Task: Revoke access to specific permissions for apps you no longer use or trust.
Action: Mouse pressed left at (489, 249)
Screenshot: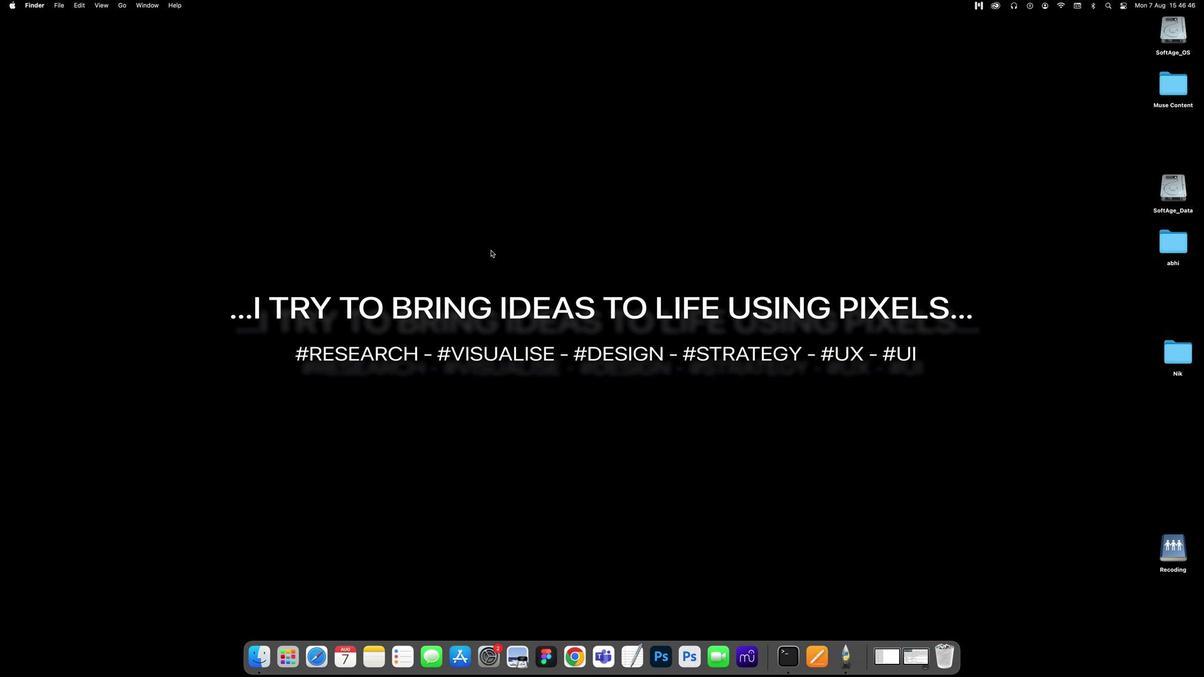 
Action: Mouse moved to (8, 1)
Screenshot: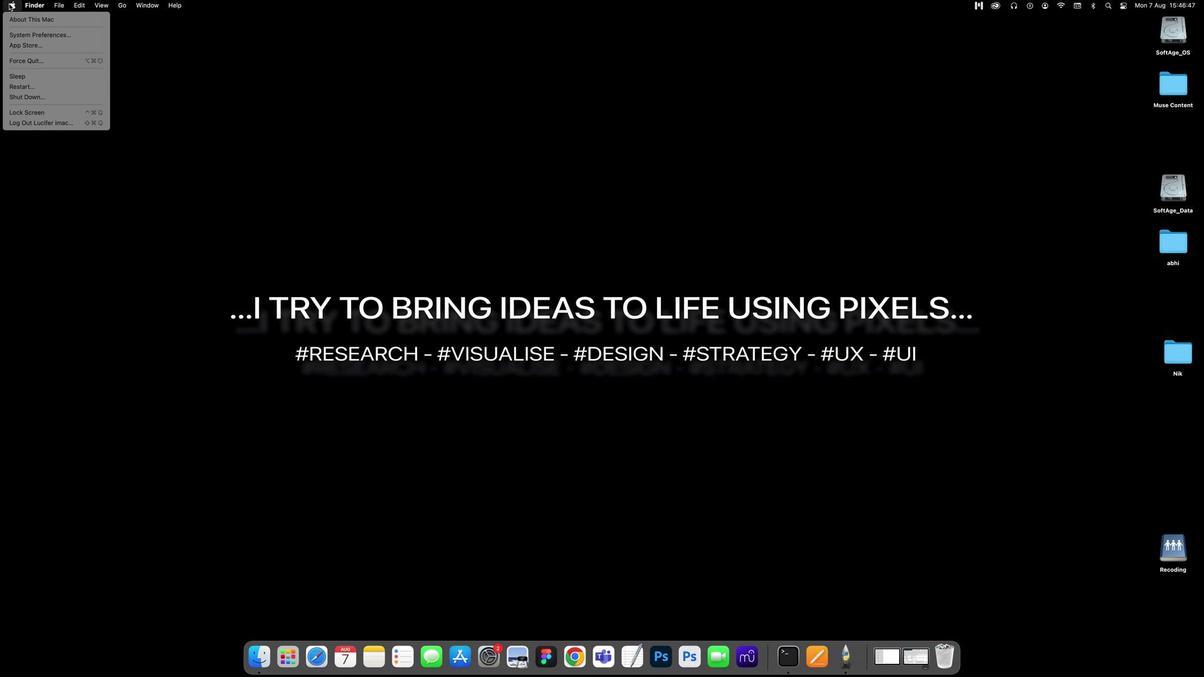 
Action: Mouse pressed left at (8, 1)
Screenshot: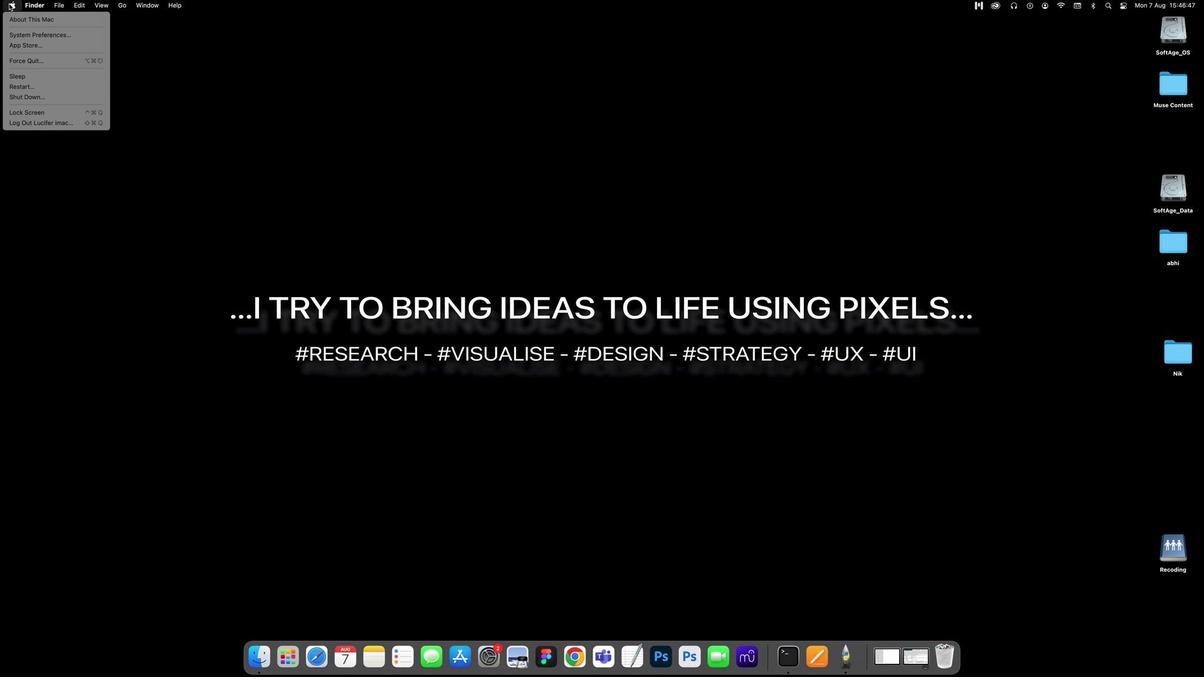 
Action: Mouse moved to (15, 33)
Screenshot: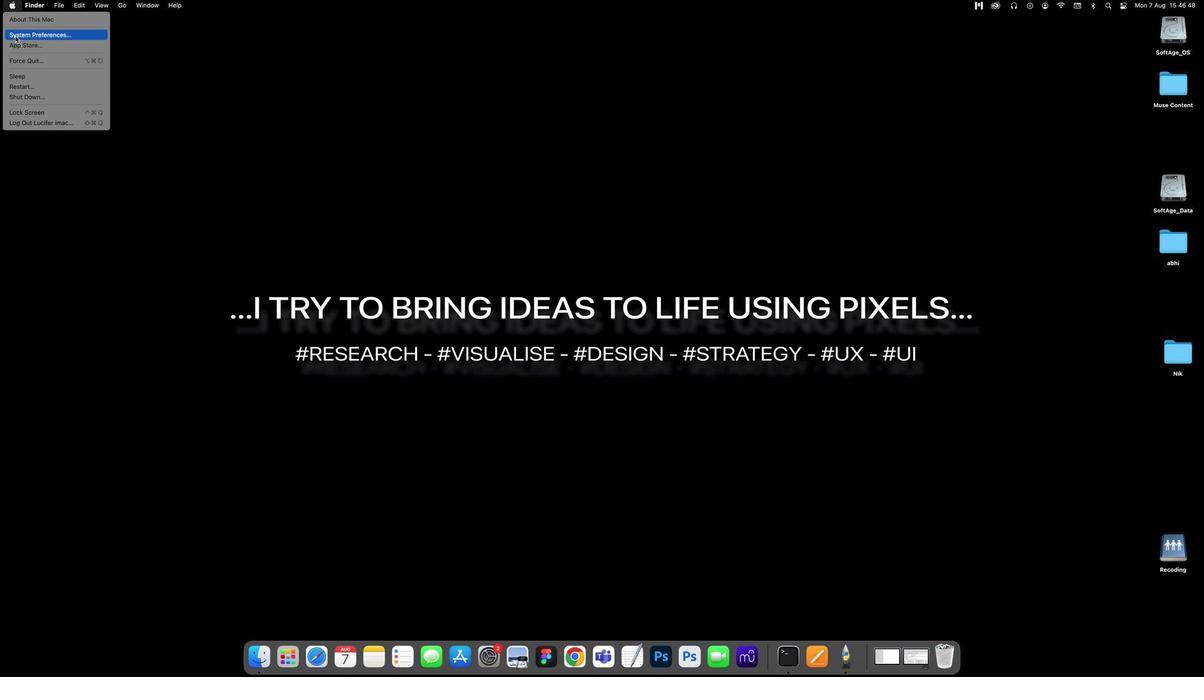 
Action: Mouse pressed left at (15, 33)
Screenshot: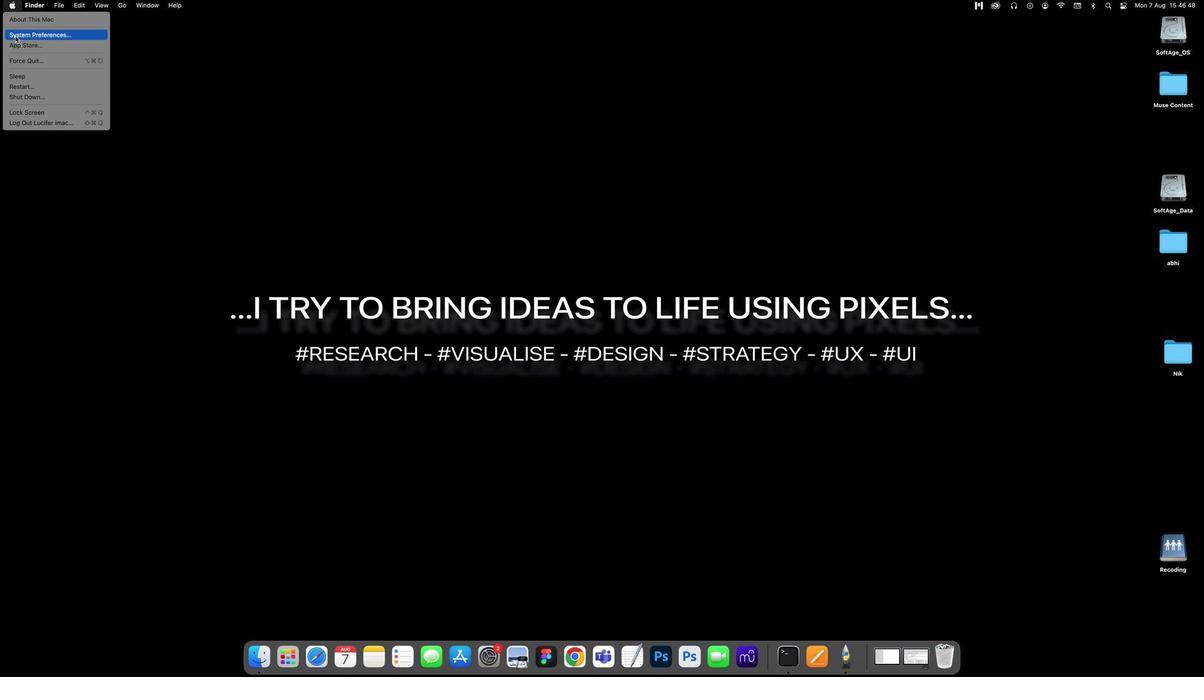 
Action: Mouse moved to (696, 289)
Screenshot: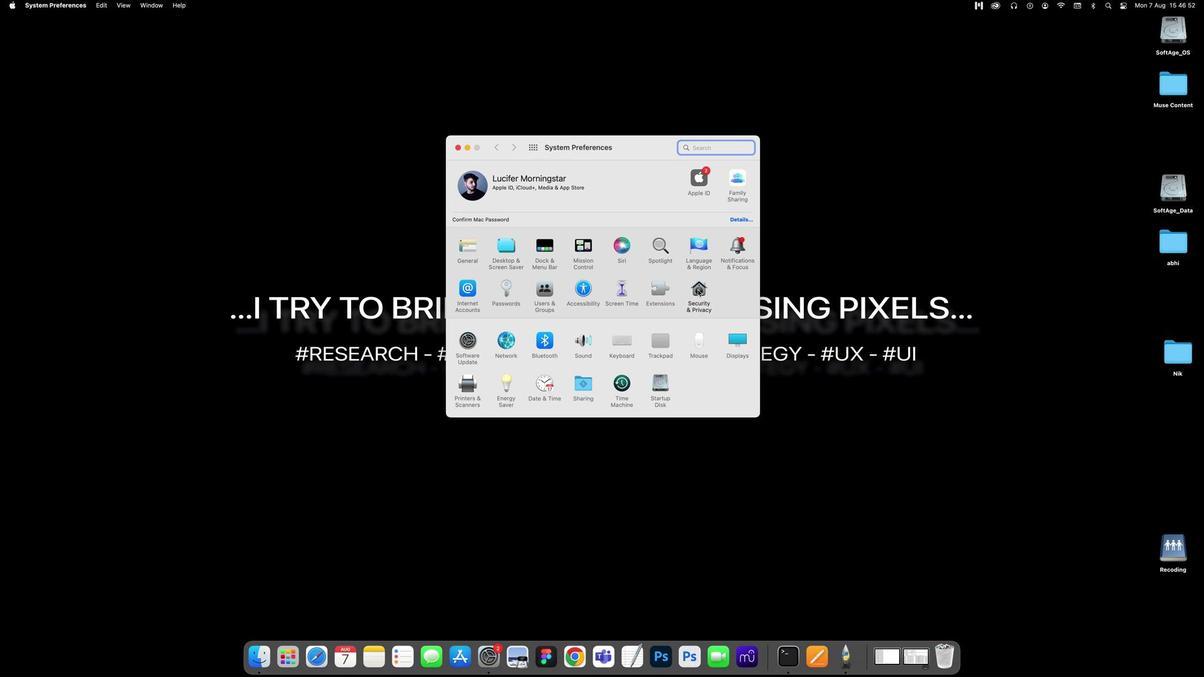 
Action: Mouse pressed left at (696, 289)
Screenshot: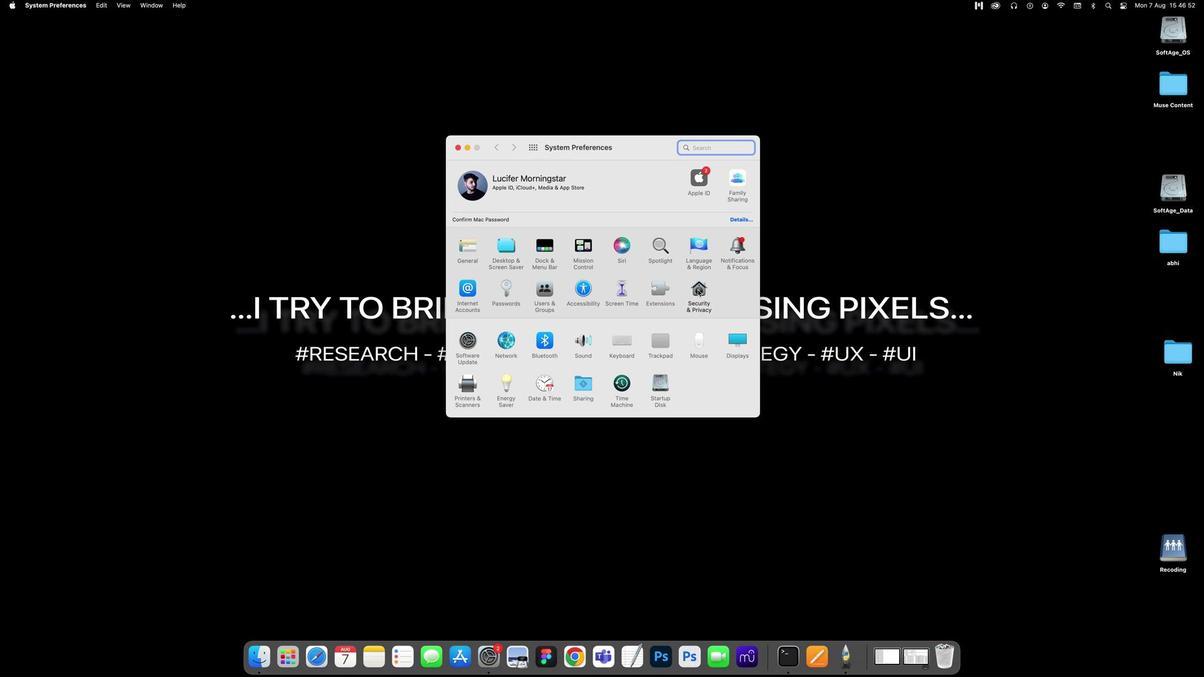 
Action: Mouse moved to (466, 397)
Screenshot: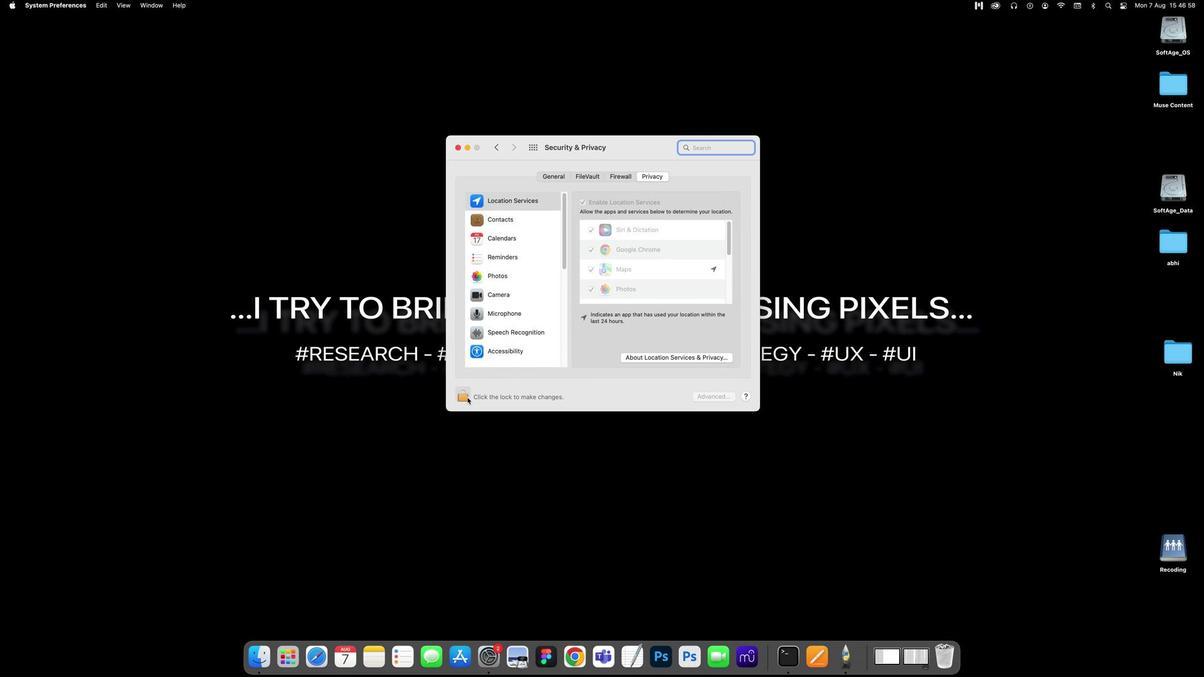 
Action: Mouse pressed left at (466, 397)
Screenshot: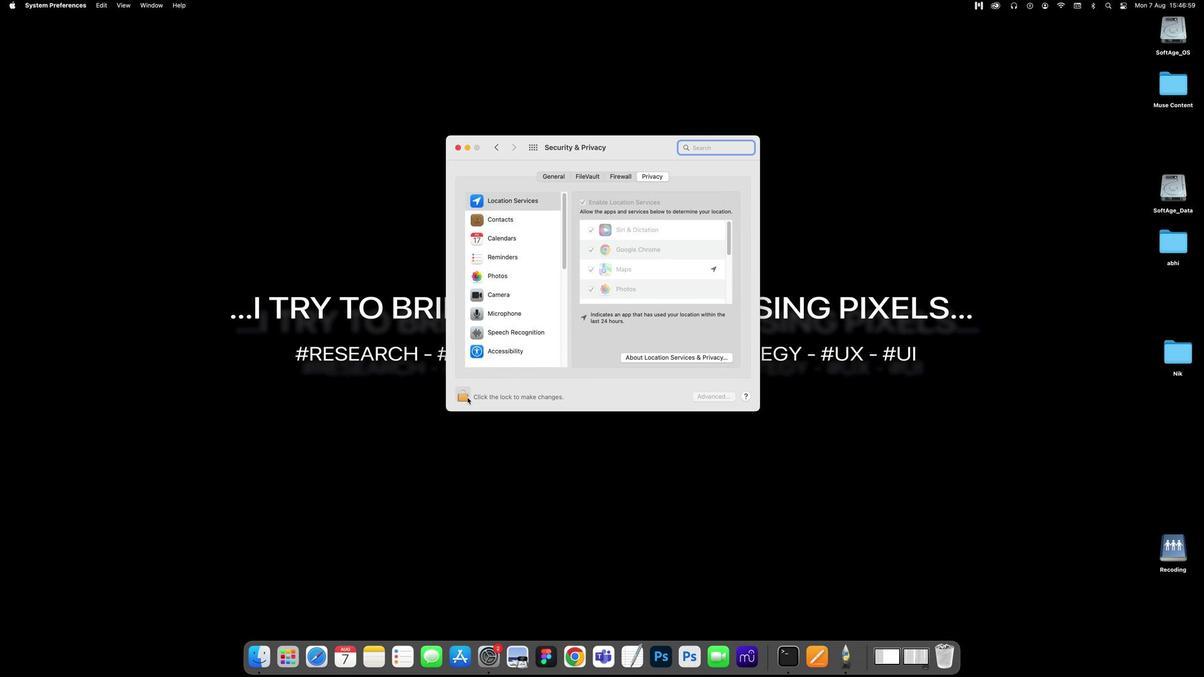 
Action: Mouse moved to (587, 228)
Screenshot: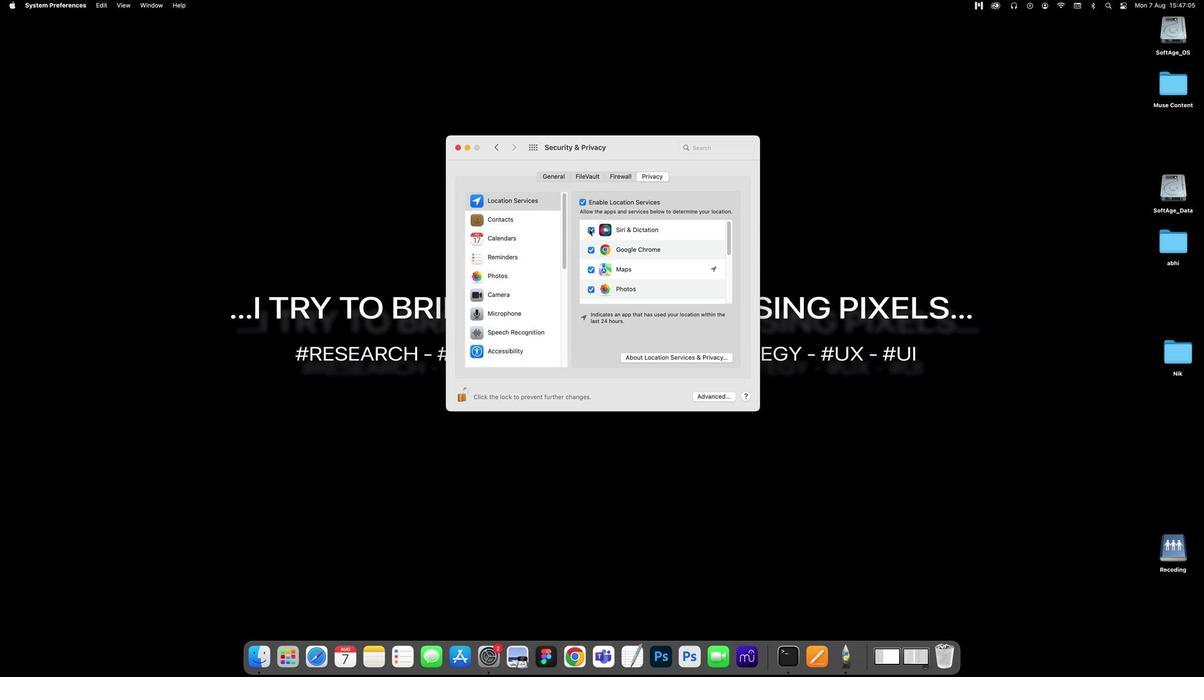 
Action: Mouse pressed left at (587, 228)
Screenshot: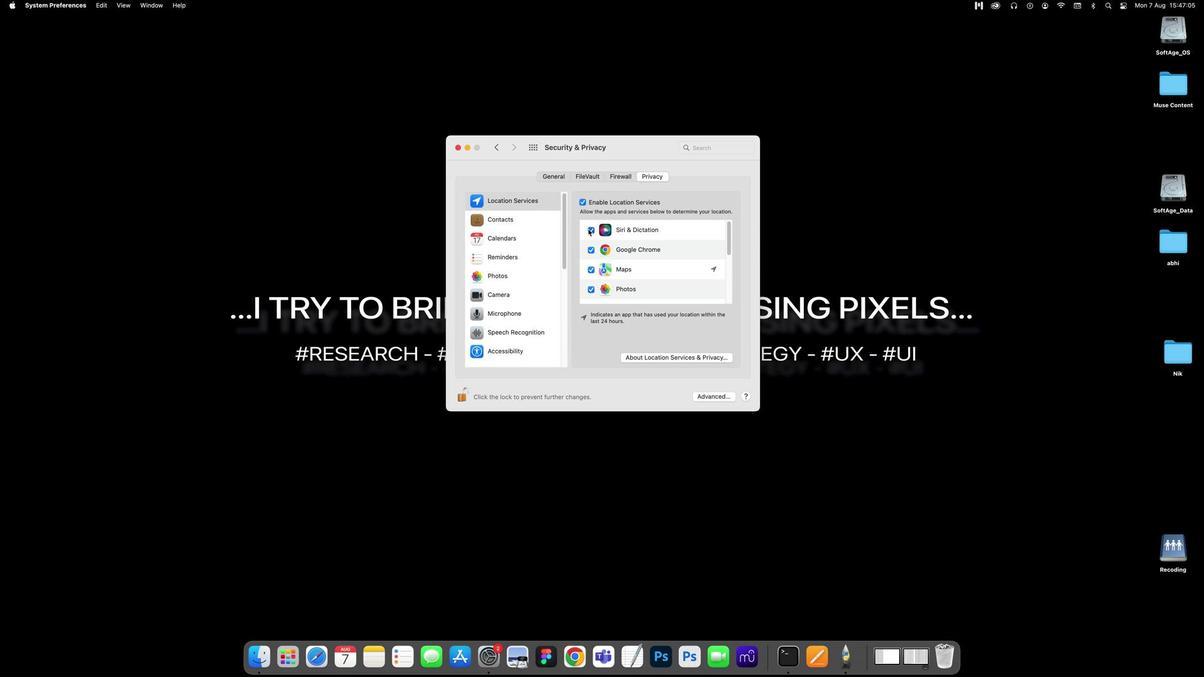
Action: Mouse moved to (587, 251)
Screenshot: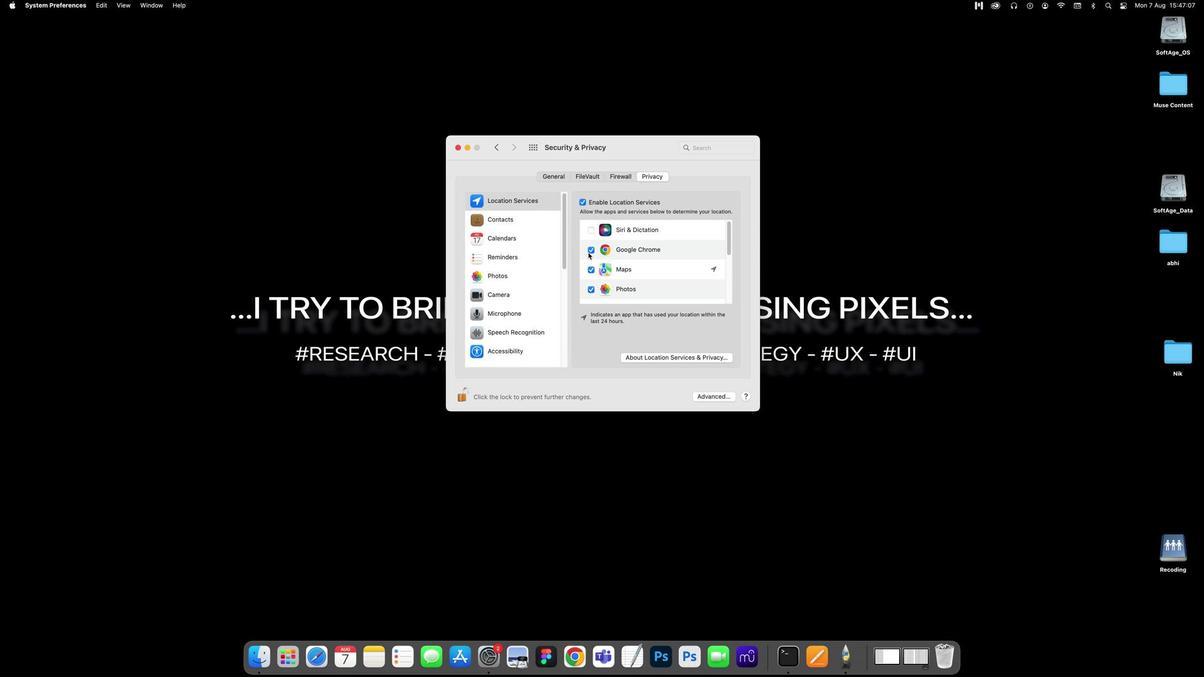 
Action: Mouse pressed left at (587, 251)
Screenshot: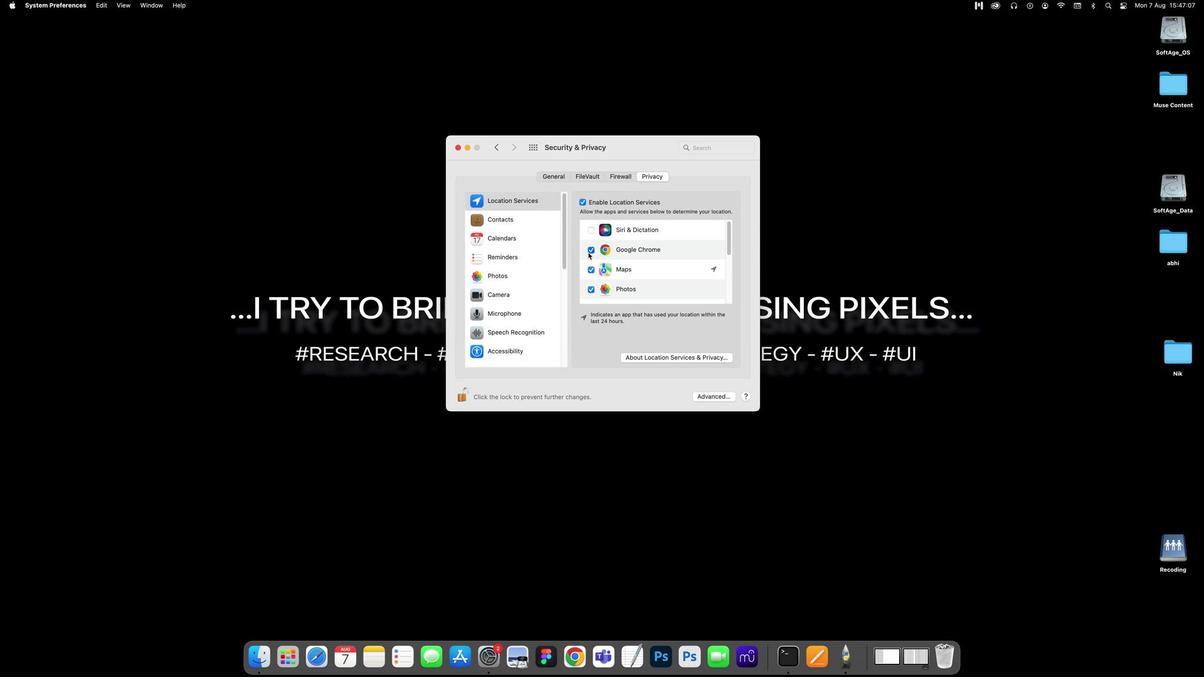 
Action: Mouse moved to (587, 252)
Screenshot: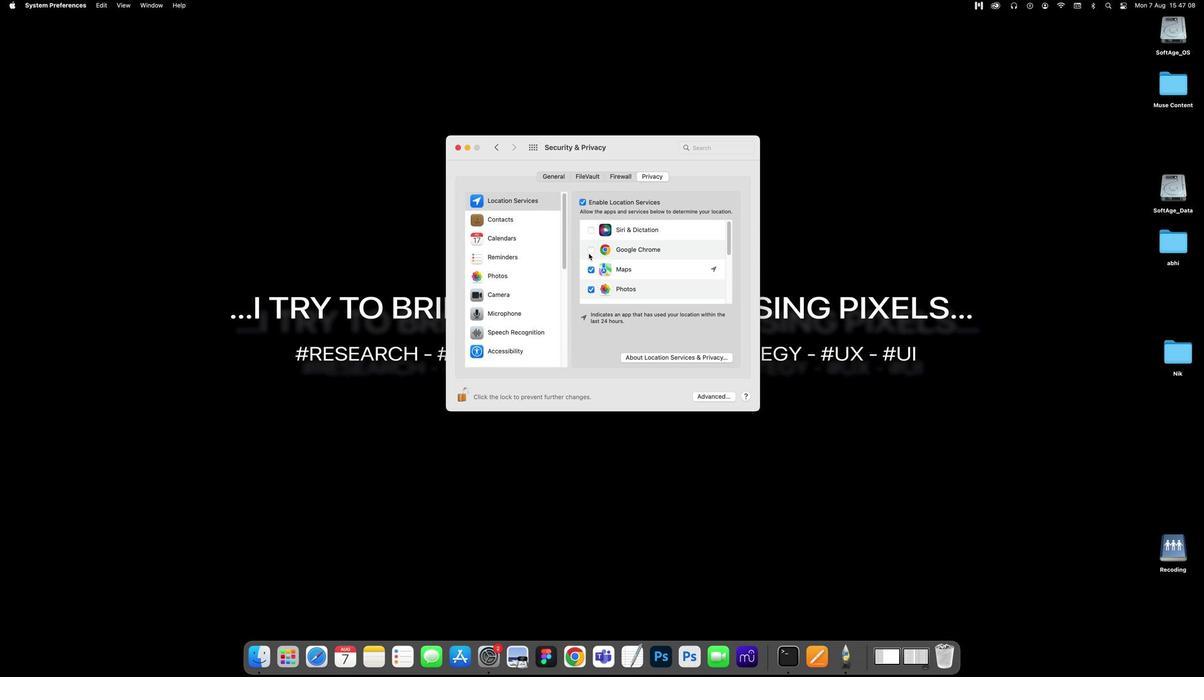 
Action: Mouse scrolled (587, 252) with delta (0, -2)
Screenshot: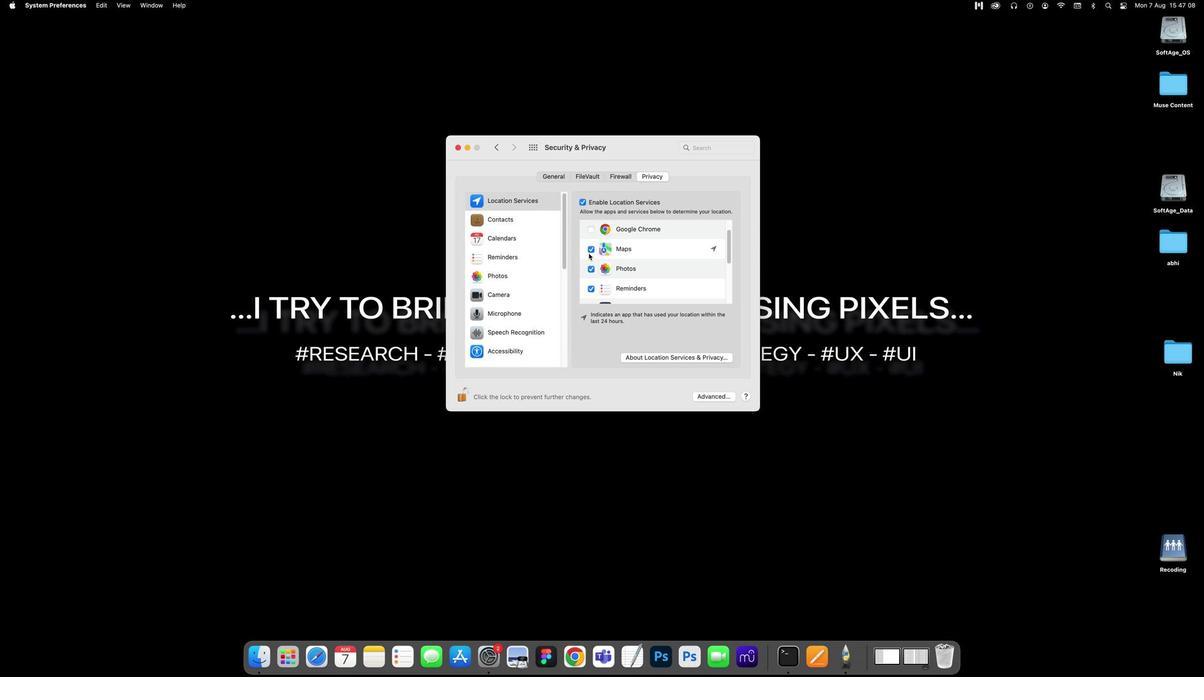 
Action: Mouse scrolled (587, 252) with delta (0, -2)
Screenshot: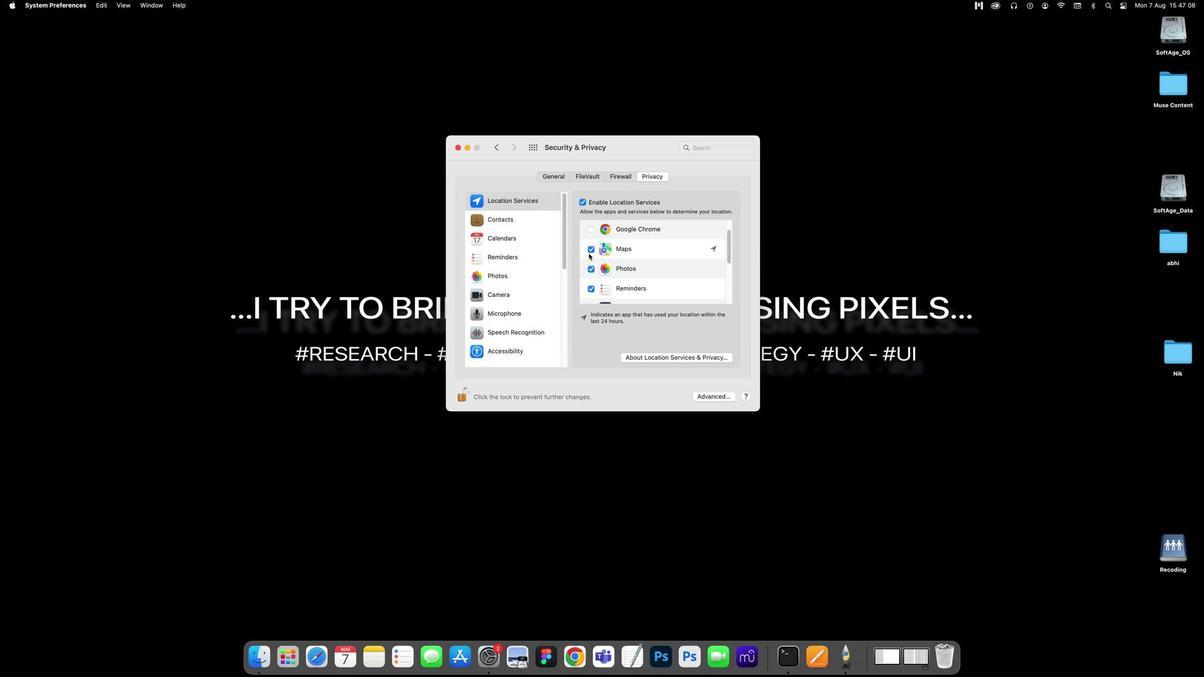 
Action: Mouse moved to (587, 263)
Screenshot: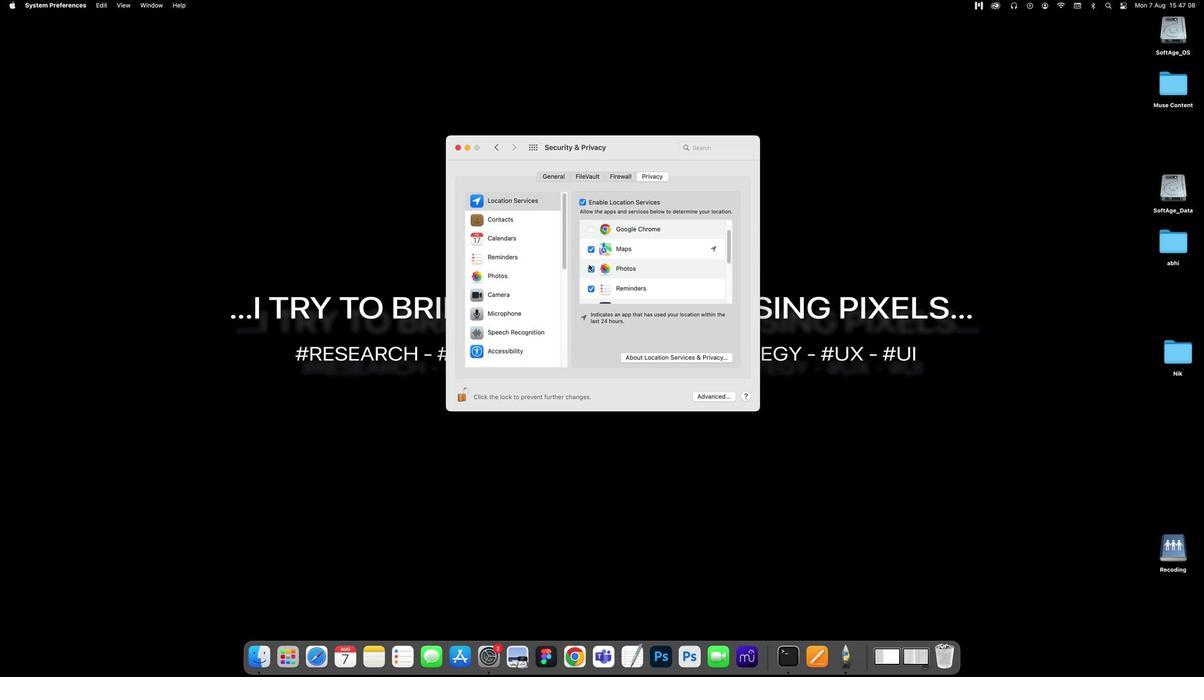 
Action: Mouse pressed left at (587, 263)
Screenshot: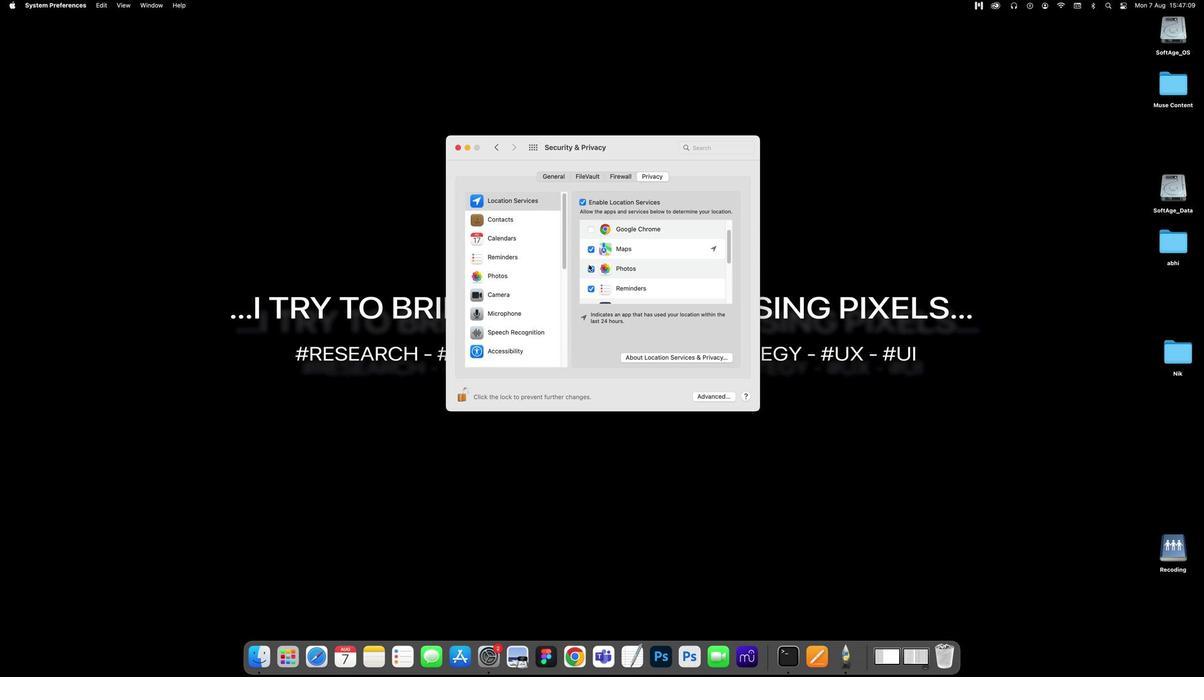 
Action: Mouse moved to (589, 271)
Screenshot: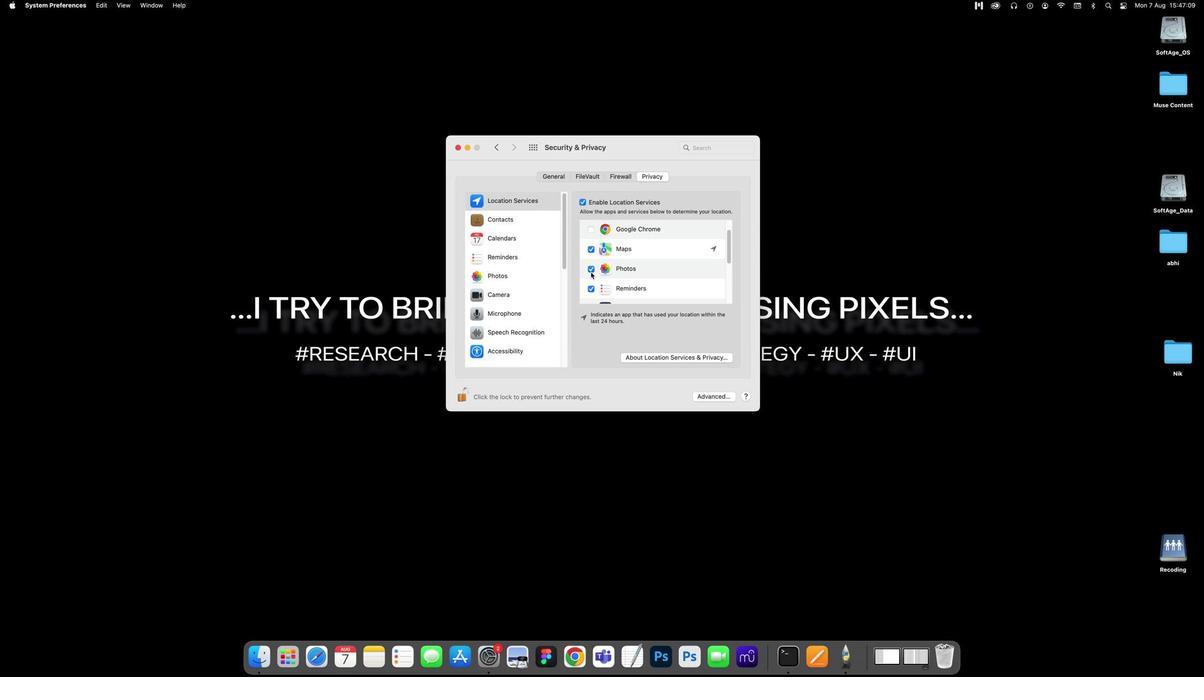 
Action: Mouse pressed left at (589, 271)
Screenshot: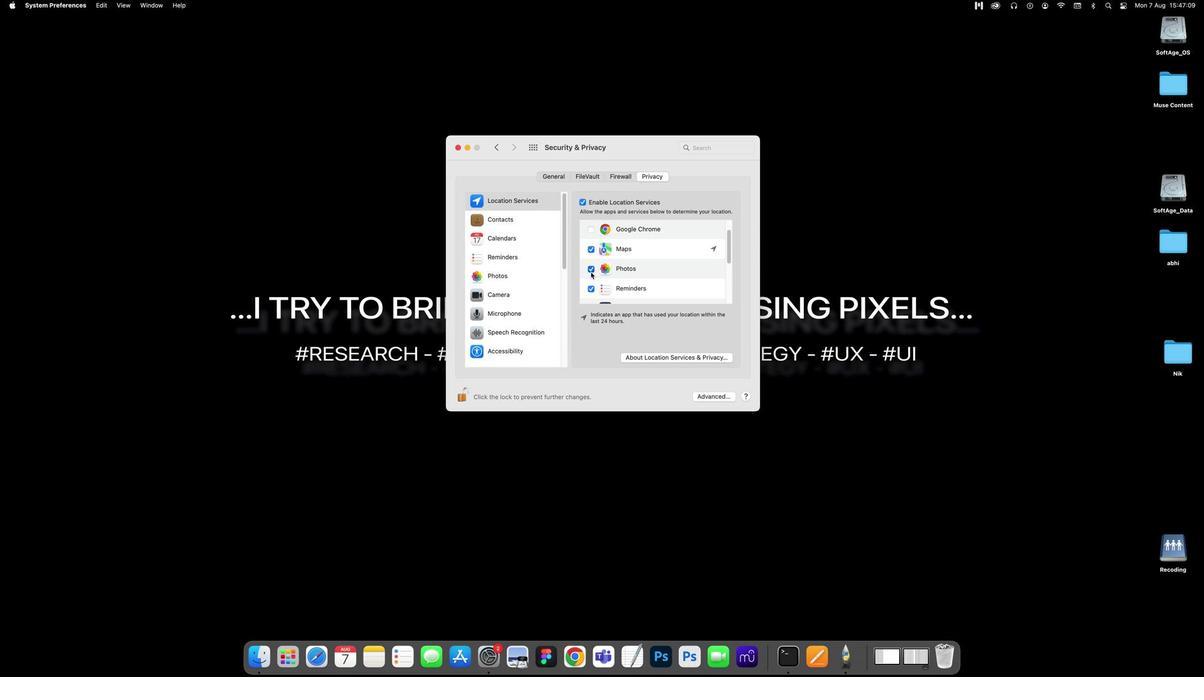 
Action: Mouse moved to (588, 286)
Screenshot: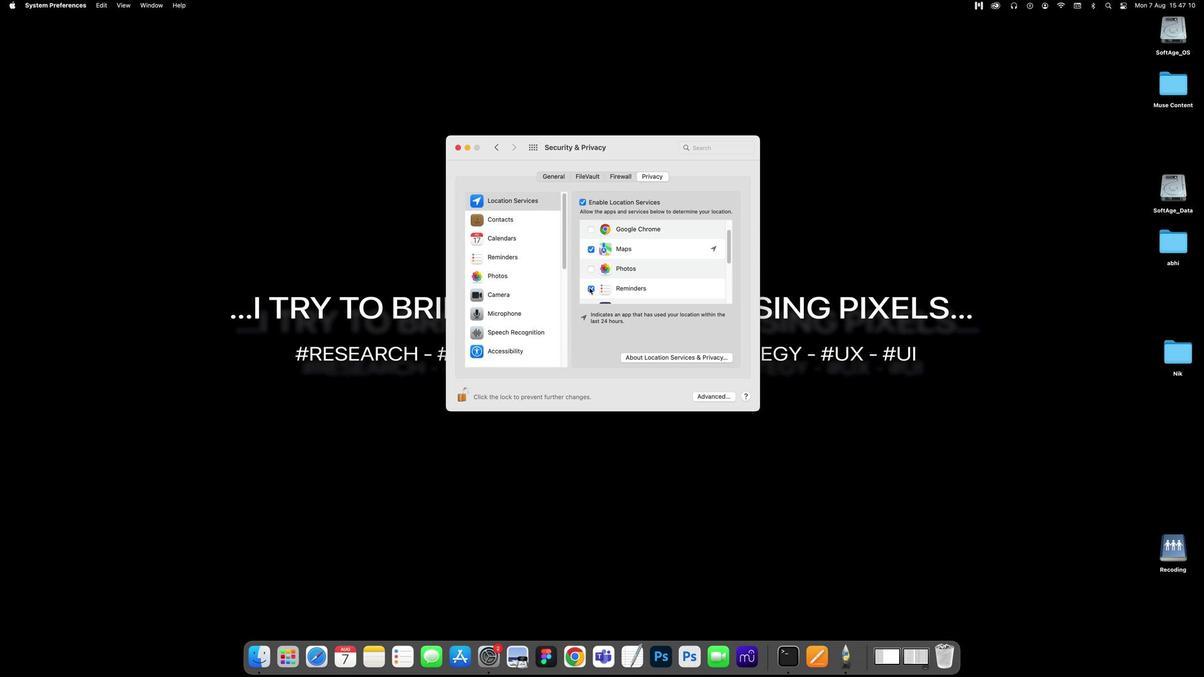 
Action: Mouse pressed left at (588, 286)
Screenshot: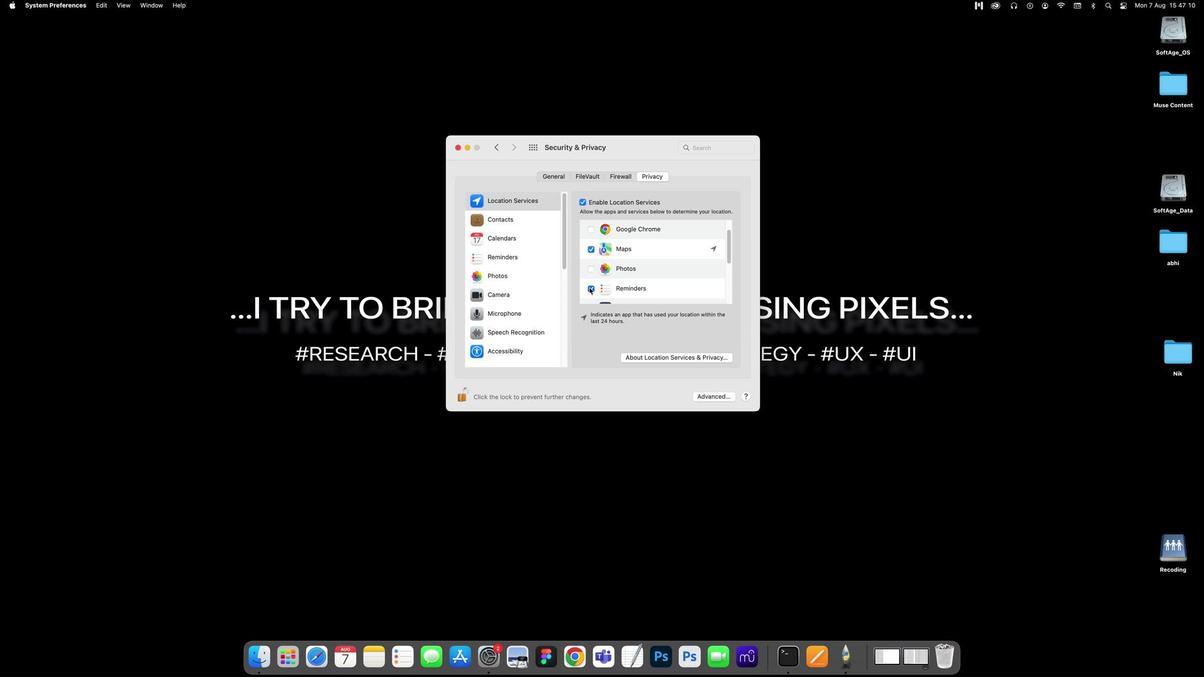 
Action: Mouse scrolled (588, 286) with delta (0, -2)
Screenshot: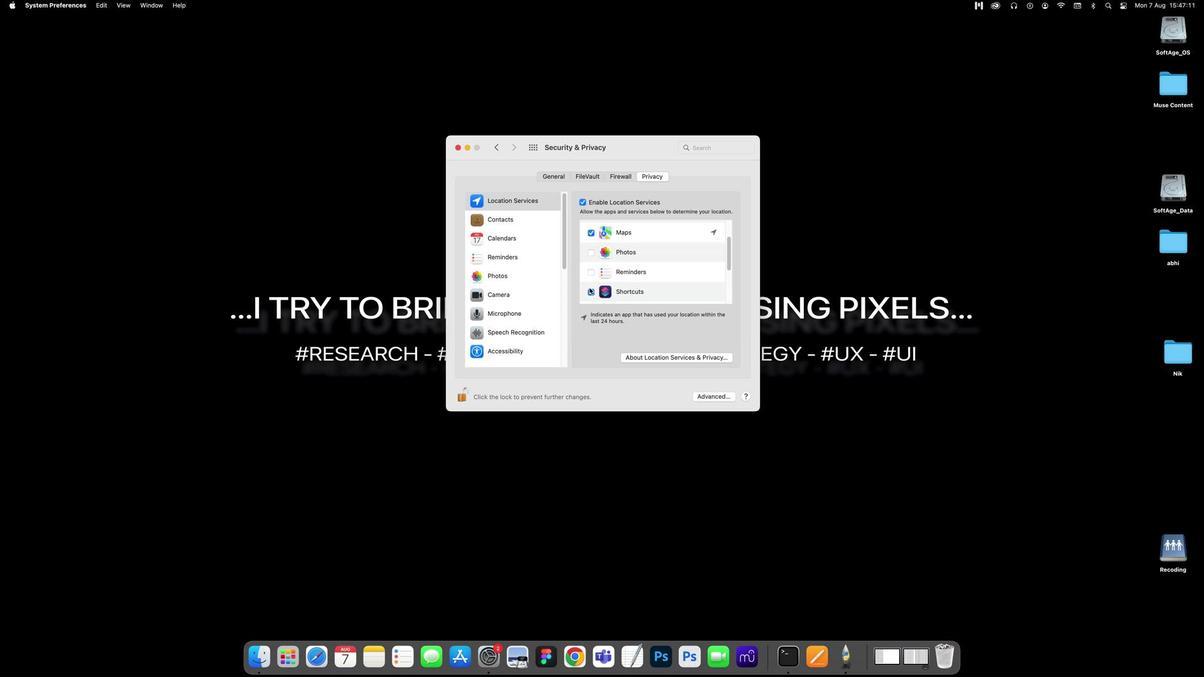 
Action: Mouse scrolled (588, 286) with delta (0, -2)
Screenshot: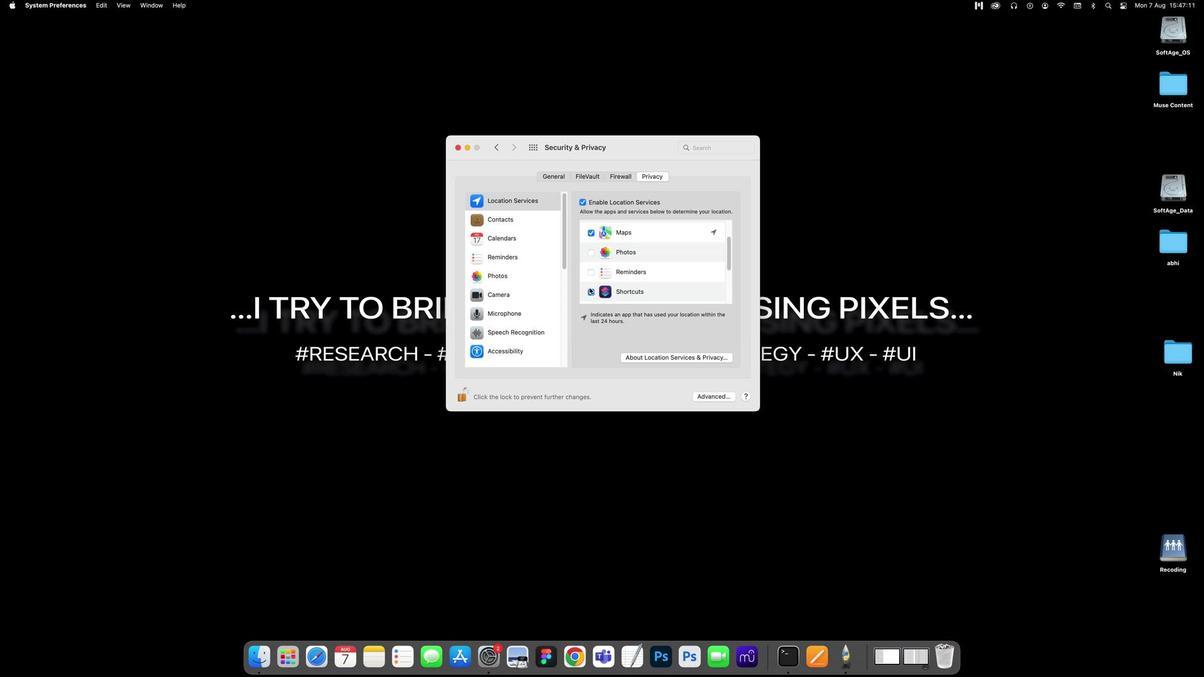 
Action: Mouse pressed left at (588, 286)
Screenshot: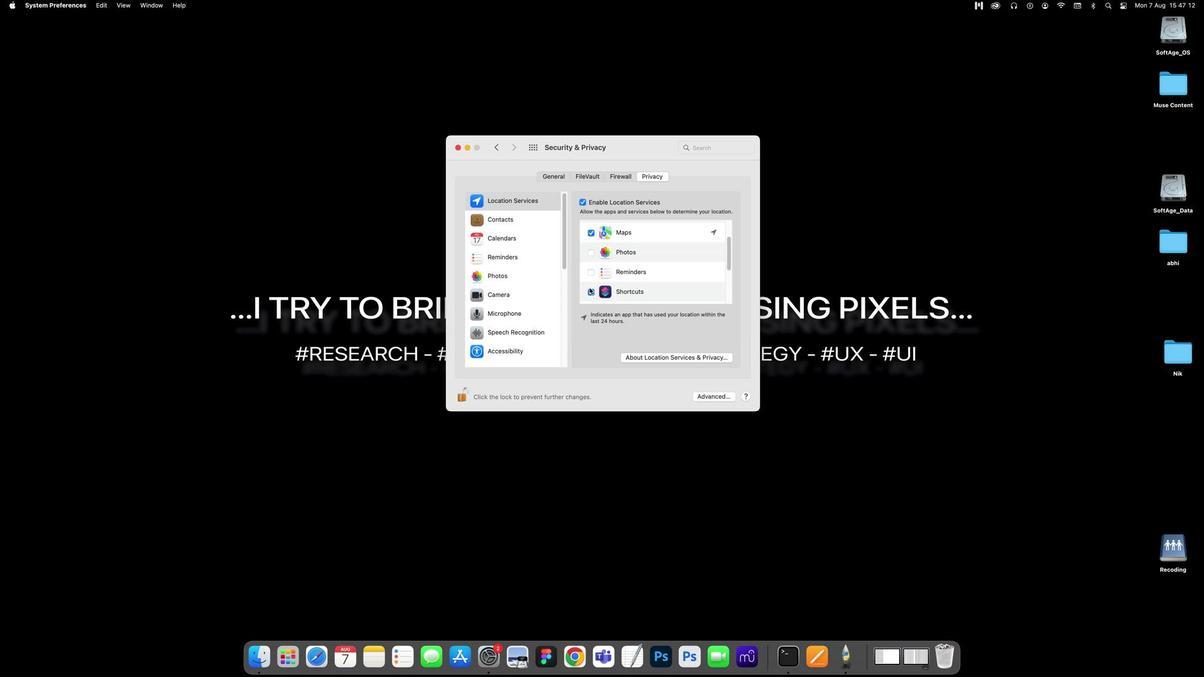 
Action: Mouse pressed left at (588, 286)
Screenshot: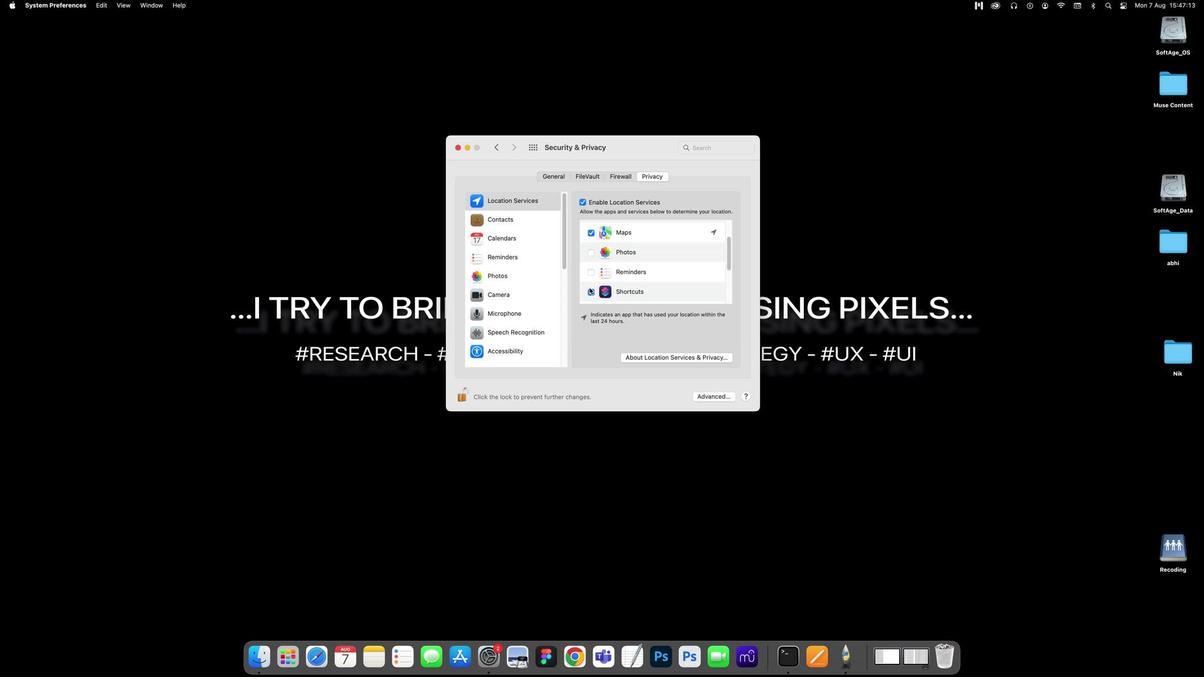 
Action: Mouse moved to (589, 291)
Screenshot: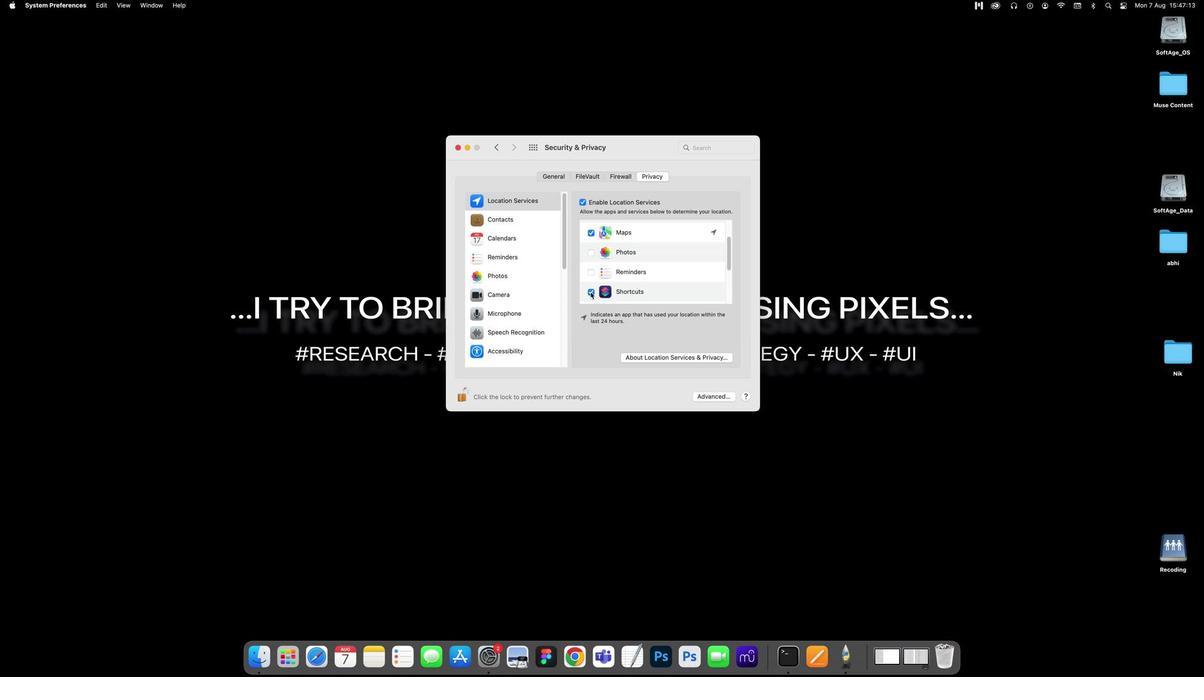 
Action: Mouse pressed left at (589, 291)
Screenshot: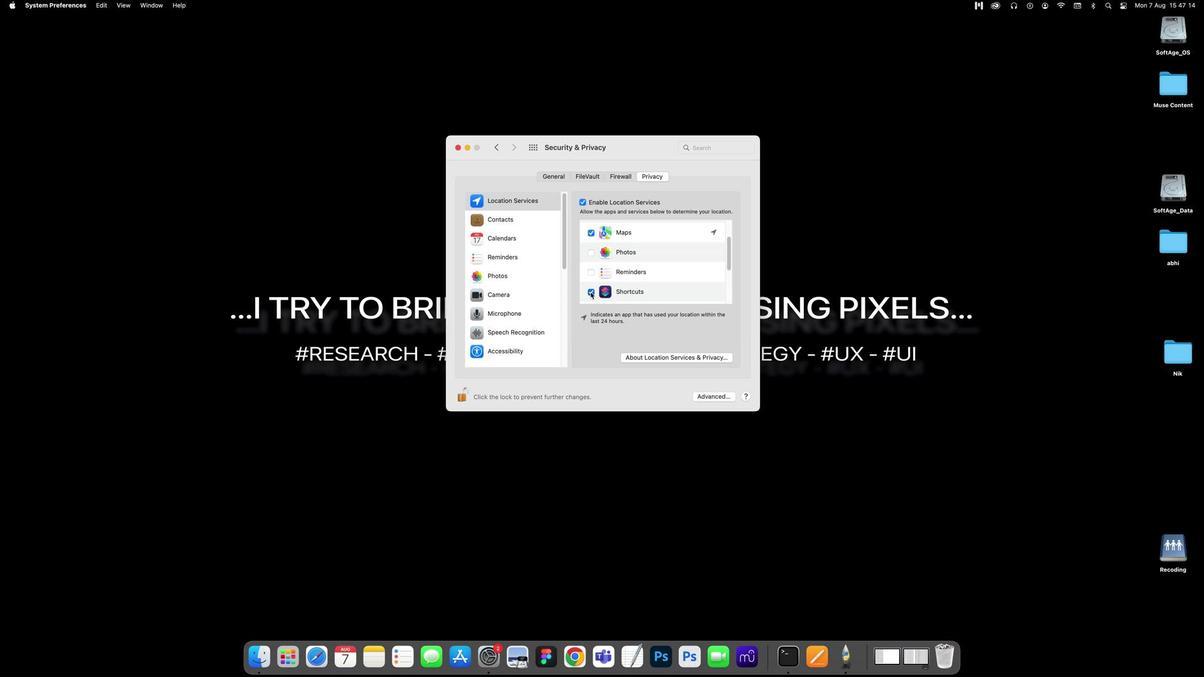 
Action: Mouse scrolled (589, 291) with delta (0, -2)
Screenshot: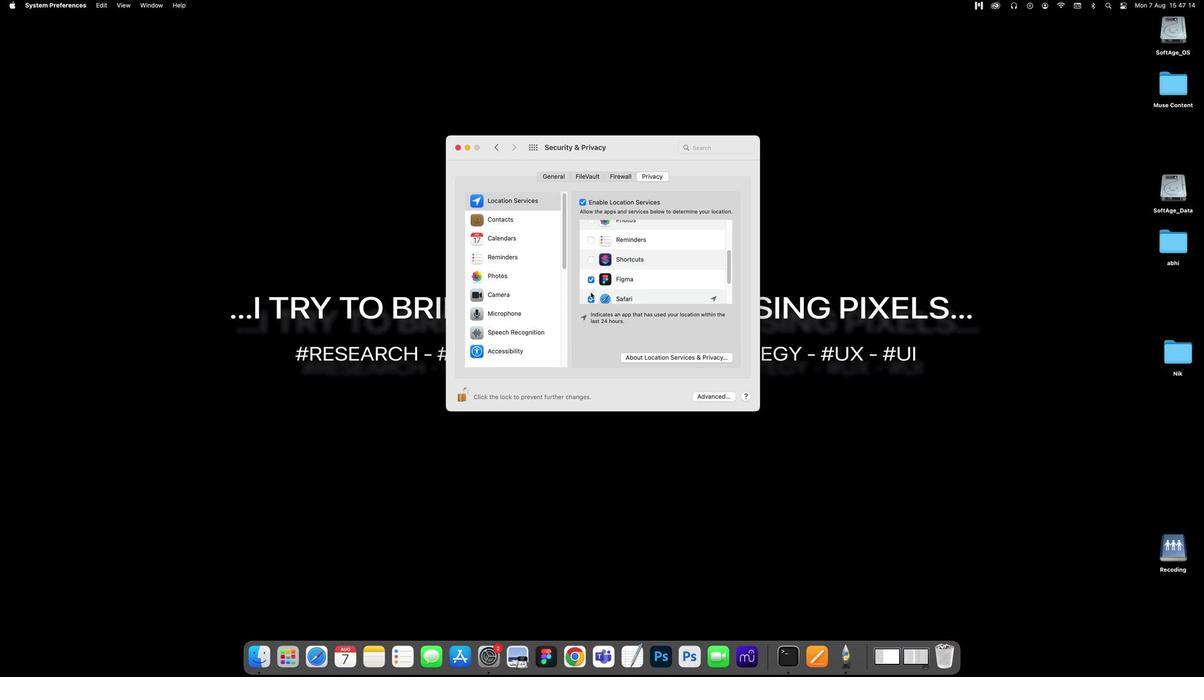 
Action: Mouse scrolled (589, 291) with delta (0, -2)
Screenshot: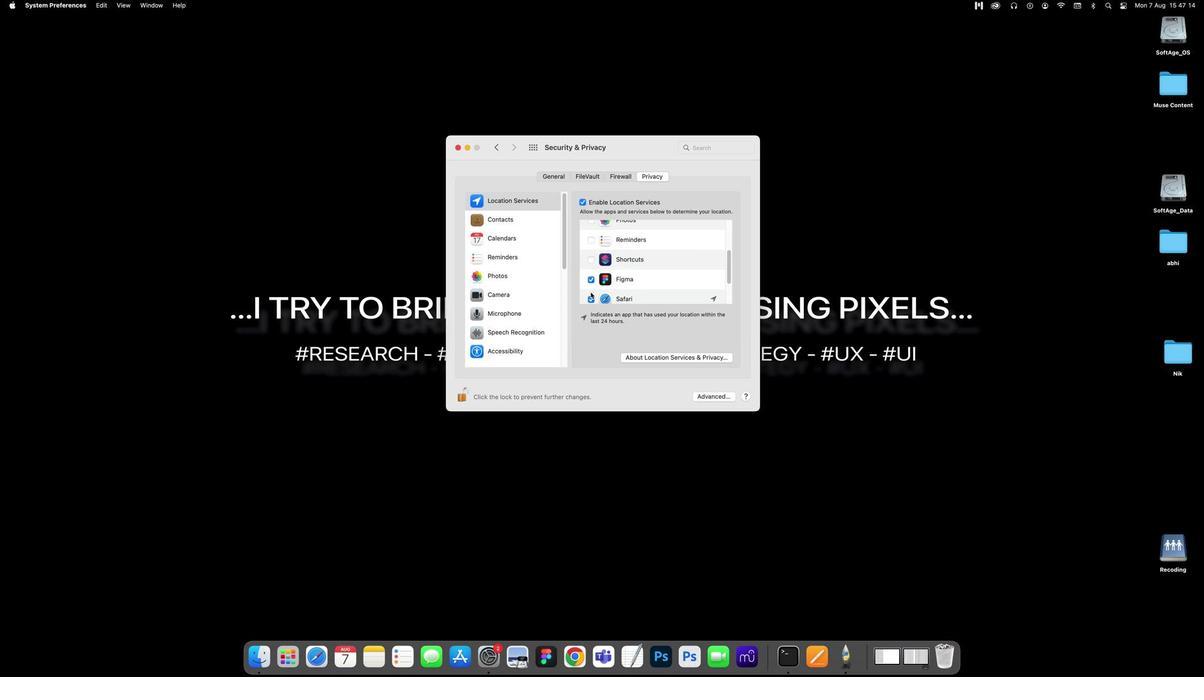 
Action: Mouse moved to (589, 280)
Screenshot: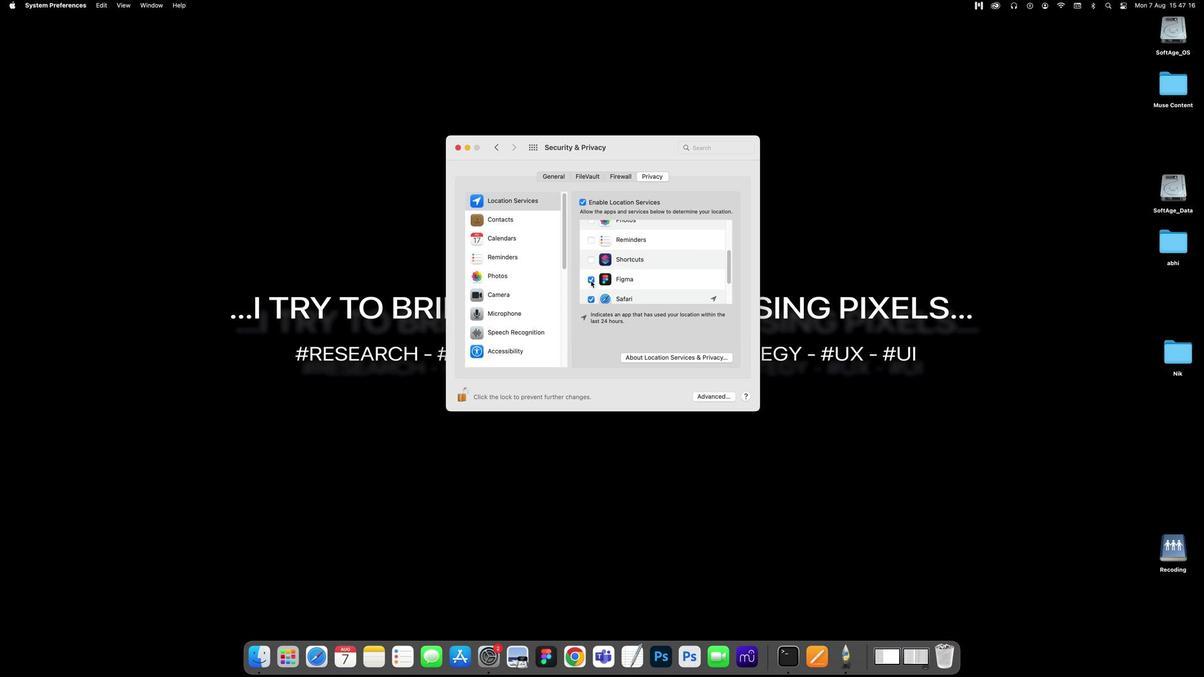
Action: Mouse pressed left at (589, 280)
Screenshot: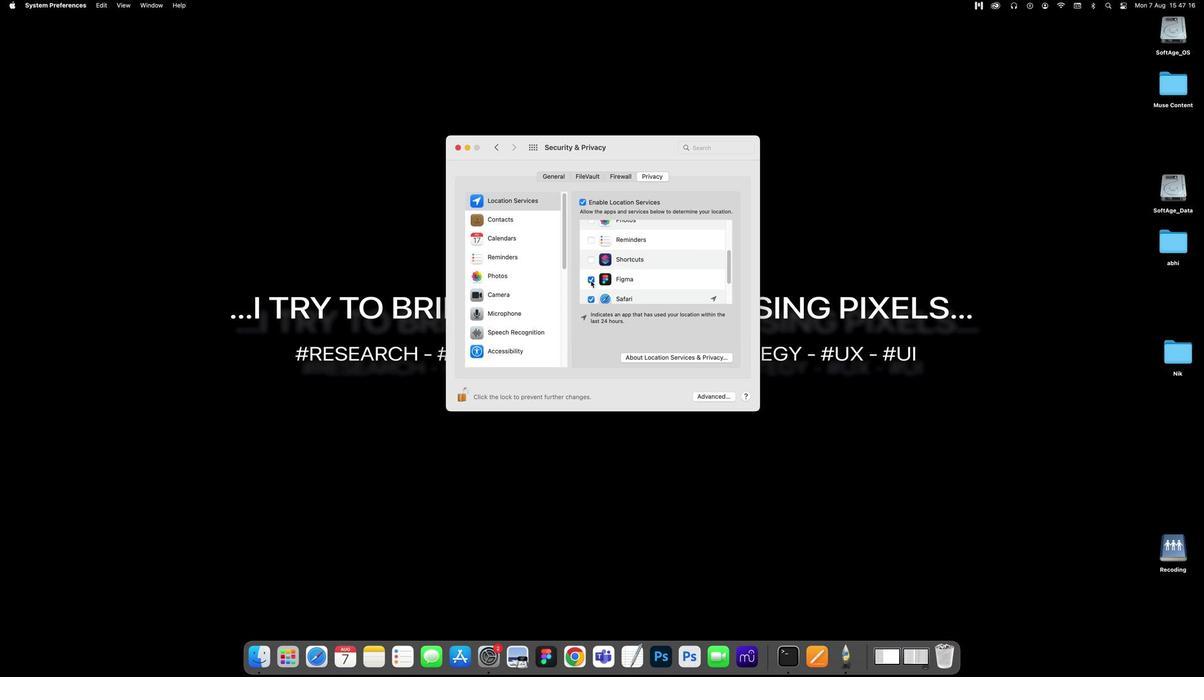 
Action: Mouse scrolled (589, 280) with delta (0, -2)
Screenshot: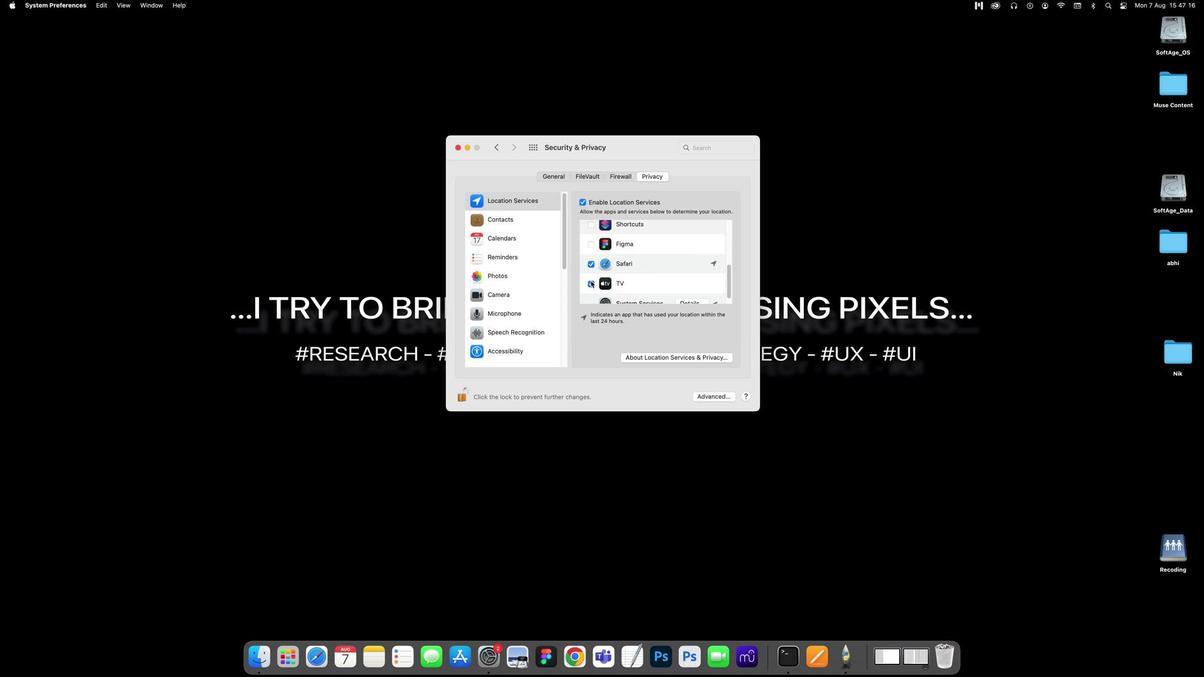 
Action: Mouse scrolled (589, 280) with delta (0, -2)
Screenshot: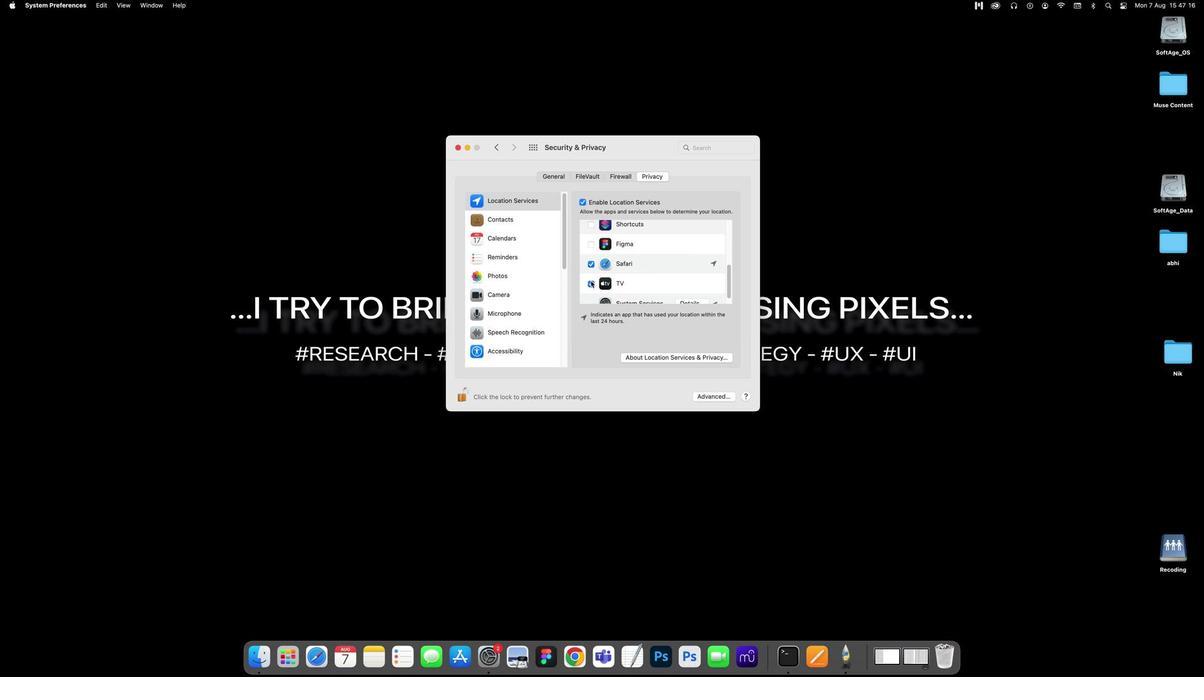 
Action: Mouse moved to (591, 265)
Screenshot: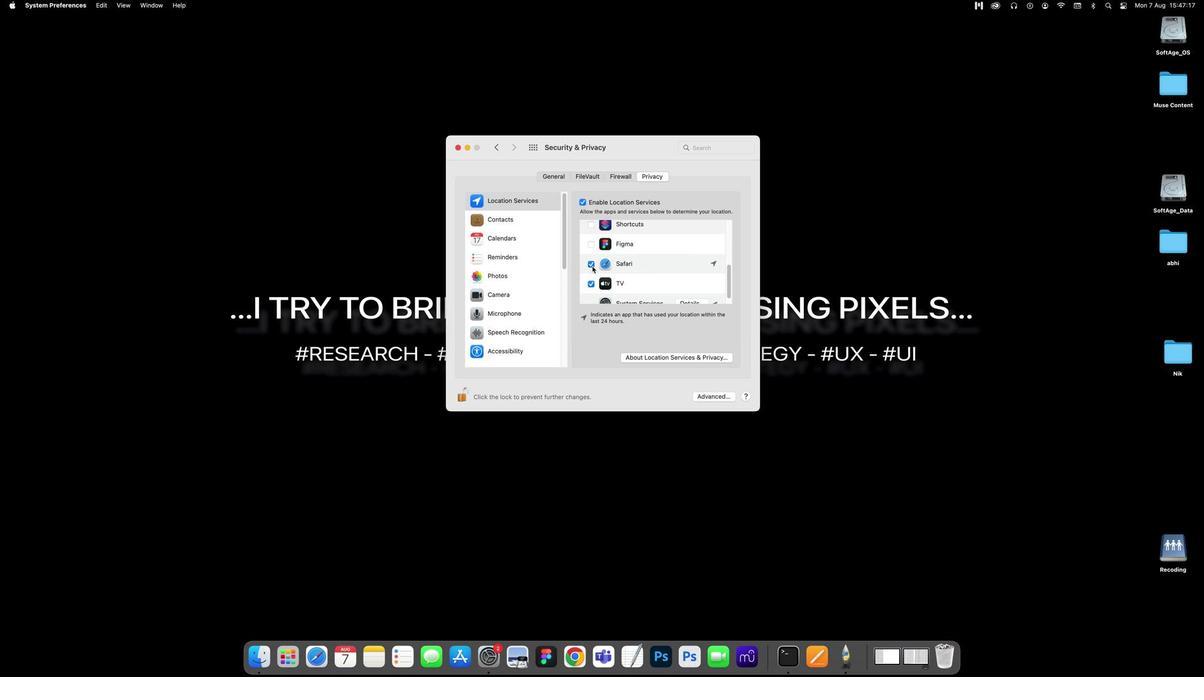 
Action: Mouse pressed left at (591, 265)
Screenshot: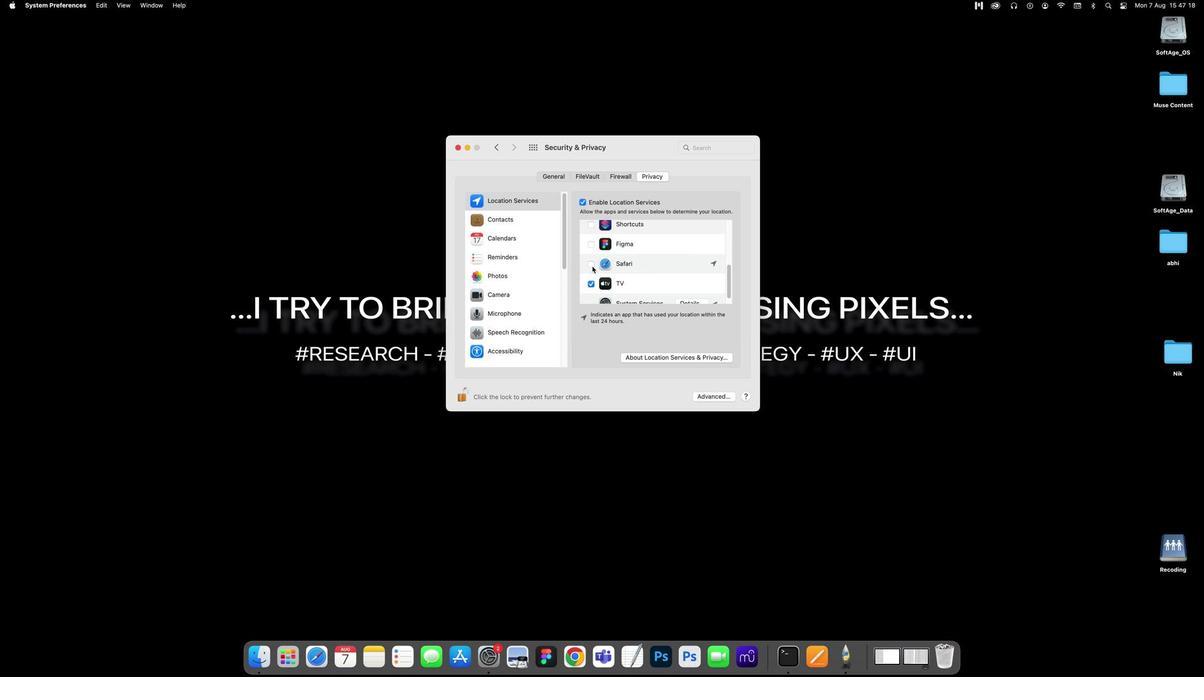 
Action: Mouse pressed left at (591, 265)
Screenshot: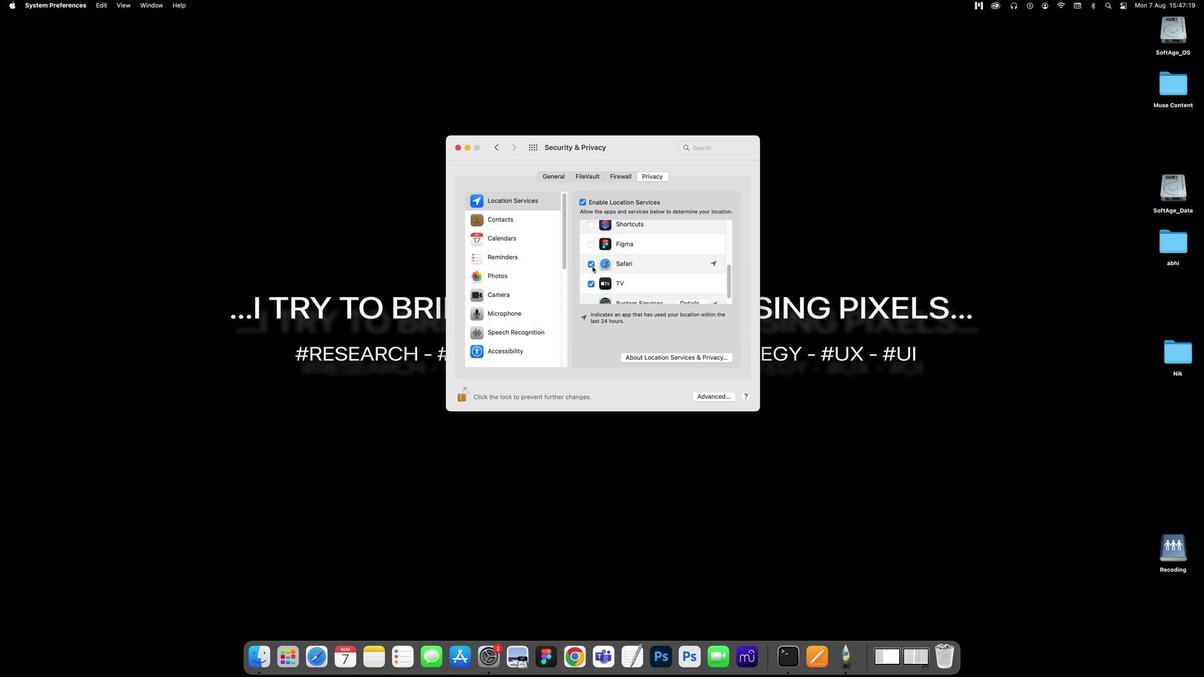 
Action: Mouse moved to (589, 285)
Screenshot: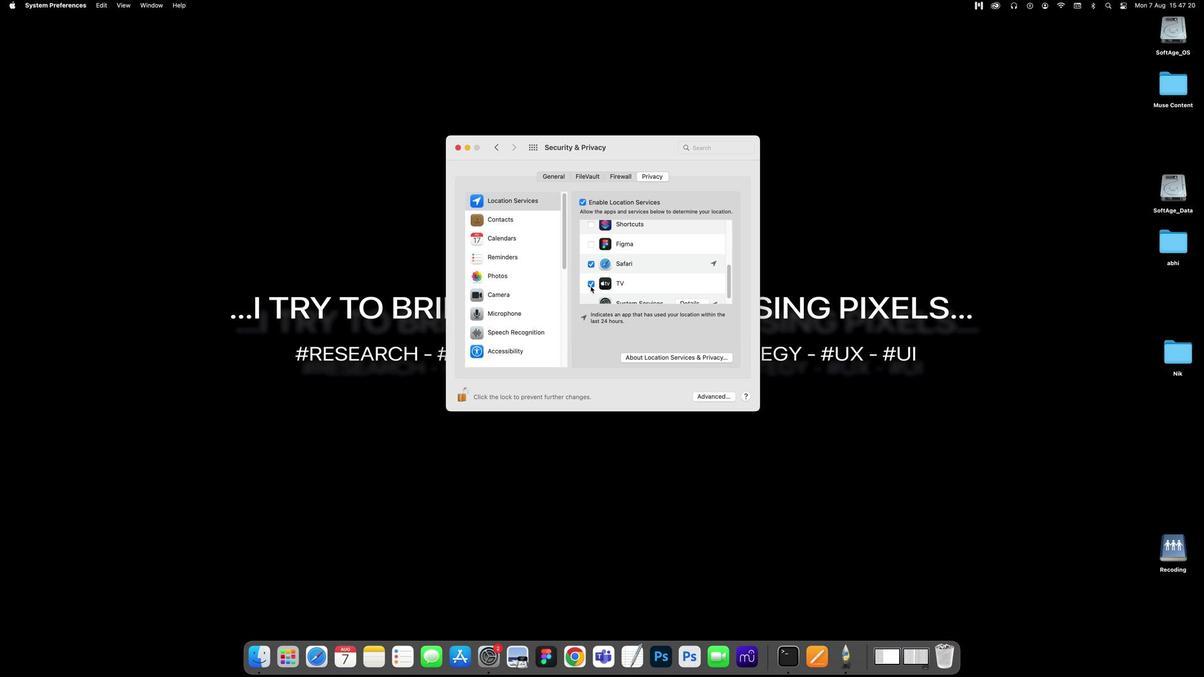 
Action: Mouse pressed left at (589, 285)
Screenshot: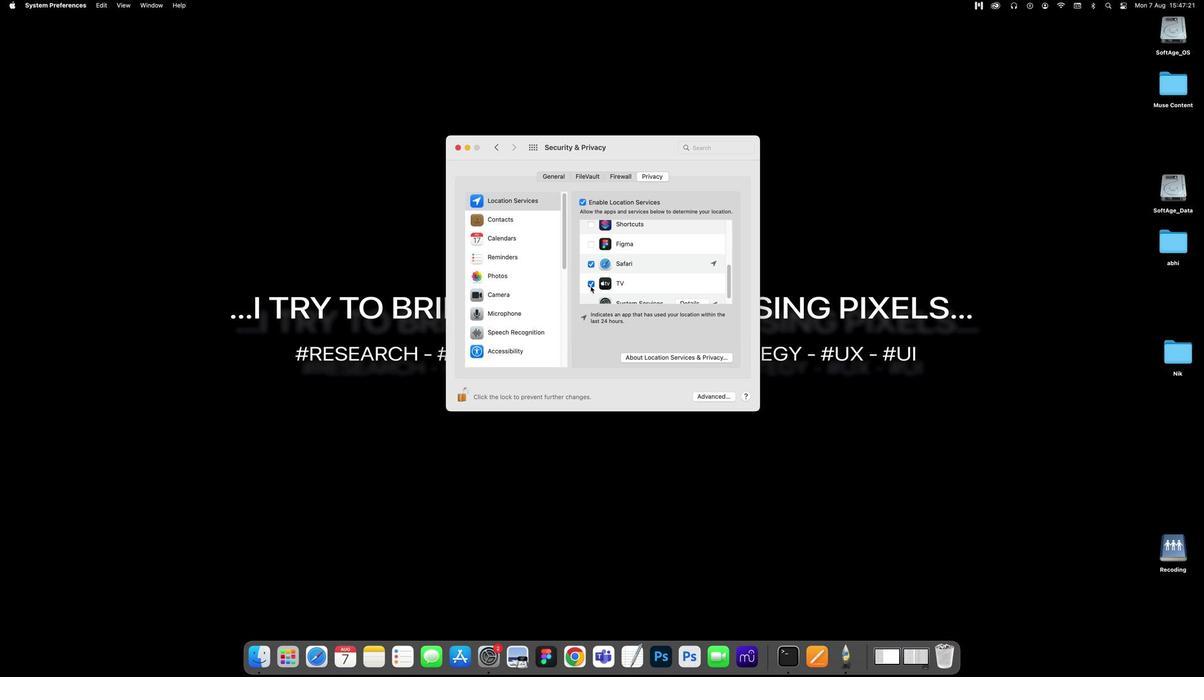 
Action: Mouse scrolled (589, 285) with delta (0, -2)
Screenshot: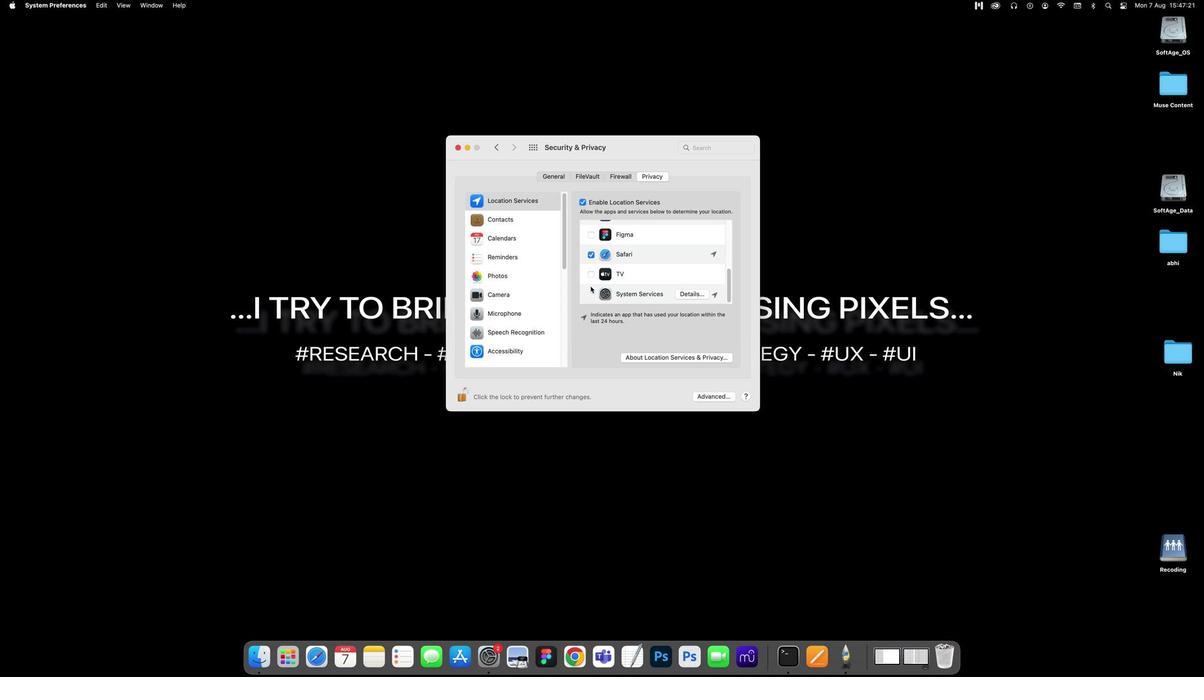 
Action: Mouse scrolled (589, 285) with delta (0, -2)
Screenshot: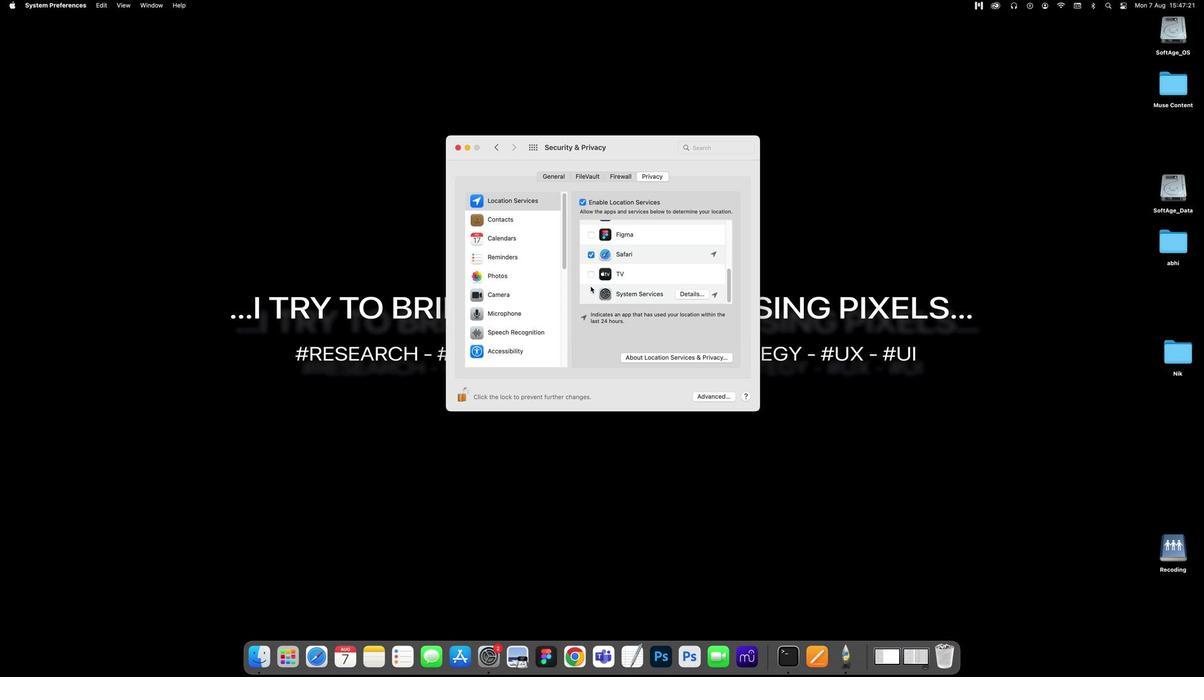 
Action: Mouse scrolled (589, 285) with delta (0, -5)
Screenshot: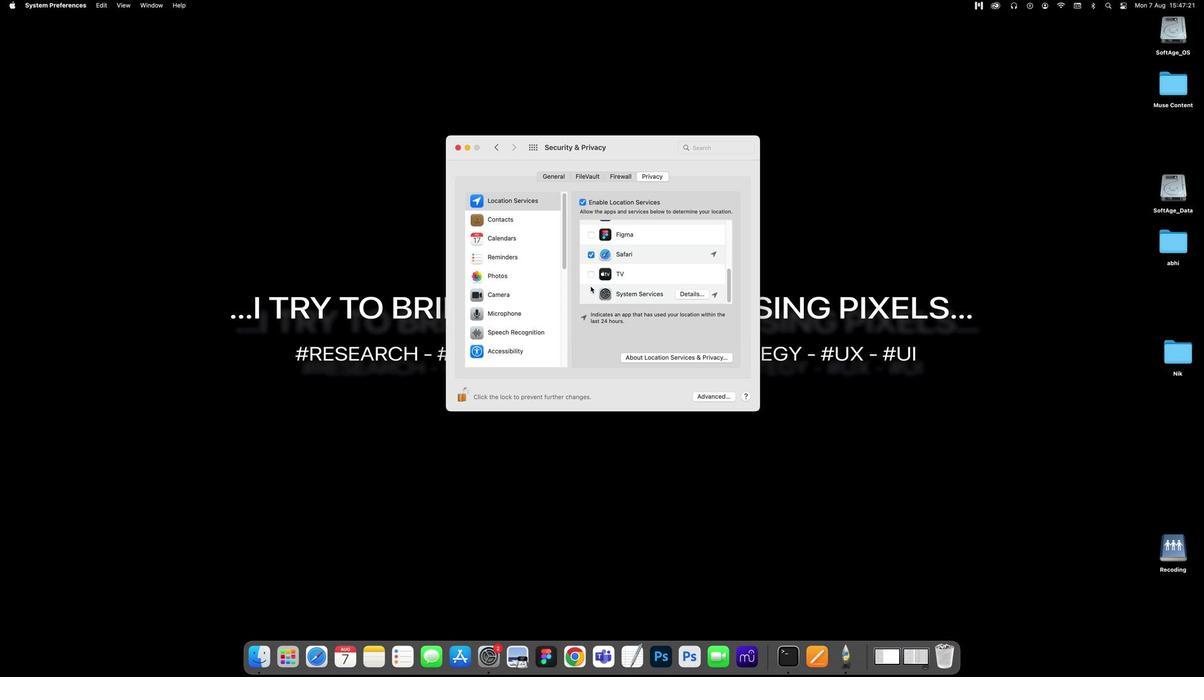 
Action: Mouse moved to (512, 257)
Screenshot: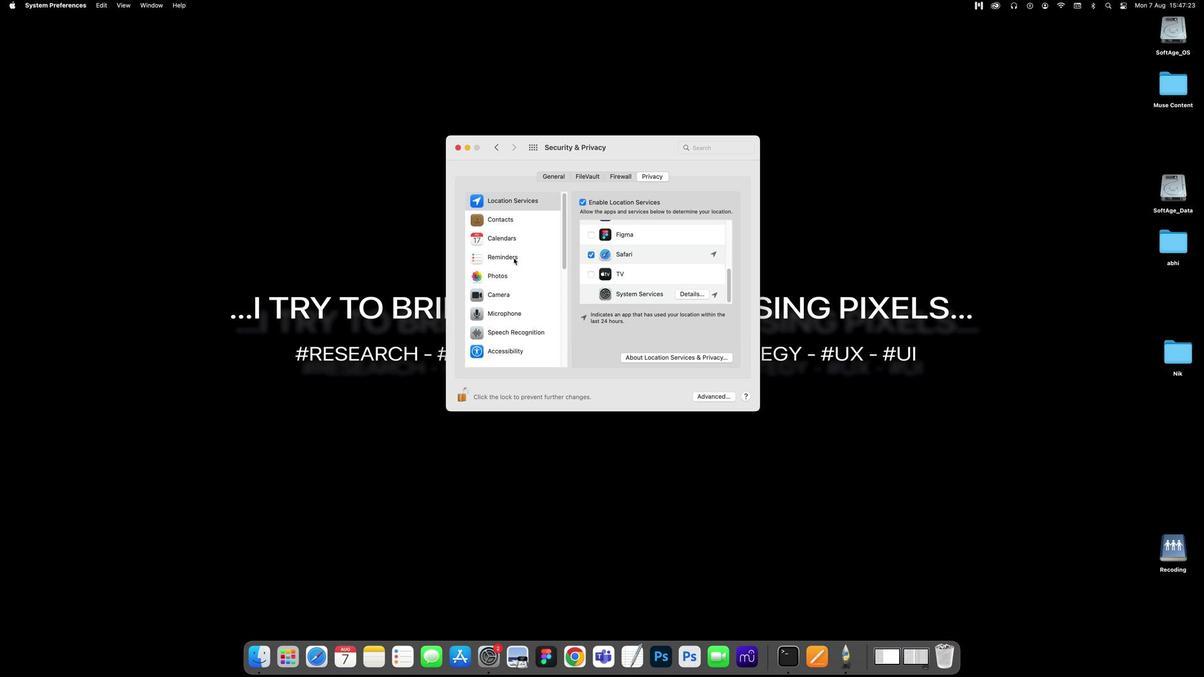 
Action: Mouse scrolled (512, 257) with delta (0, -2)
Screenshot: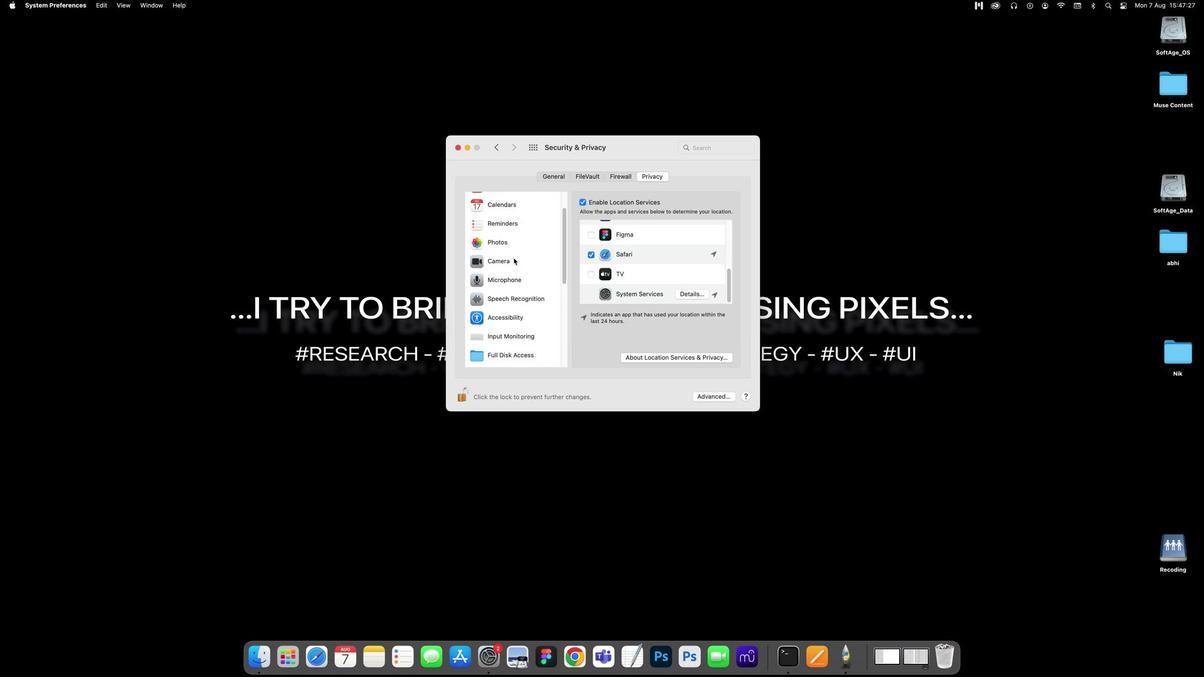 
Action: Mouse scrolled (512, 257) with delta (0, -2)
Screenshot: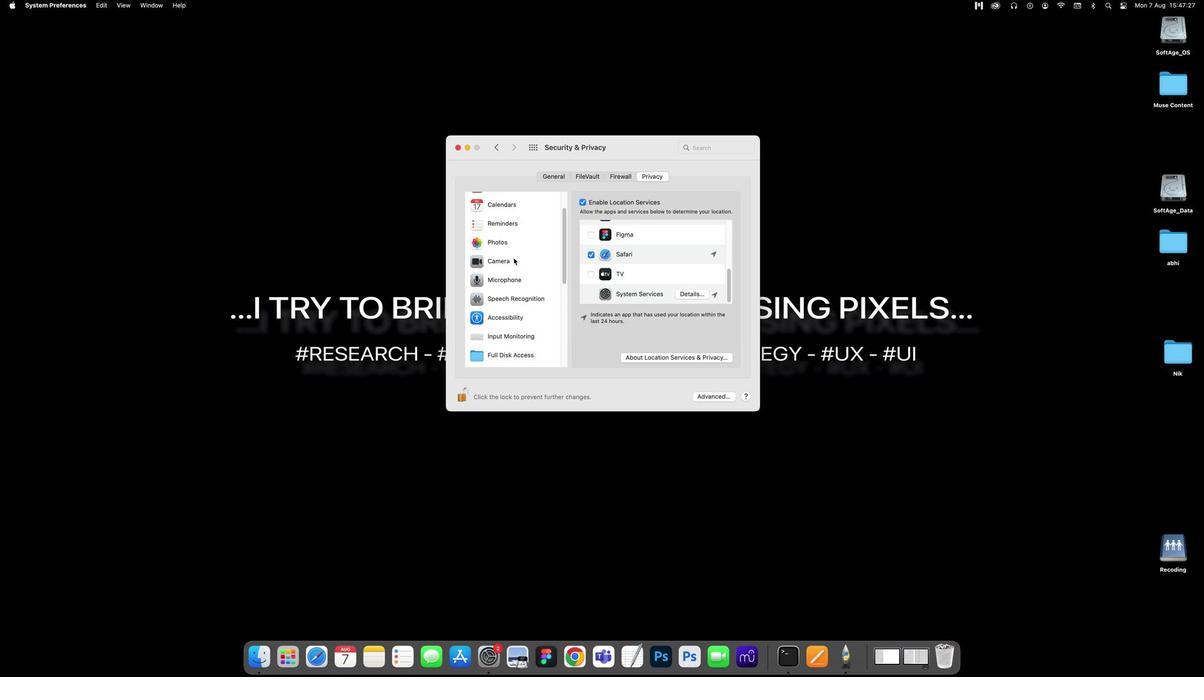 
Action: Mouse scrolled (512, 257) with delta (0, -3)
Screenshot: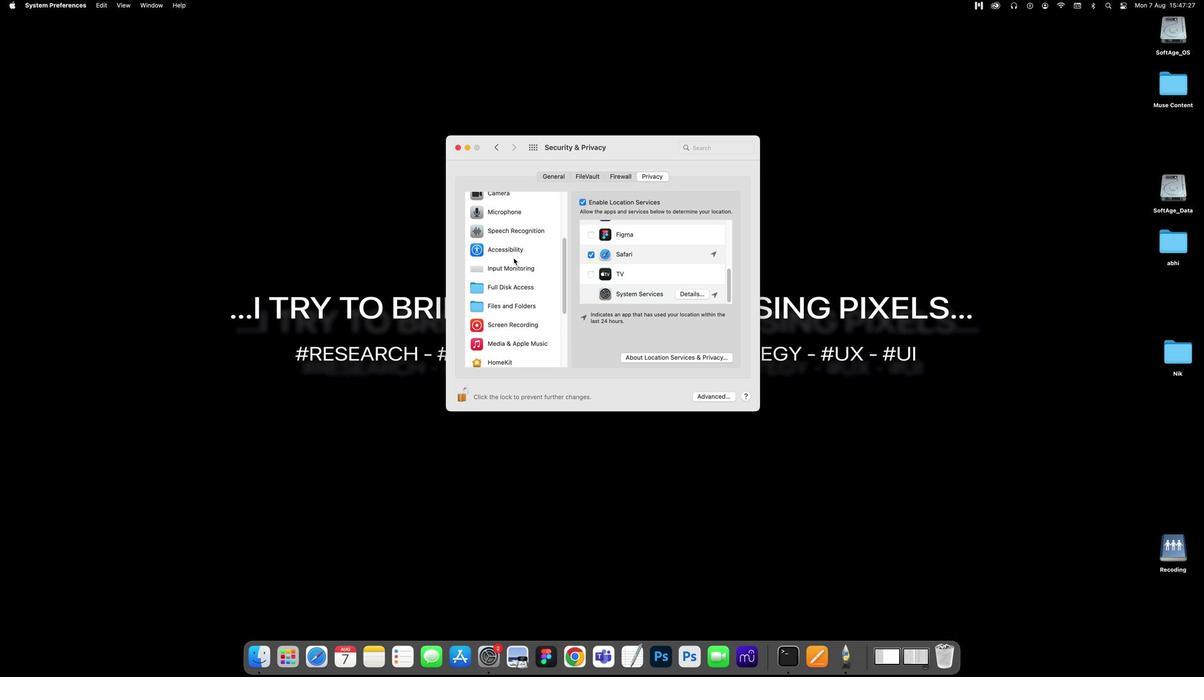 
Action: Mouse scrolled (512, 257) with delta (0, -1)
Screenshot: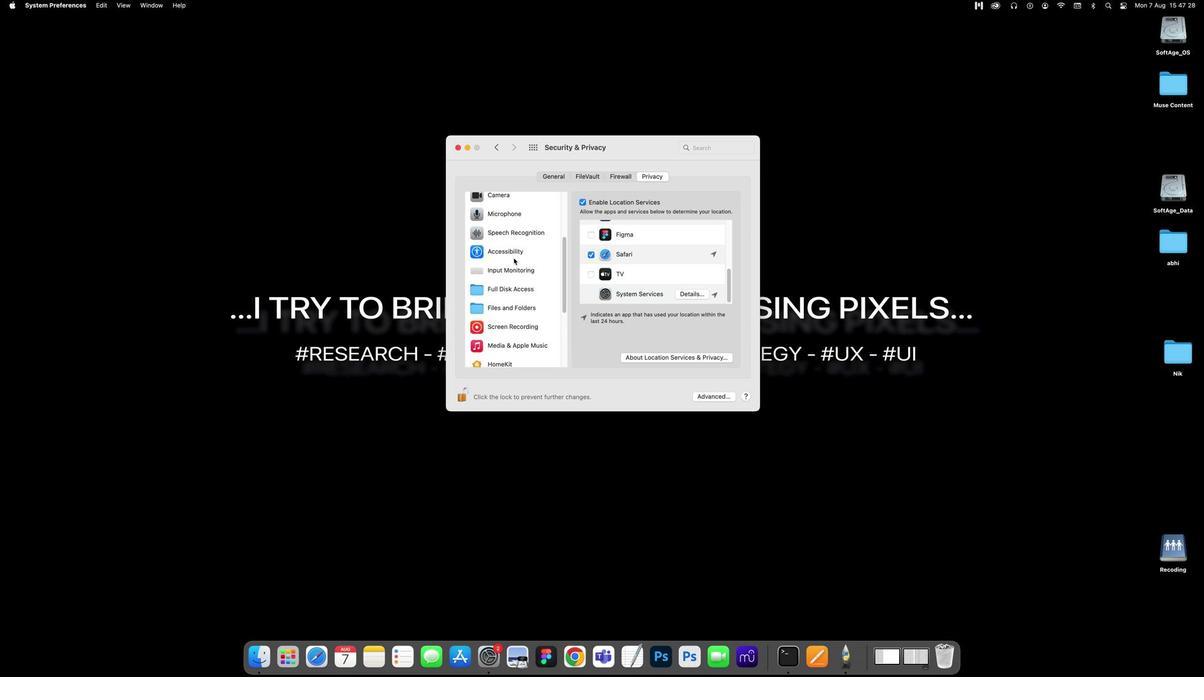 
Action: Mouse pressed left at (512, 257)
Screenshot: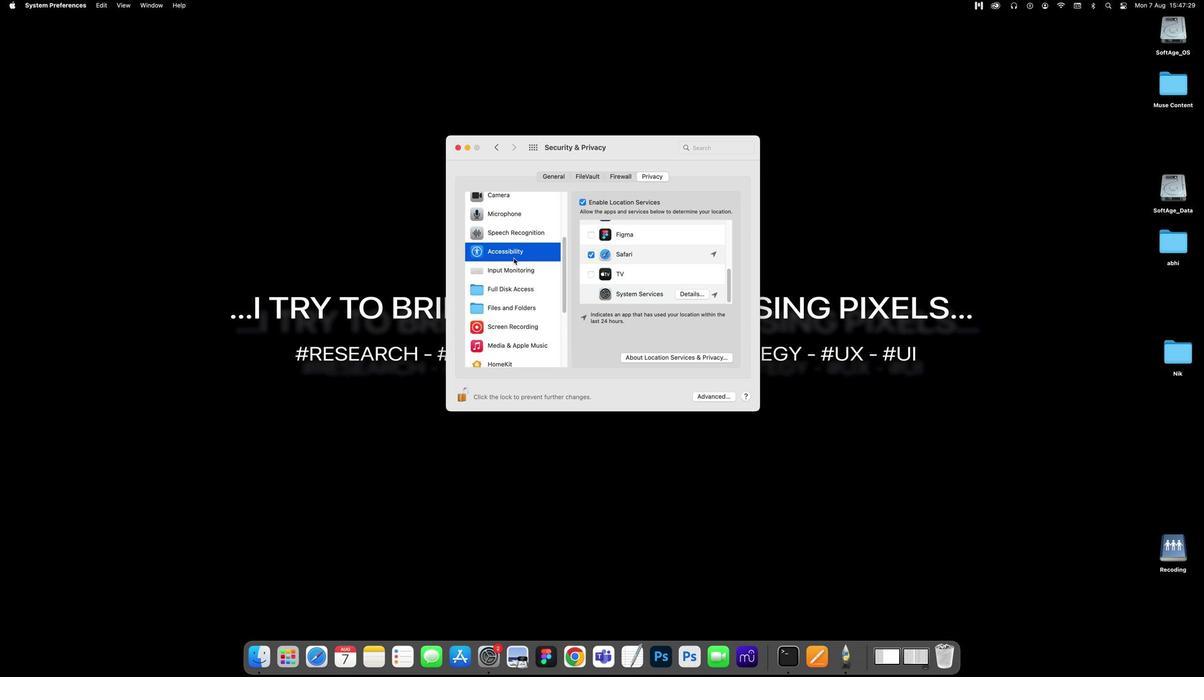 
Action: Mouse moved to (590, 245)
Screenshot: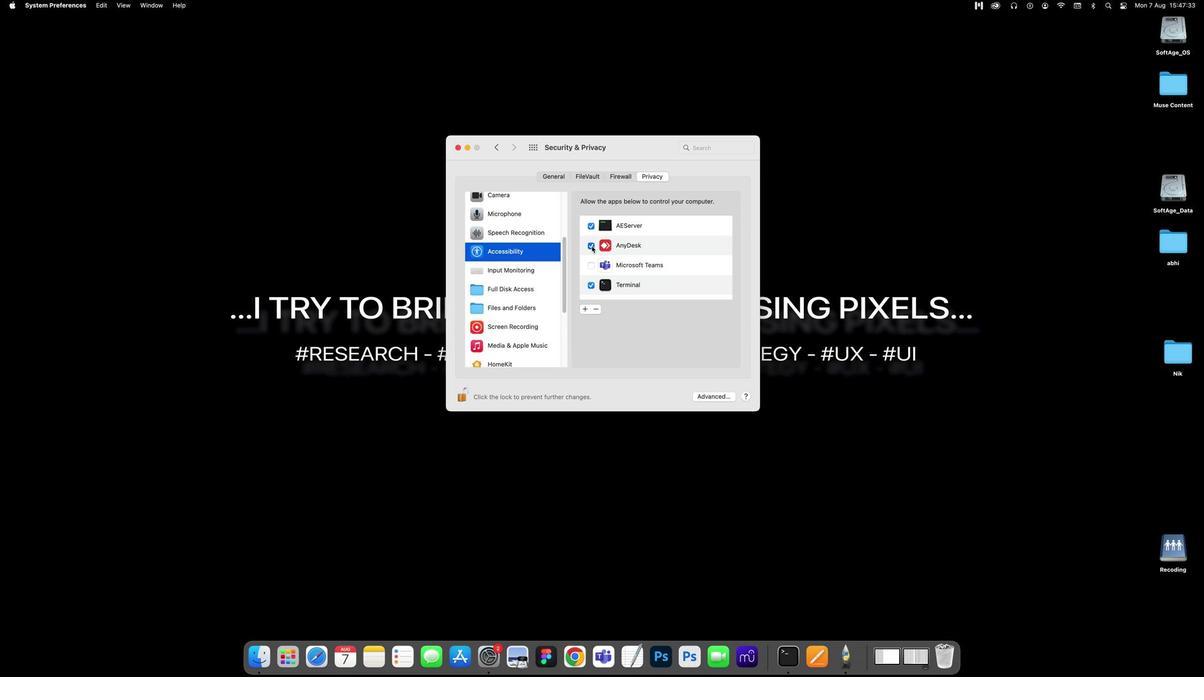 
Action: Mouse pressed left at (590, 245)
Screenshot: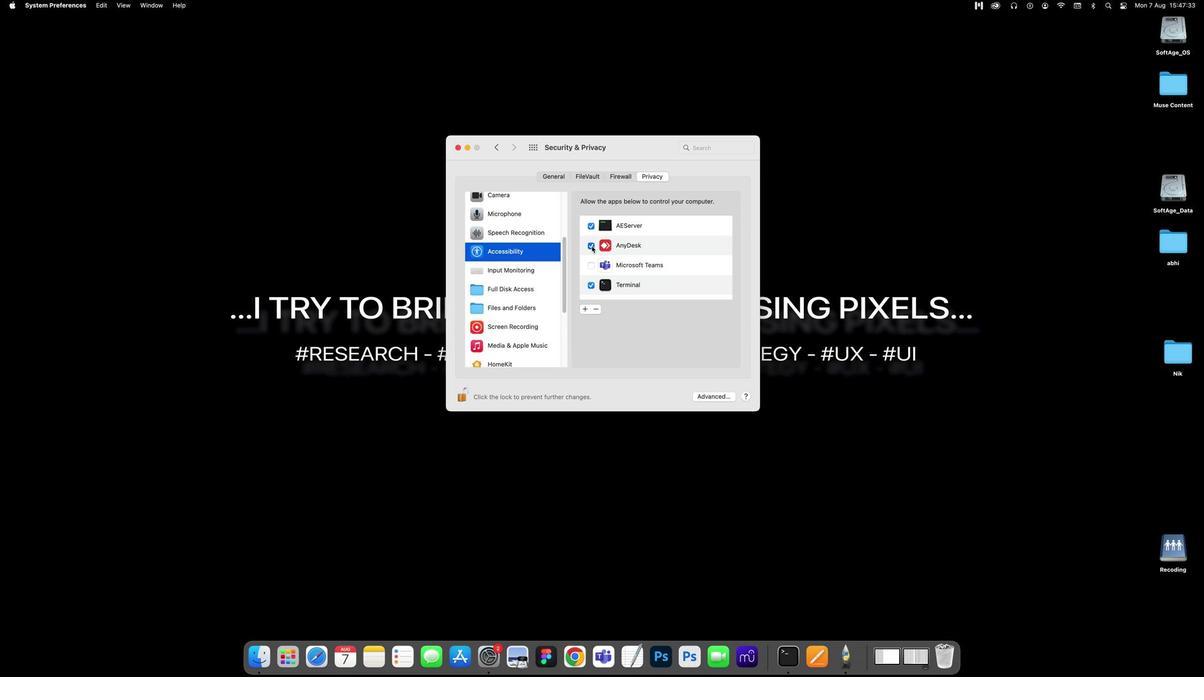 
Action: Mouse moved to (530, 274)
Screenshot: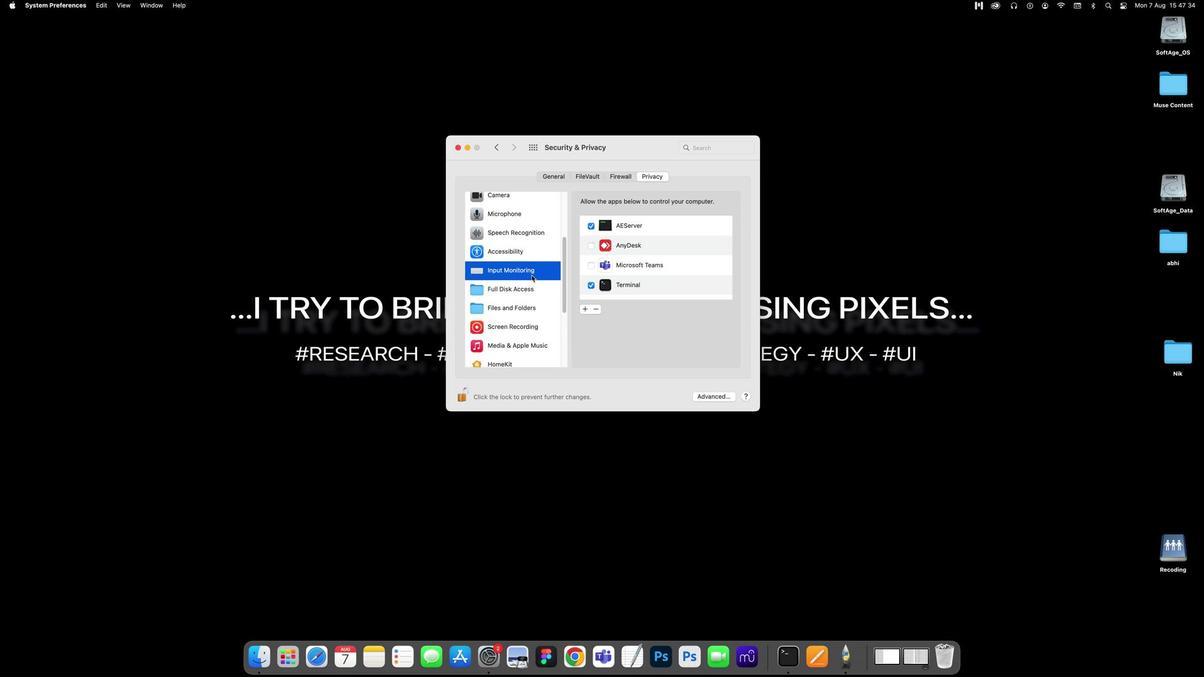 
Action: Mouse pressed left at (530, 274)
Screenshot: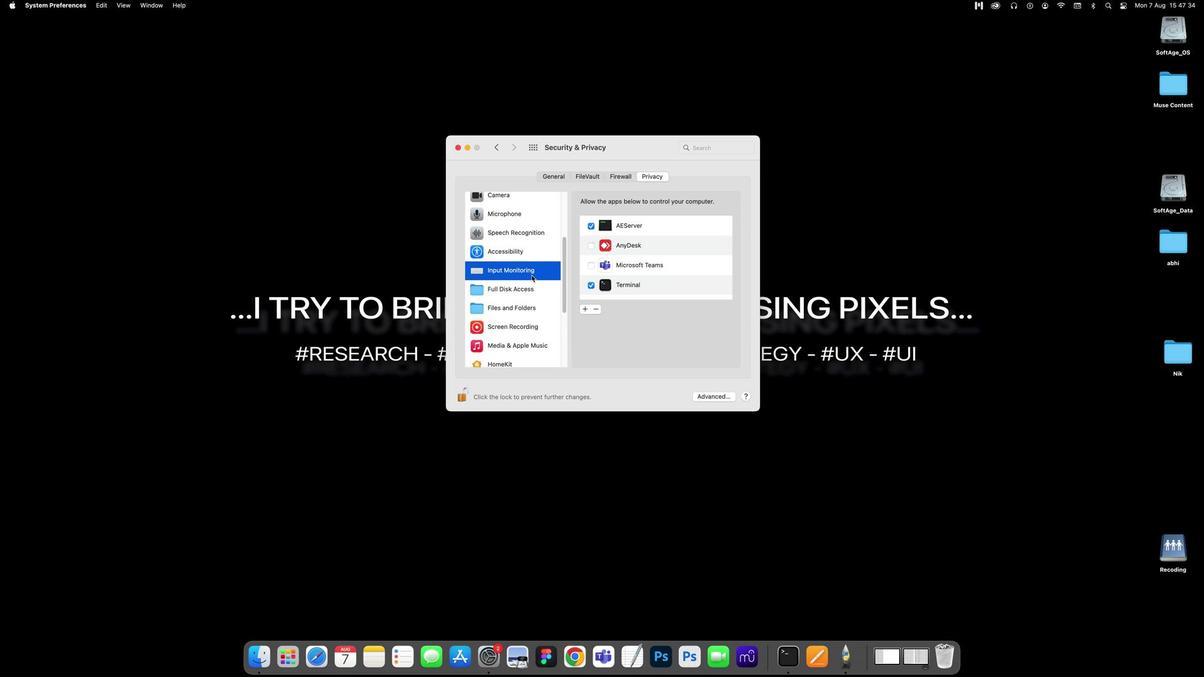 
Action: Mouse moved to (520, 292)
Screenshot: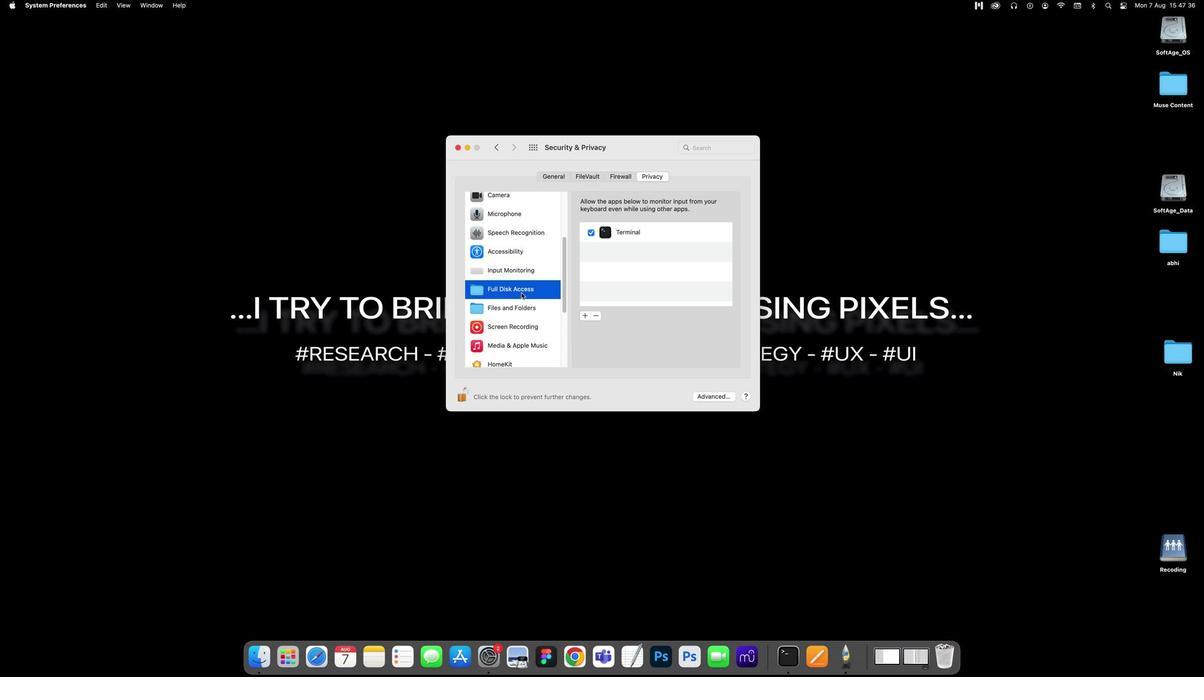 
Action: Mouse pressed left at (520, 292)
Screenshot: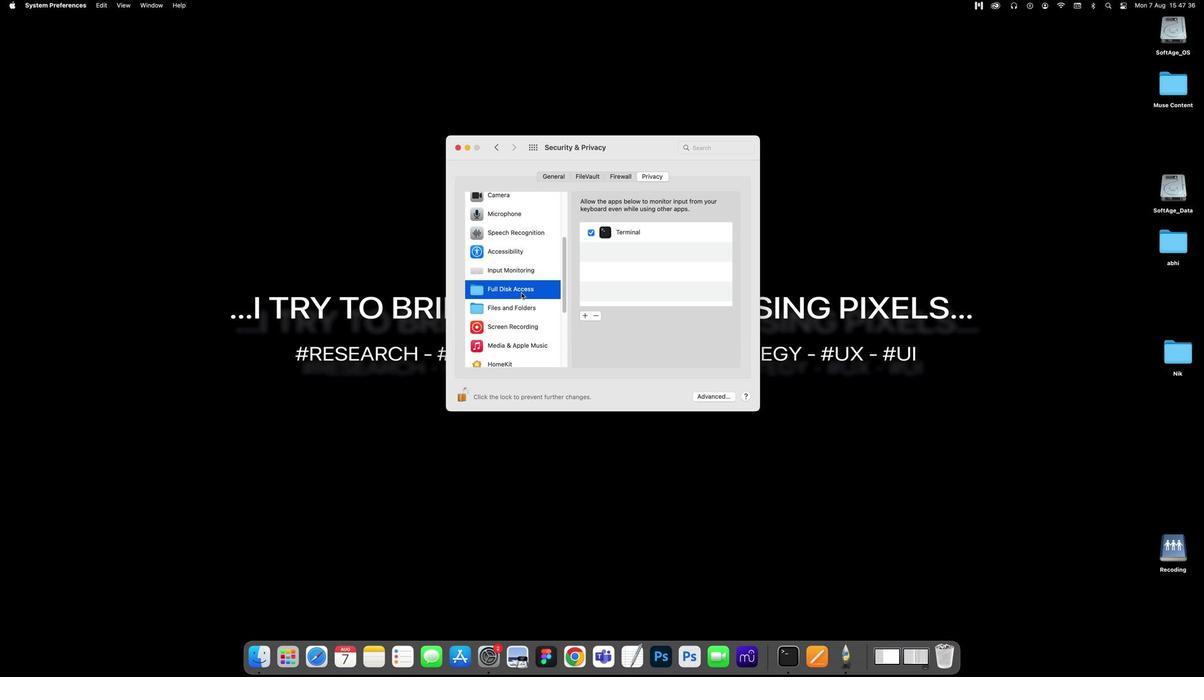 
Action: Mouse moved to (520, 304)
Screenshot: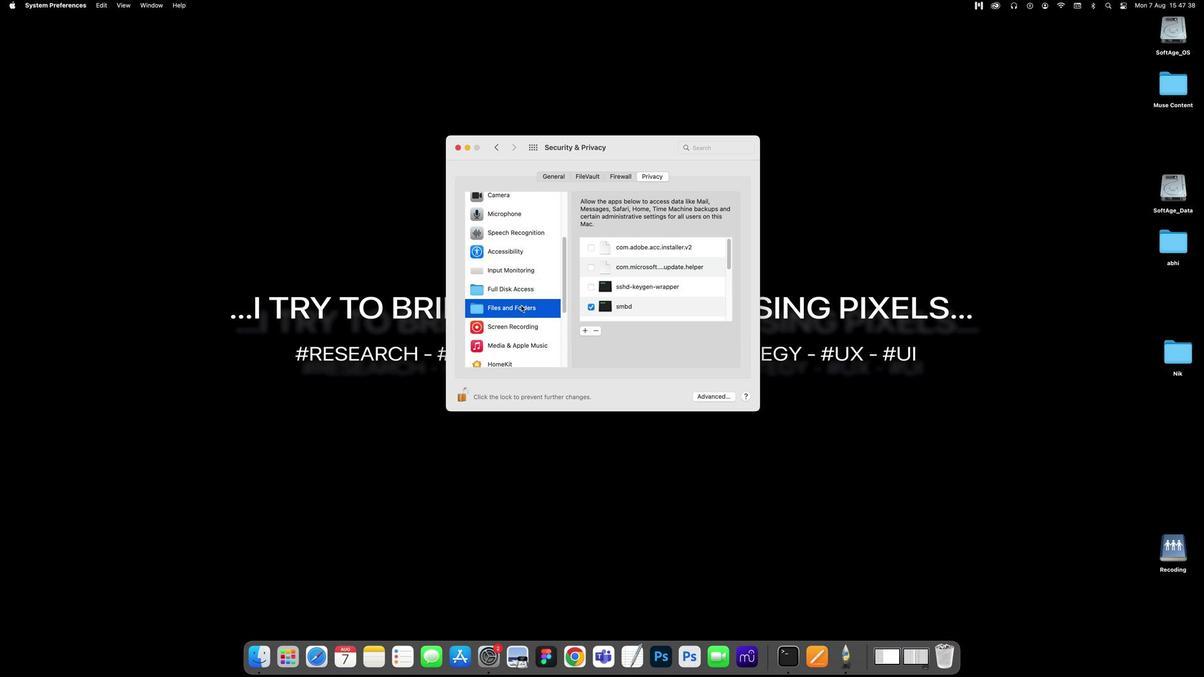 
Action: Mouse pressed left at (520, 304)
Screenshot: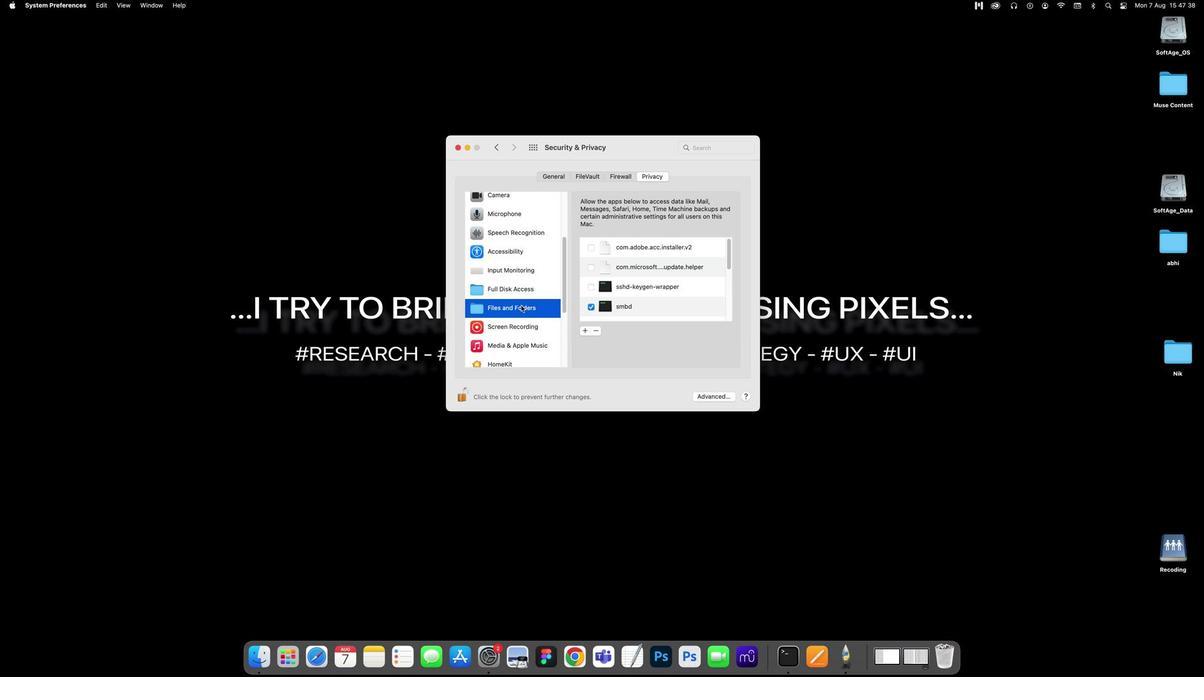 
Action: Mouse scrolled (520, 304) with delta (0, -2)
Screenshot: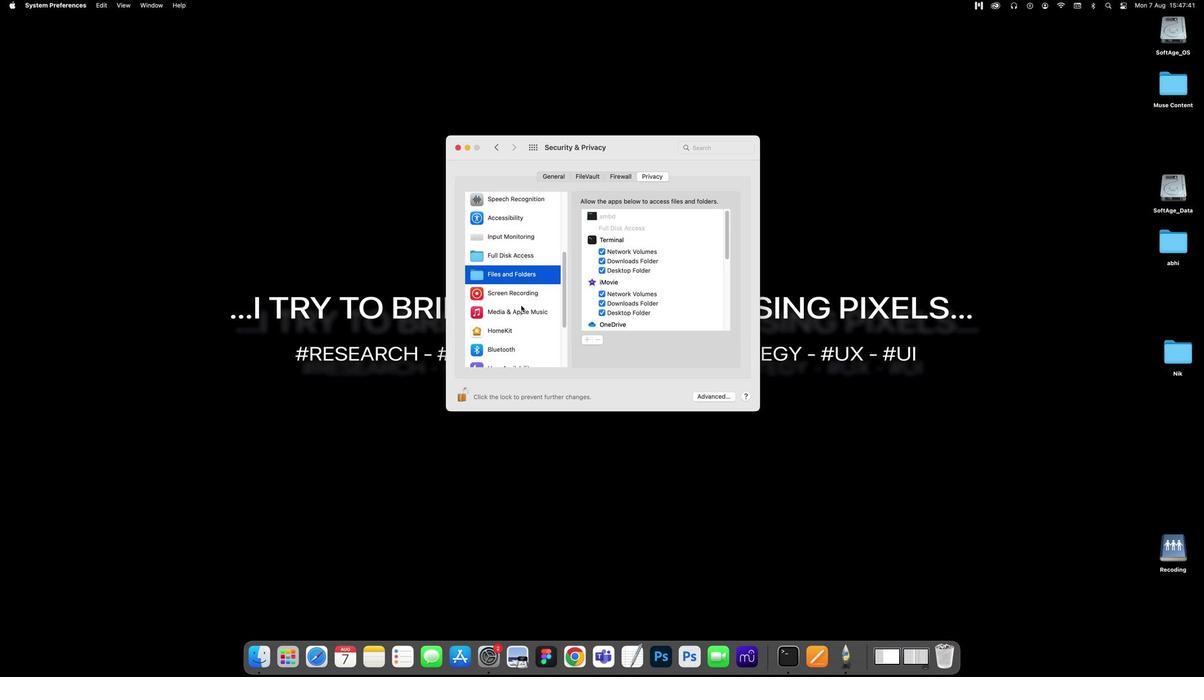 
Action: Mouse scrolled (520, 304) with delta (0, -2)
Screenshot: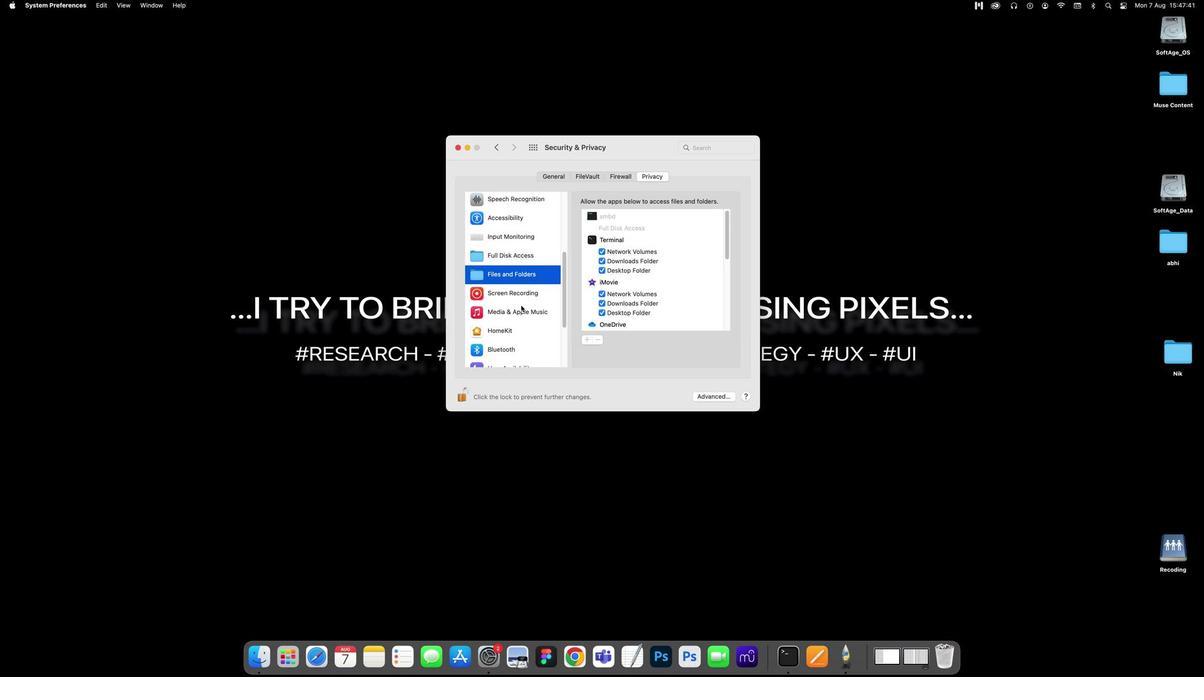 
Action: Mouse scrolled (520, 304) with delta (0, -3)
Screenshot: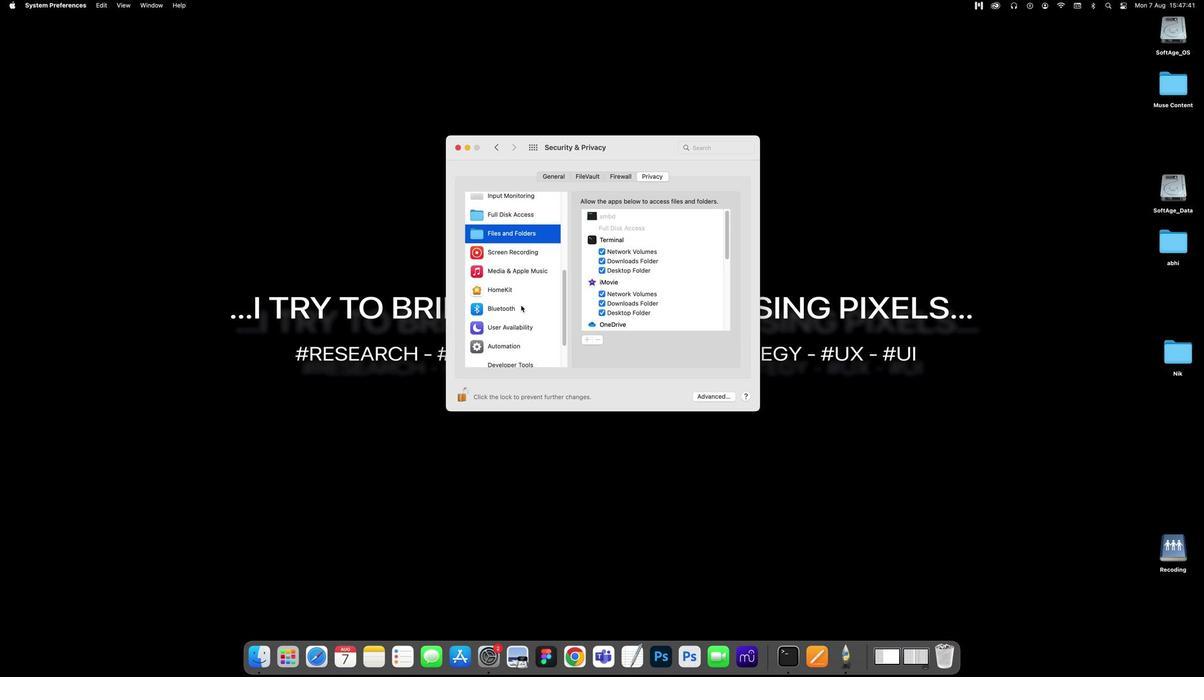 
Action: Mouse scrolled (520, 304) with delta (0, -2)
Screenshot: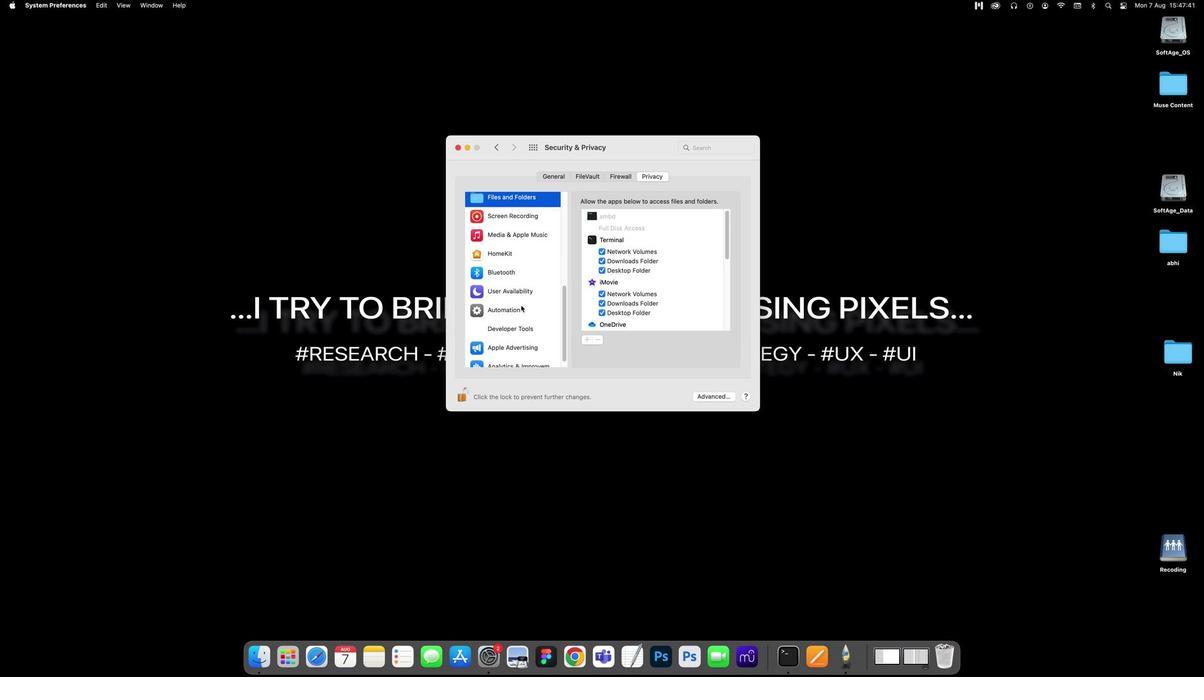 
Action: Mouse moved to (614, 302)
Screenshot: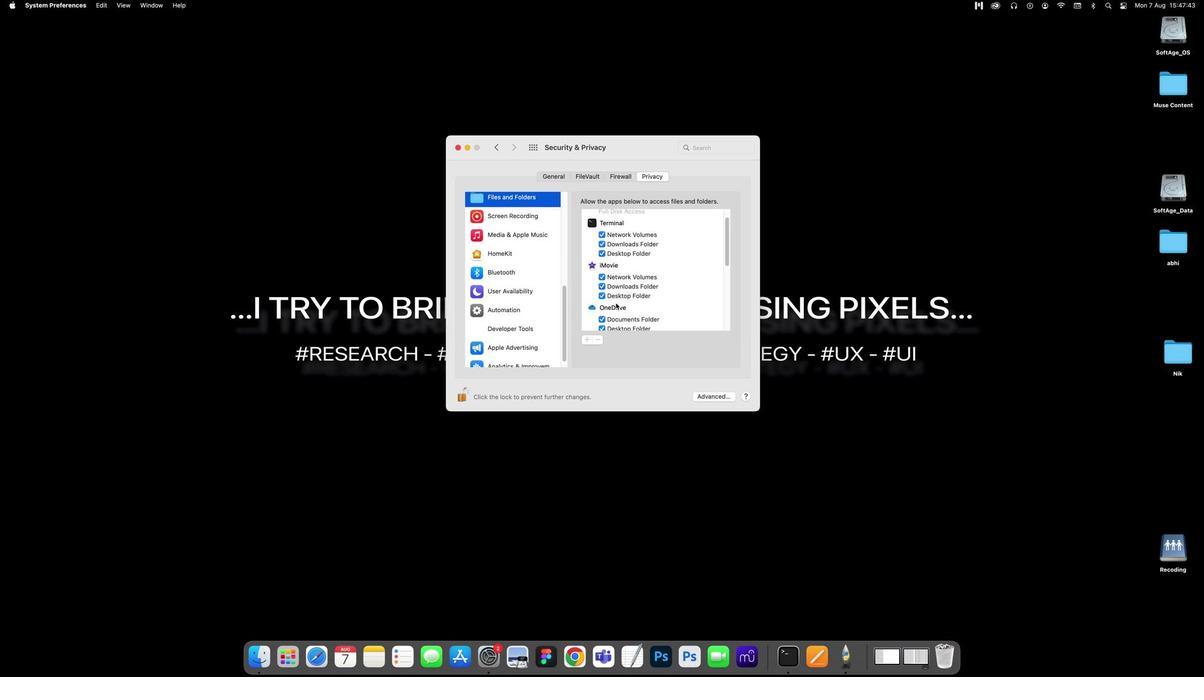 
Action: Mouse scrolled (614, 302) with delta (0, -2)
Screenshot: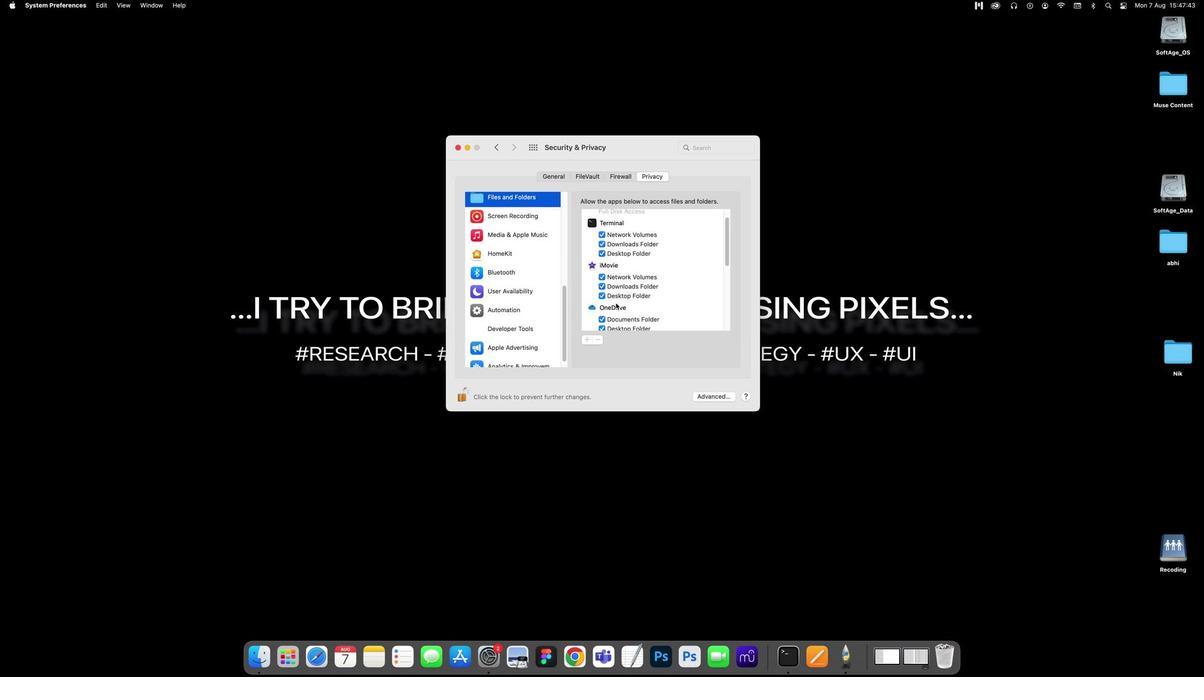 
Action: Mouse scrolled (614, 302) with delta (0, -2)
Screenshot: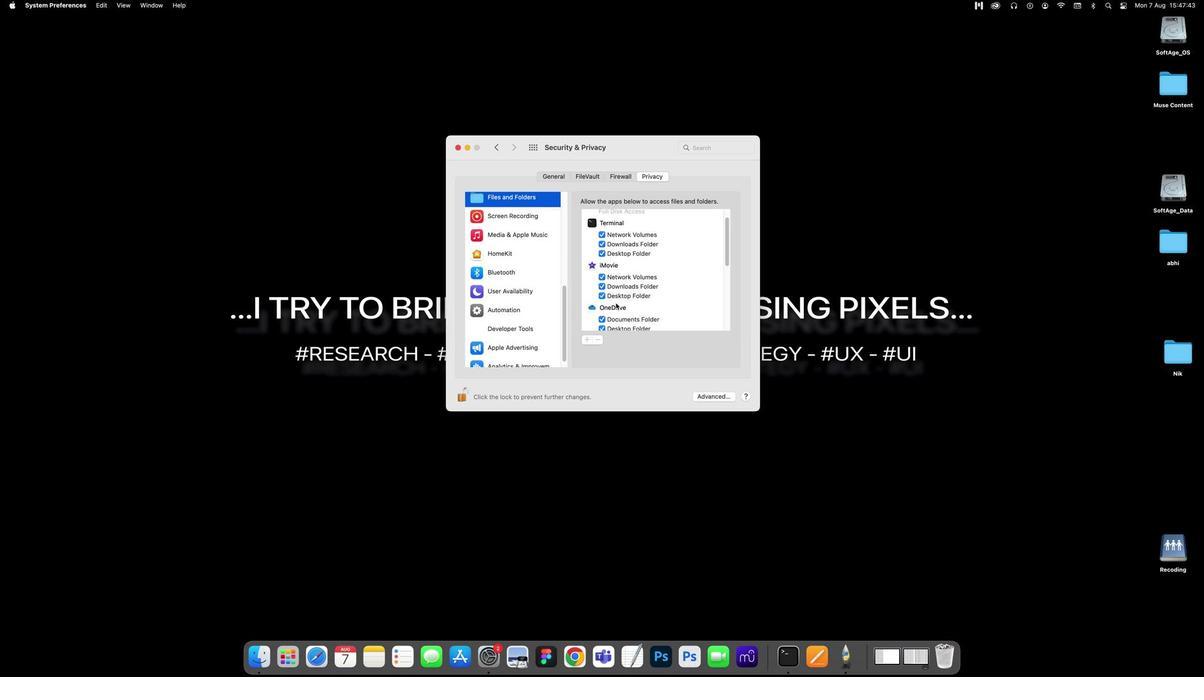 
Action: Mouse scrolled (614, 302) with delta (0, -2)
Screenshot: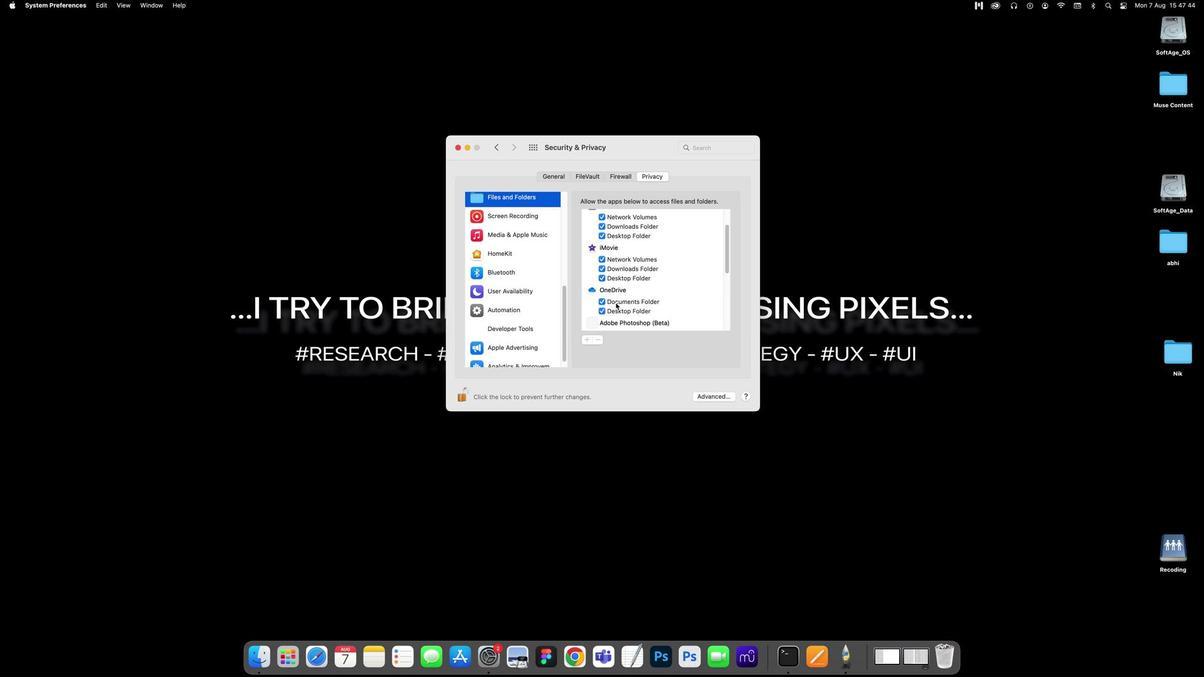 
Action: Mouse scrolled (614, 302) with delta (0, -2)
Screenshot: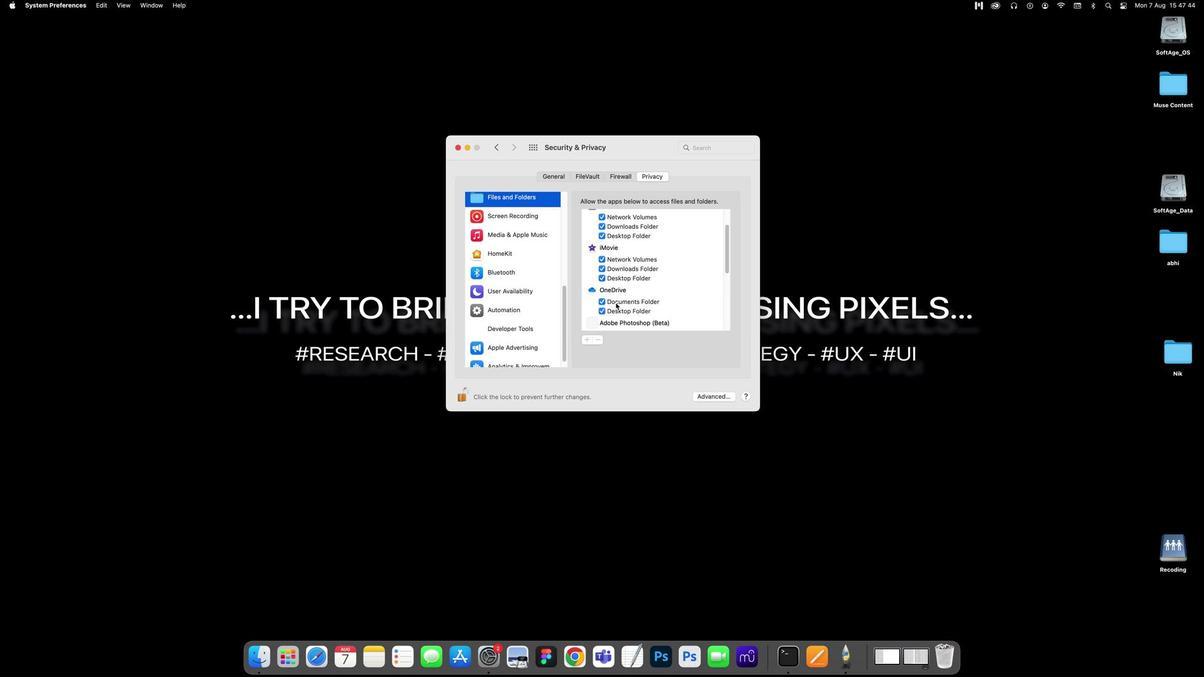 
Action: Mouse moved to (602, 257)
Screenshot: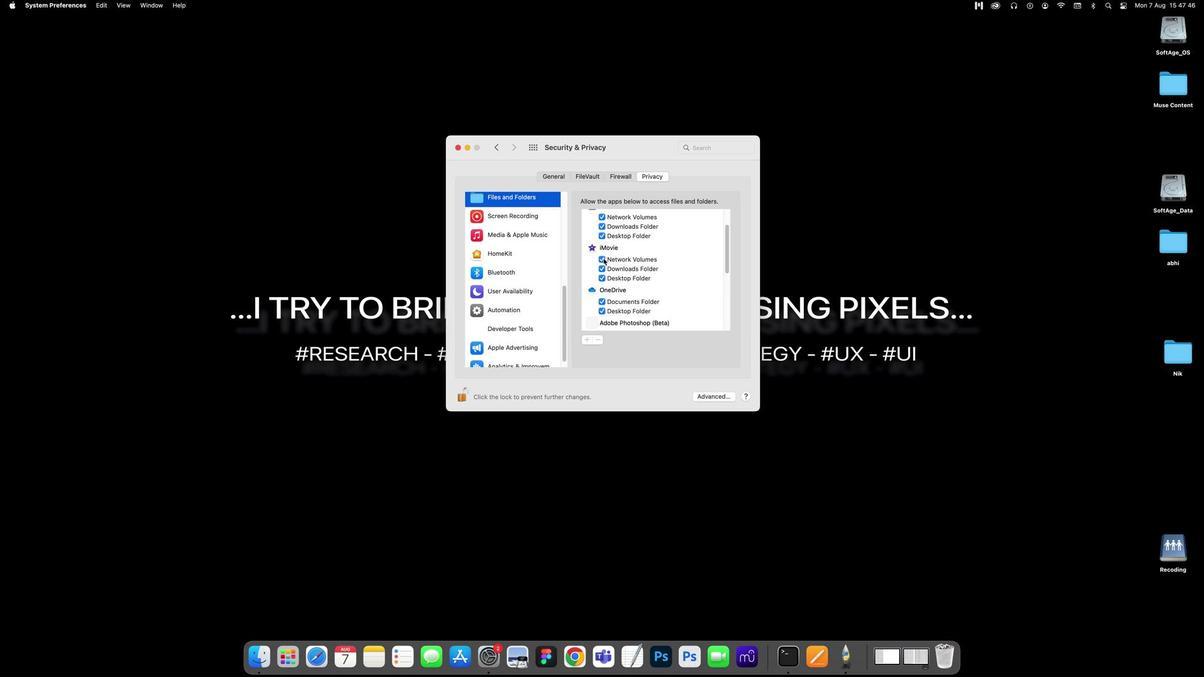 
Action: Mouse pressed left at (602, 257)
Screenshot: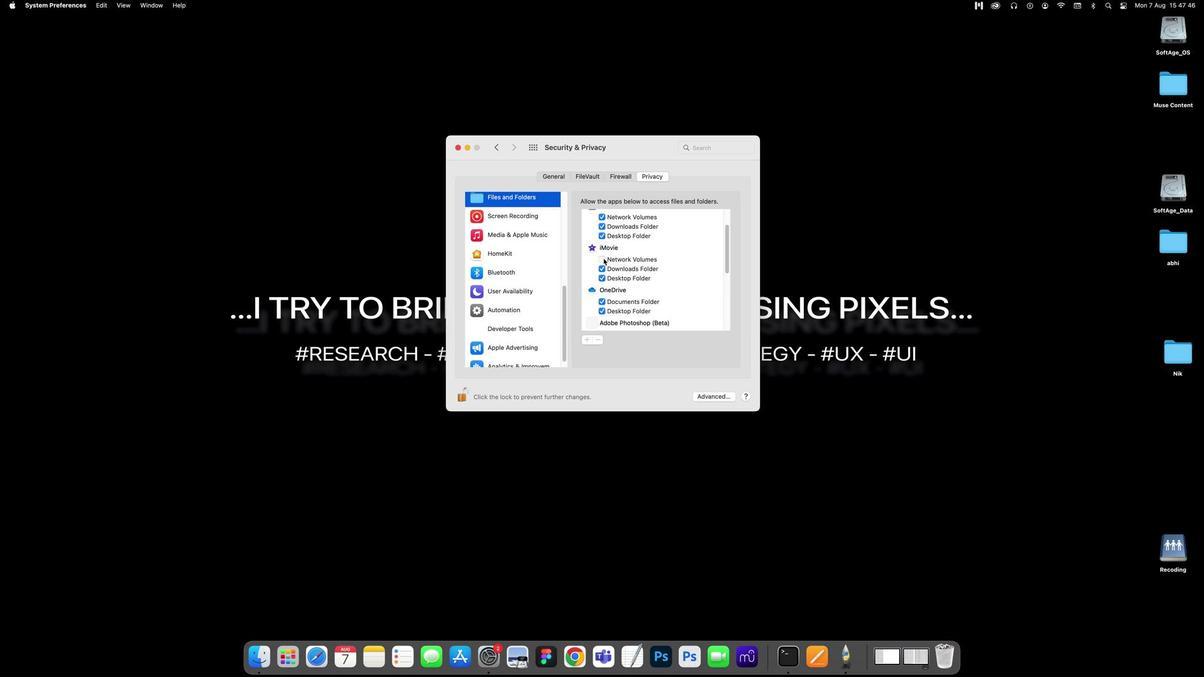 
Action: Mouse moved to (602, 273)
Screenshot: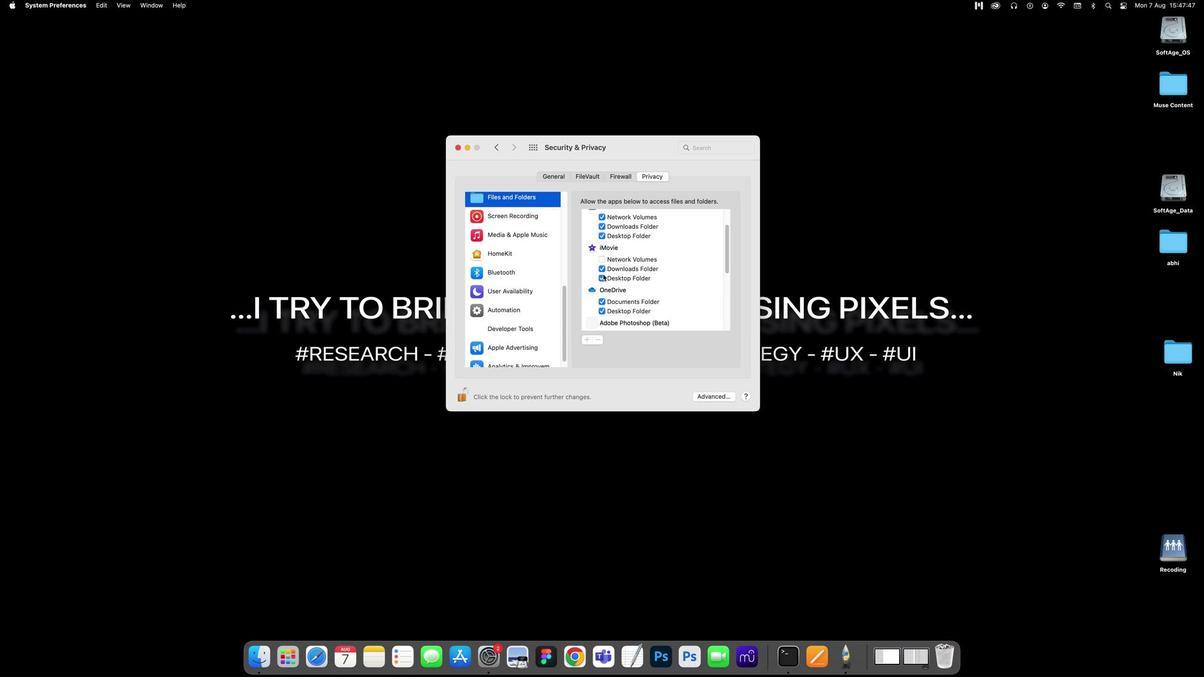 
Action: Mouse scrolled (602, 273) with delta (0, -2)
Screenshot: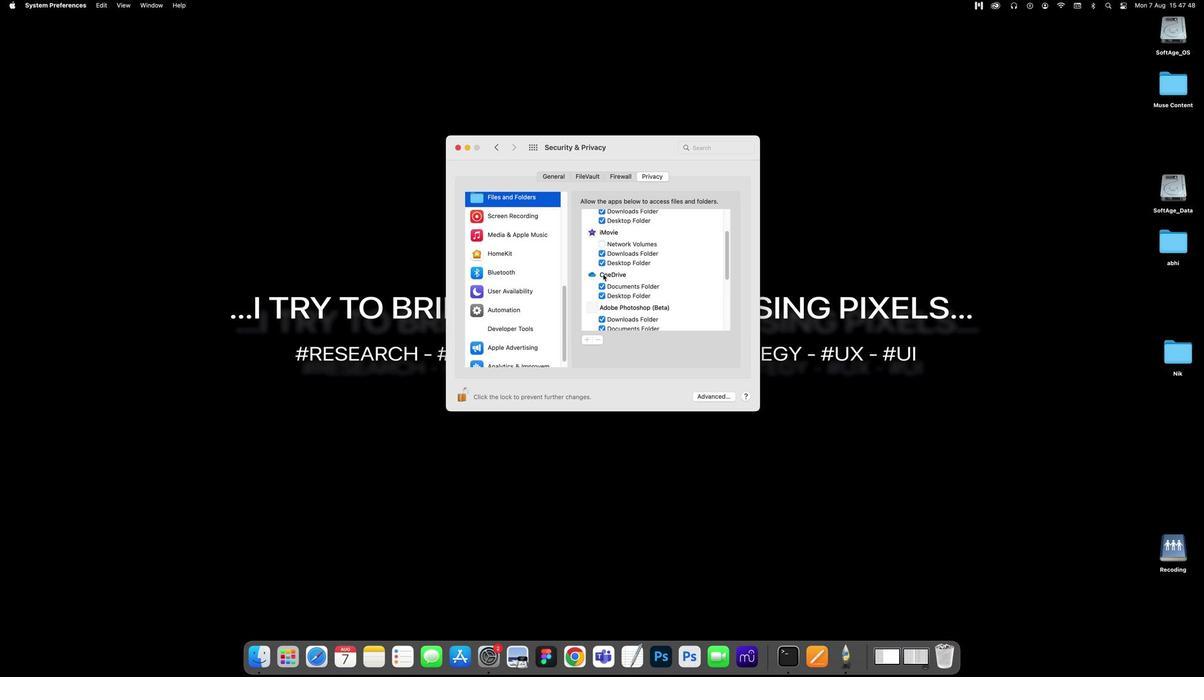 
Action: Mouse scrolled (602, 273) with delta (0, -2)
Screenshot: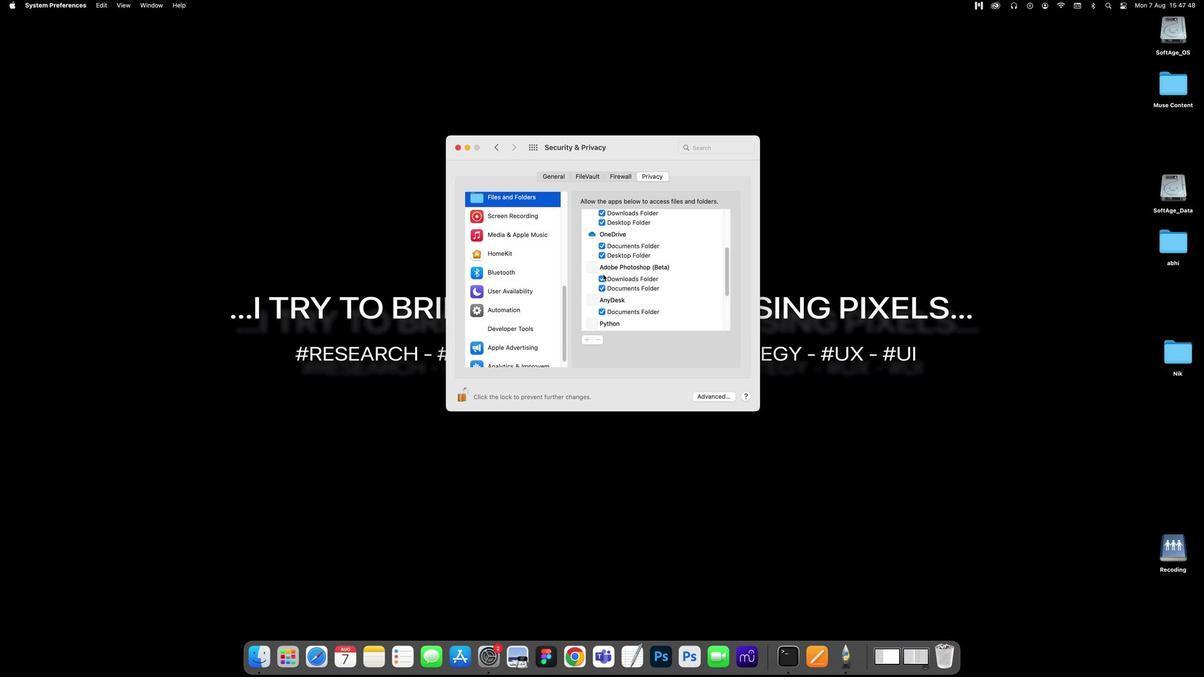 
Action: Mouse scrolled (602, 273) with delta (0, -3)
Screenshot: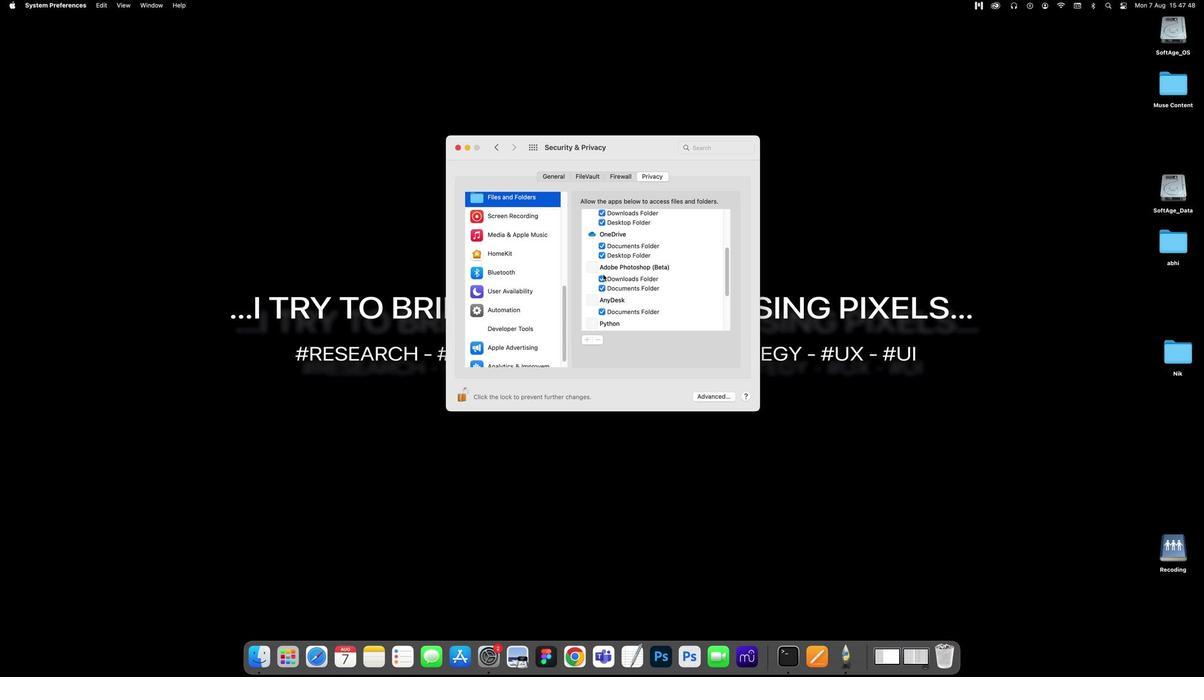 
Action: Mouse scrolled (602, 273) with delta (0, -2)
Screenshot: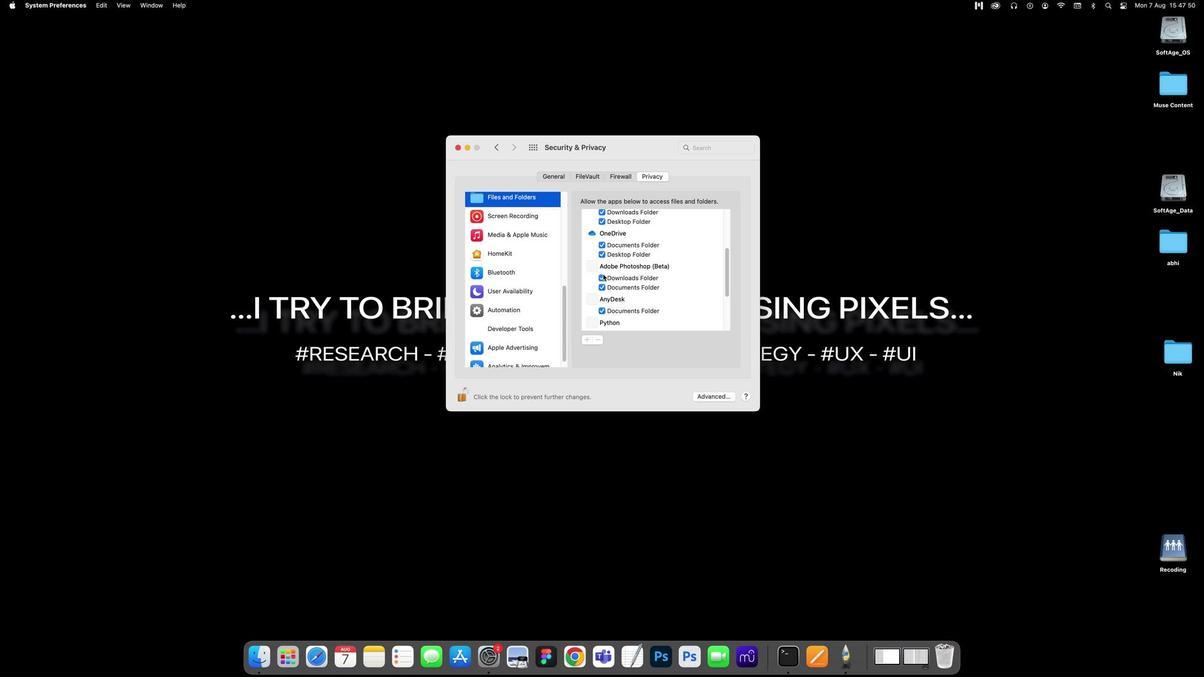
Action: Mouse scrolled (602, 273) with delta (0, -2)
Screenshot: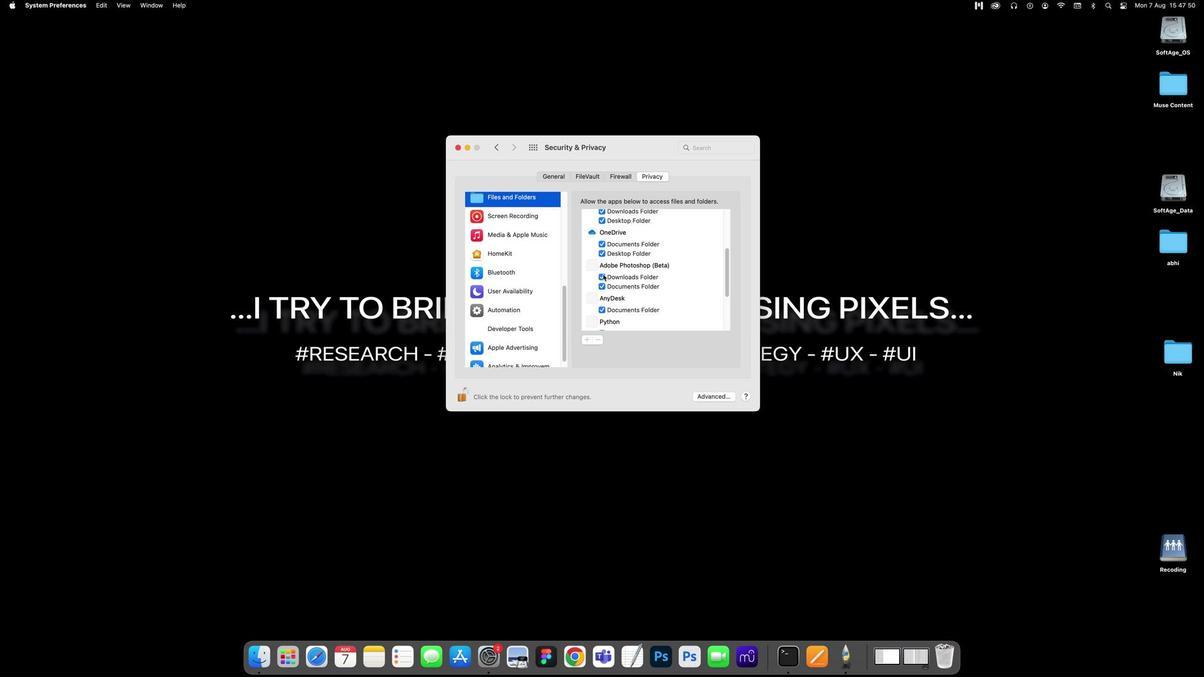 
Action: Mouse scrolled (602, 273) with delta (0, -2)
Screenshot: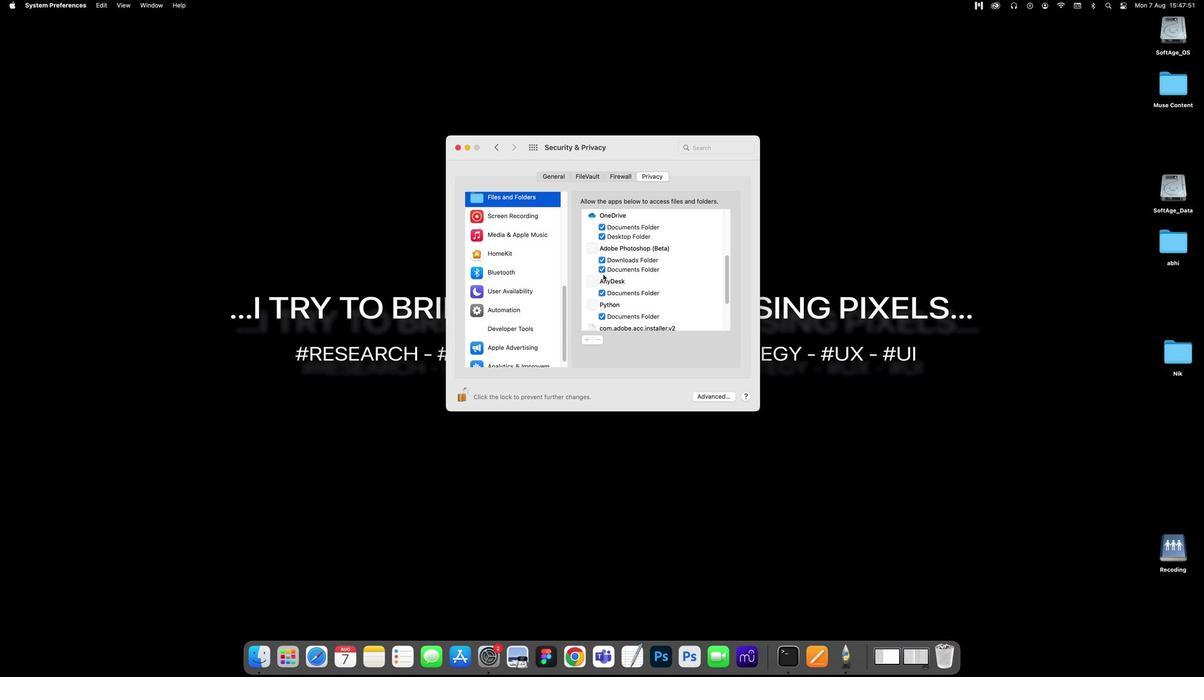 
Action: Mouse scrolled (602, 273) with delta (0, -2)
Screenshot: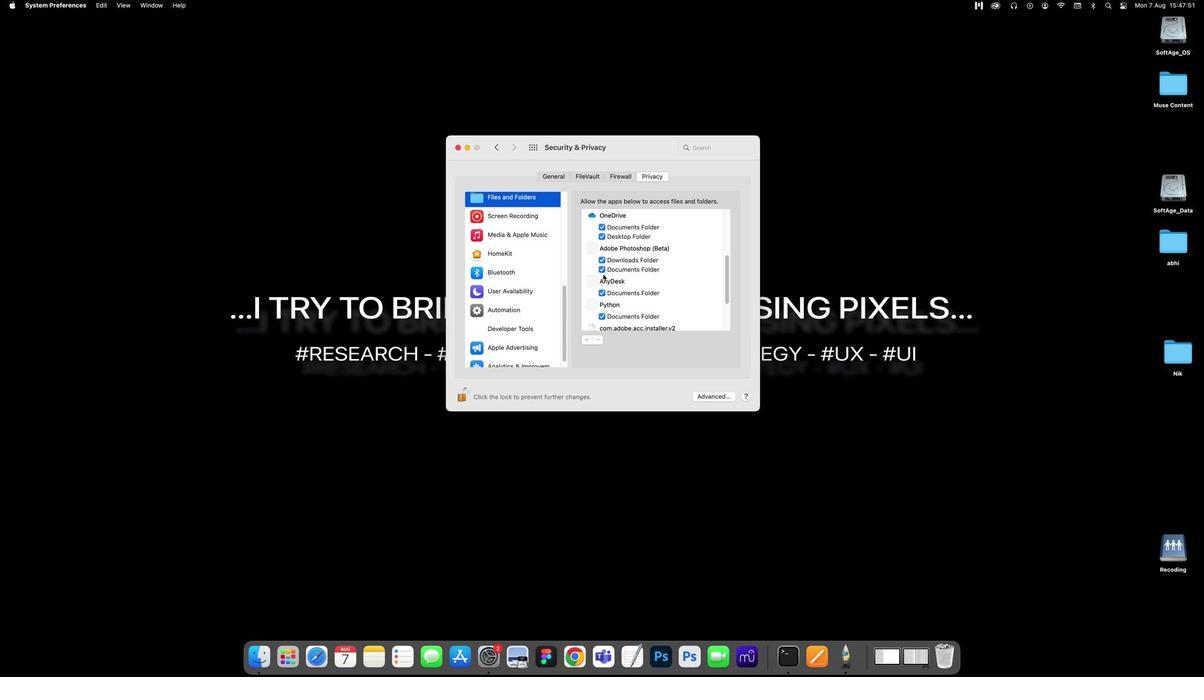 
Action: Mouse scrolled (602, 273) with delta (0, -2)
Screenshot: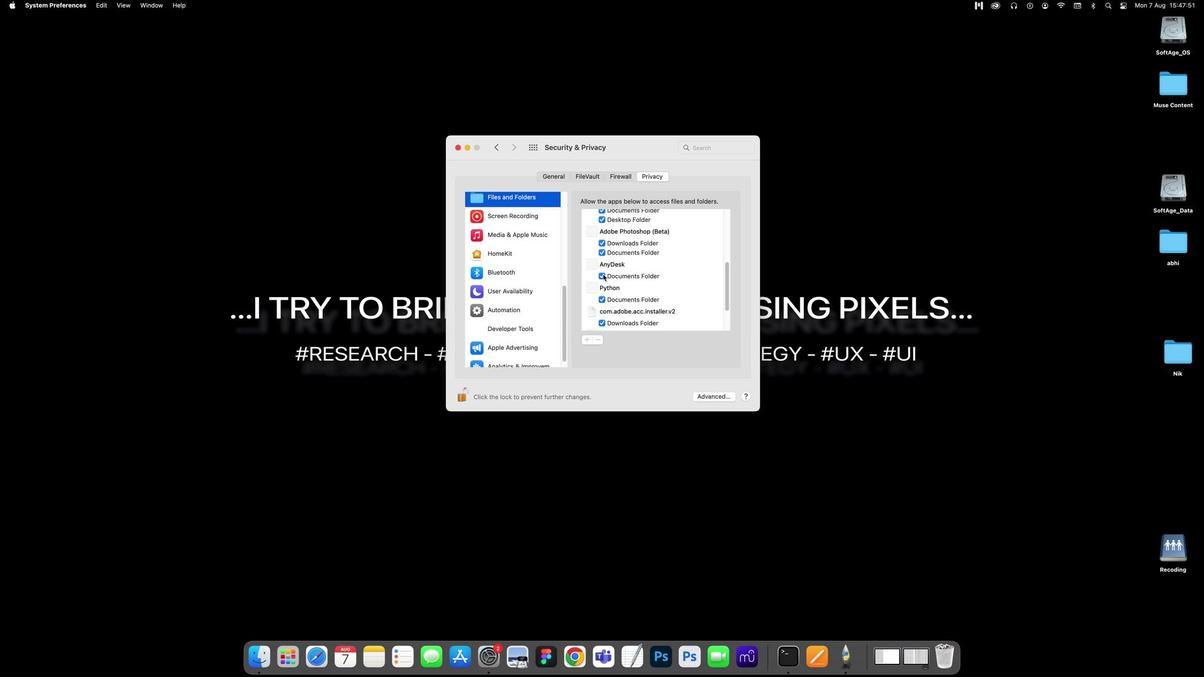 
Action: Mouse scrolled (602, 273) with delta (0, -2)
Screenshot: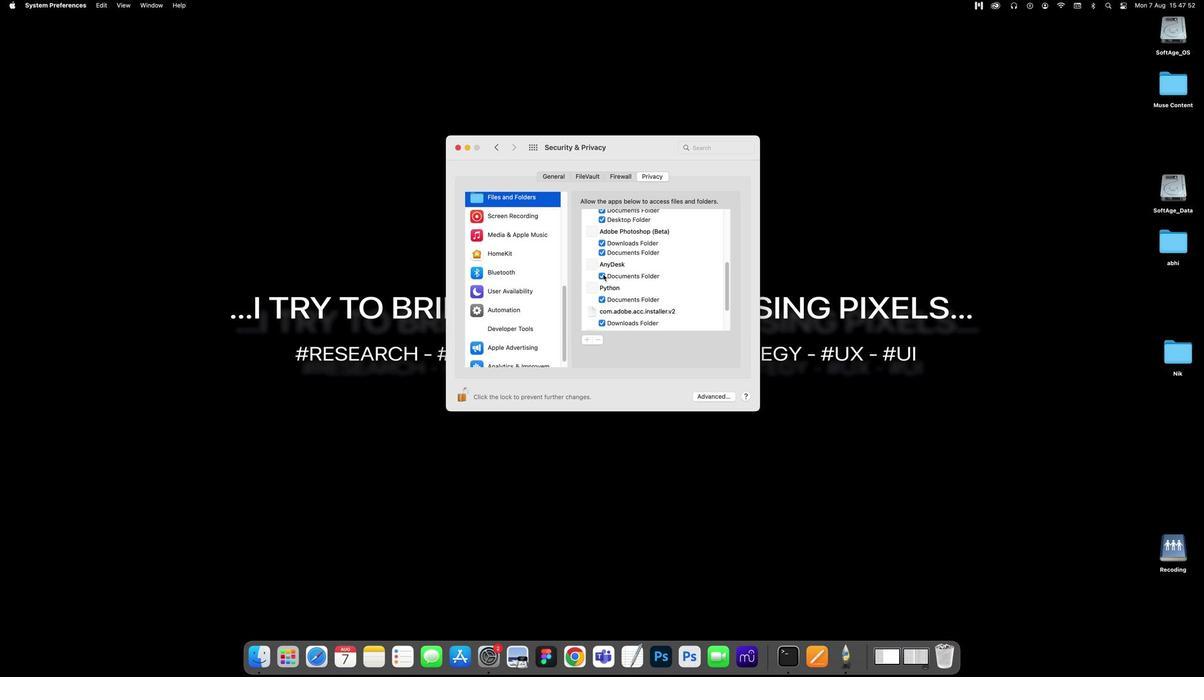 
Action: Mouse scrolled (602, 273) with delta (0, -2)
Screenshot: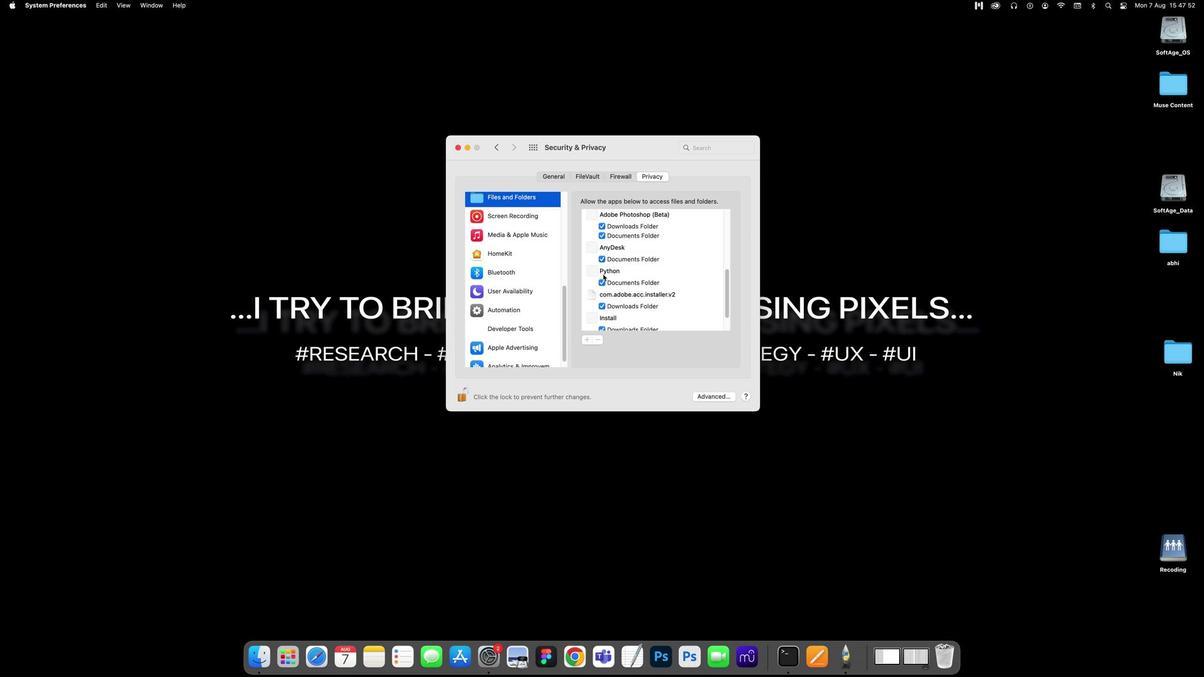 
Action: Mouse scrolled (602, 273) with delta (0, -2)
Screenshot: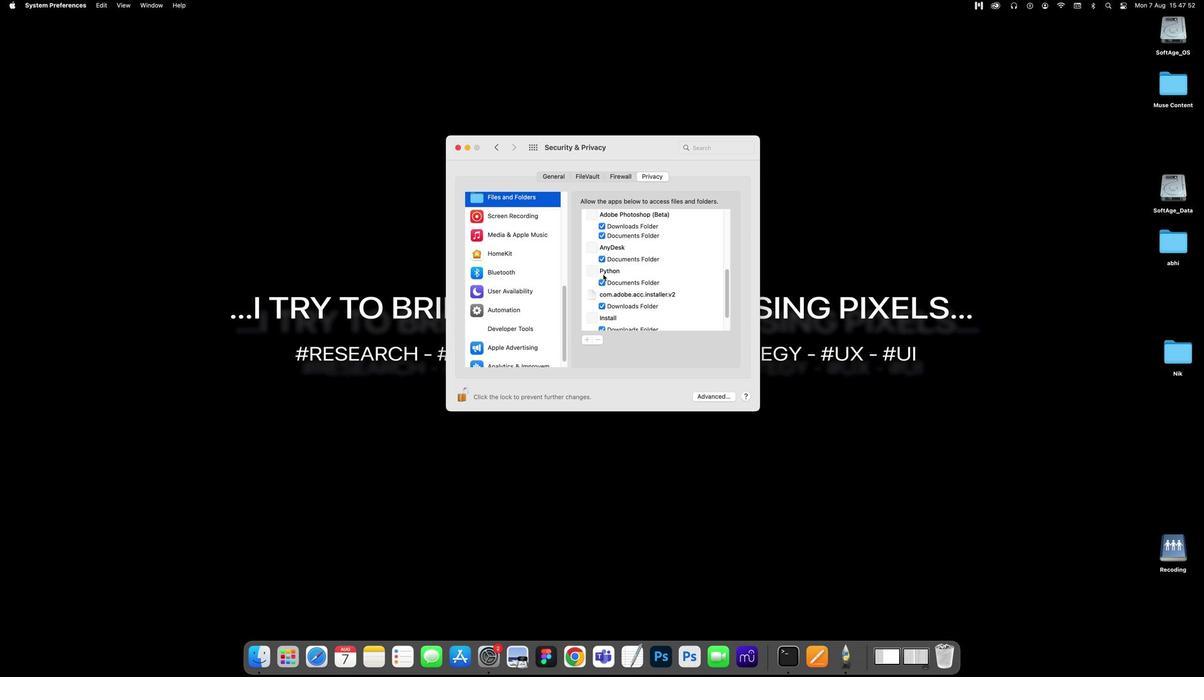 
Action: Mouse scrolled (602, 273) with delta (0, -2)
Screenshot: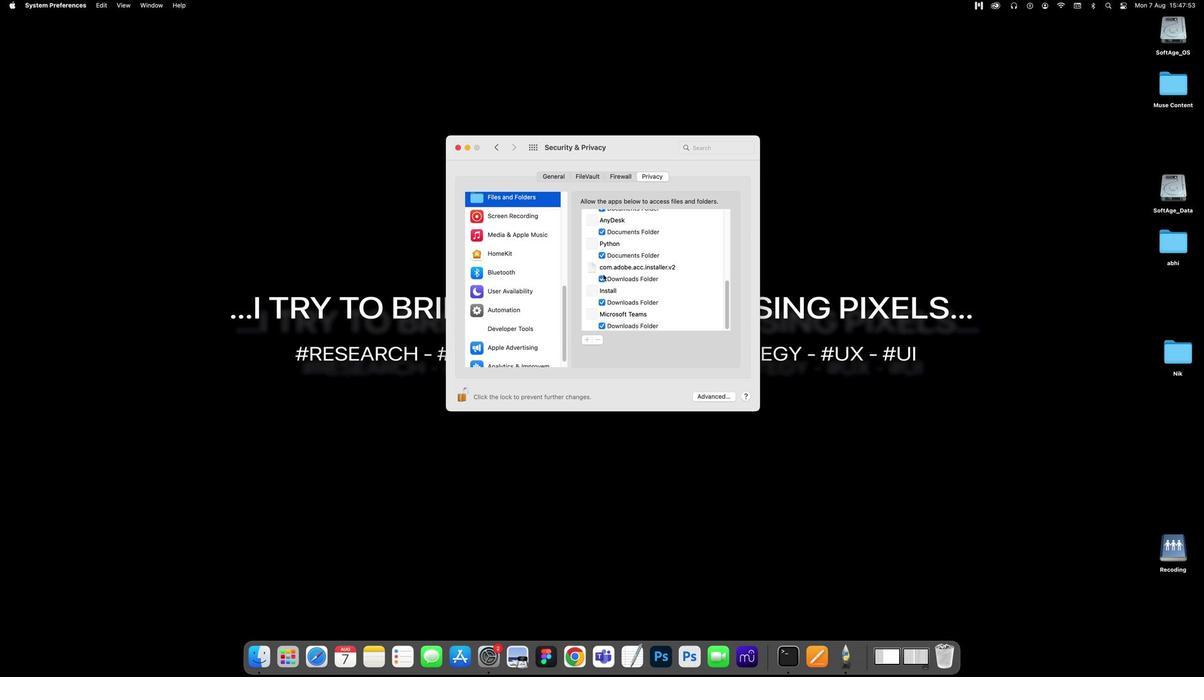 
Action: Mouse scrolled (602, 273) with delta (0, -2)
Screenshot: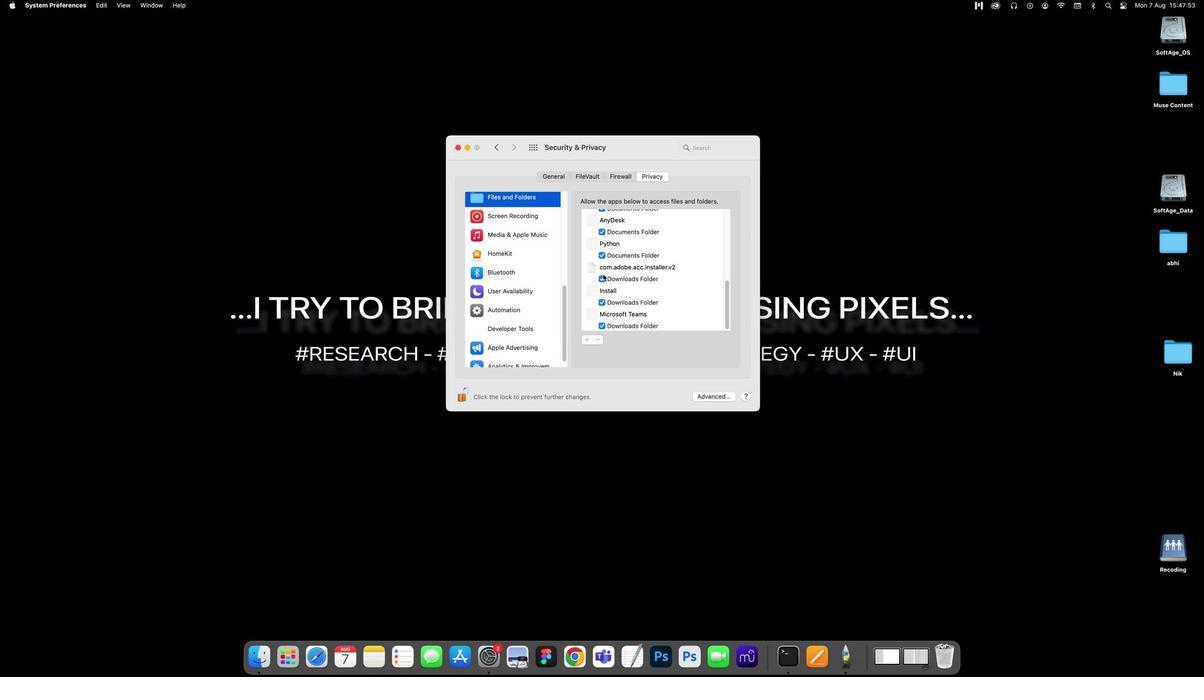 
Action: Mouse scrolled (602, 273) with delta (0, -5)
Screenshot: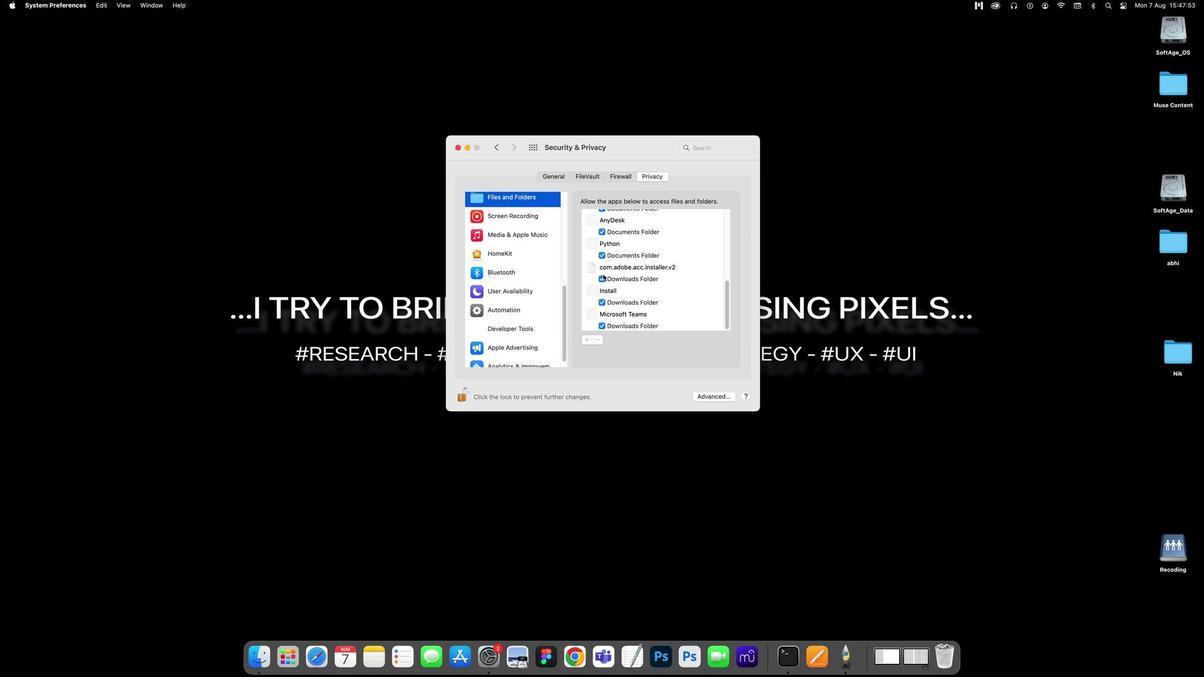 
Action: Mouse scrolled (602, 273) with delta (0, -2)
Screenshot: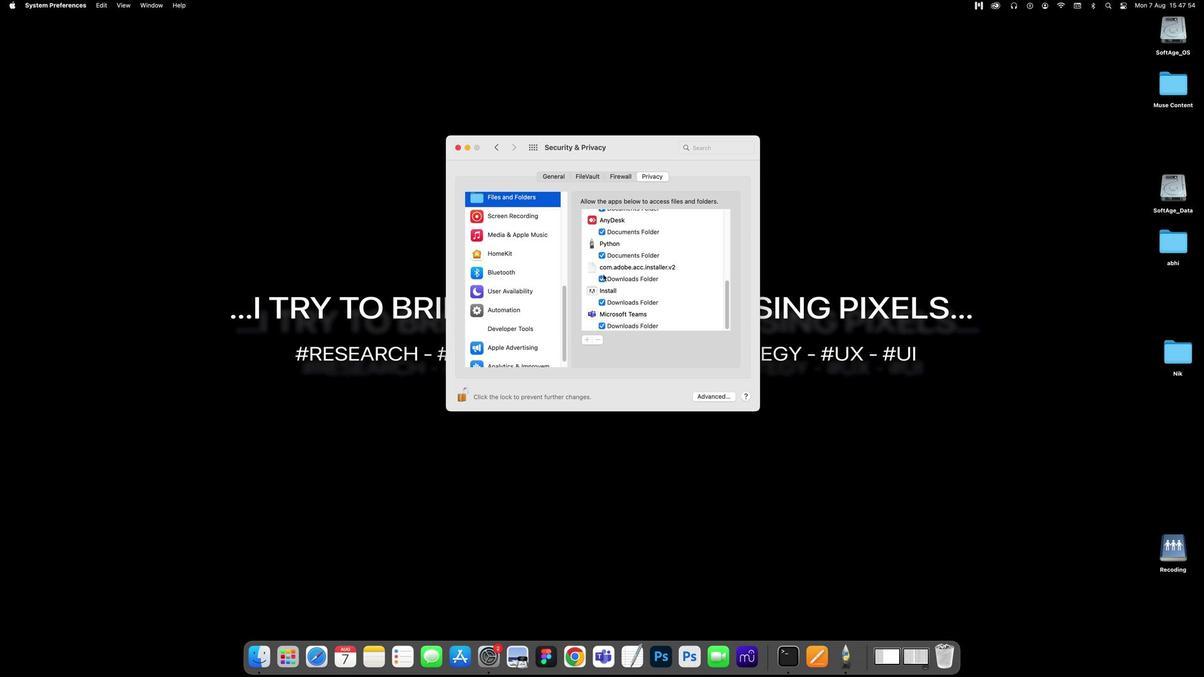 
Action: Mouse scrolled (602, 273) with delta (0, -2)
Screenshot: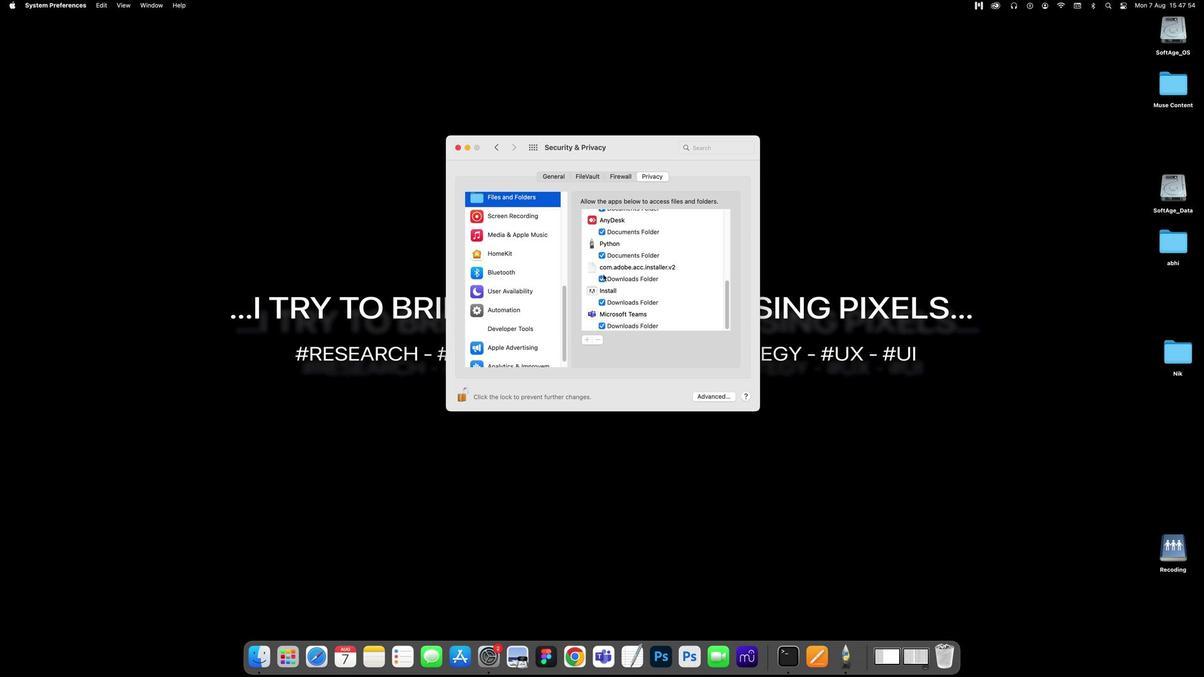
Action: Mouse moved to (600, 324)
Screenshot: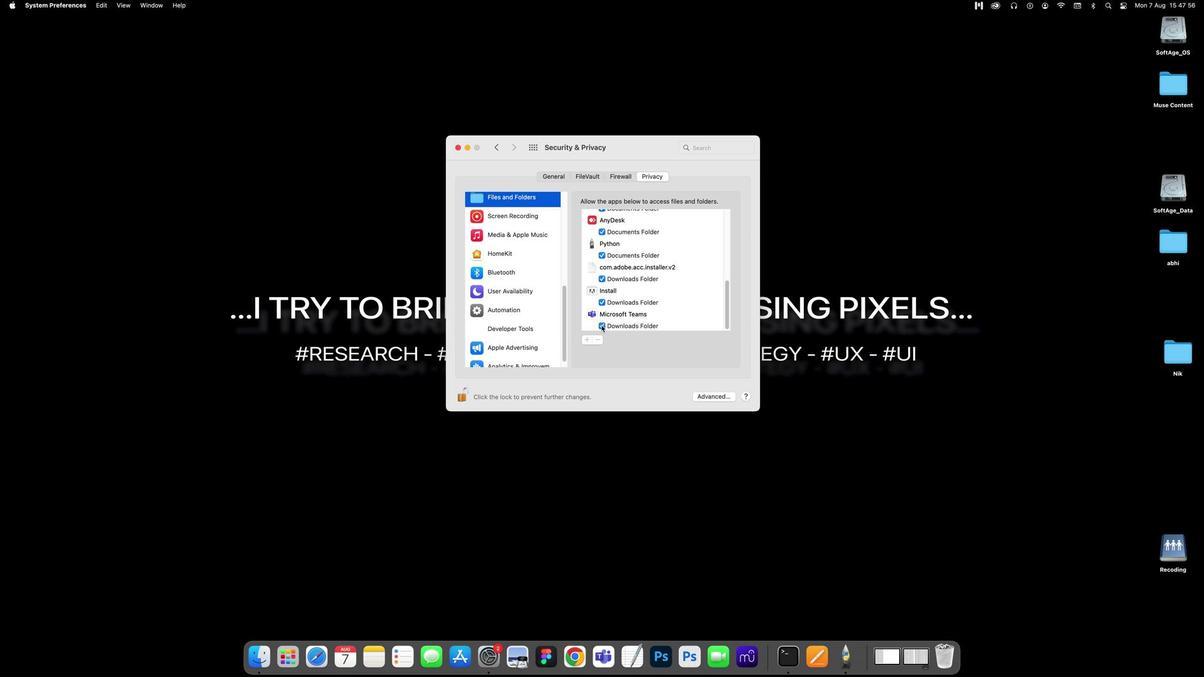 
Action: Mouse pressed left at (600, 324)
Screenshot: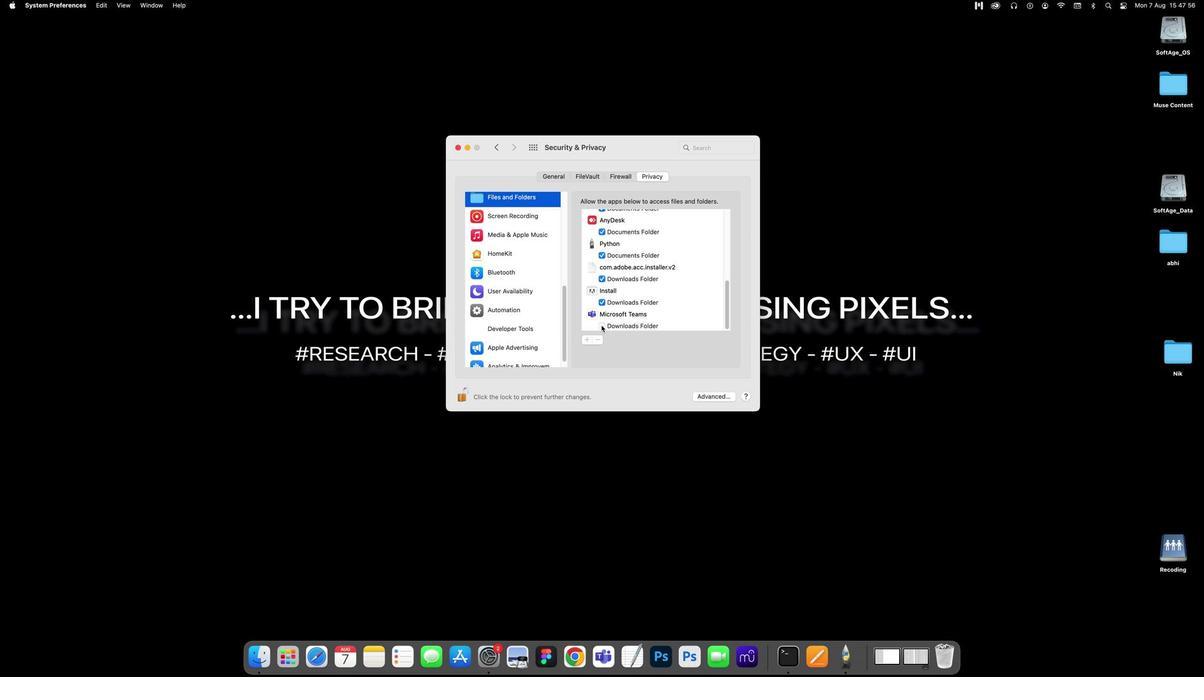 
Action: Mouse scrolled (600, 324) with delta (0, -2)
Screenshot: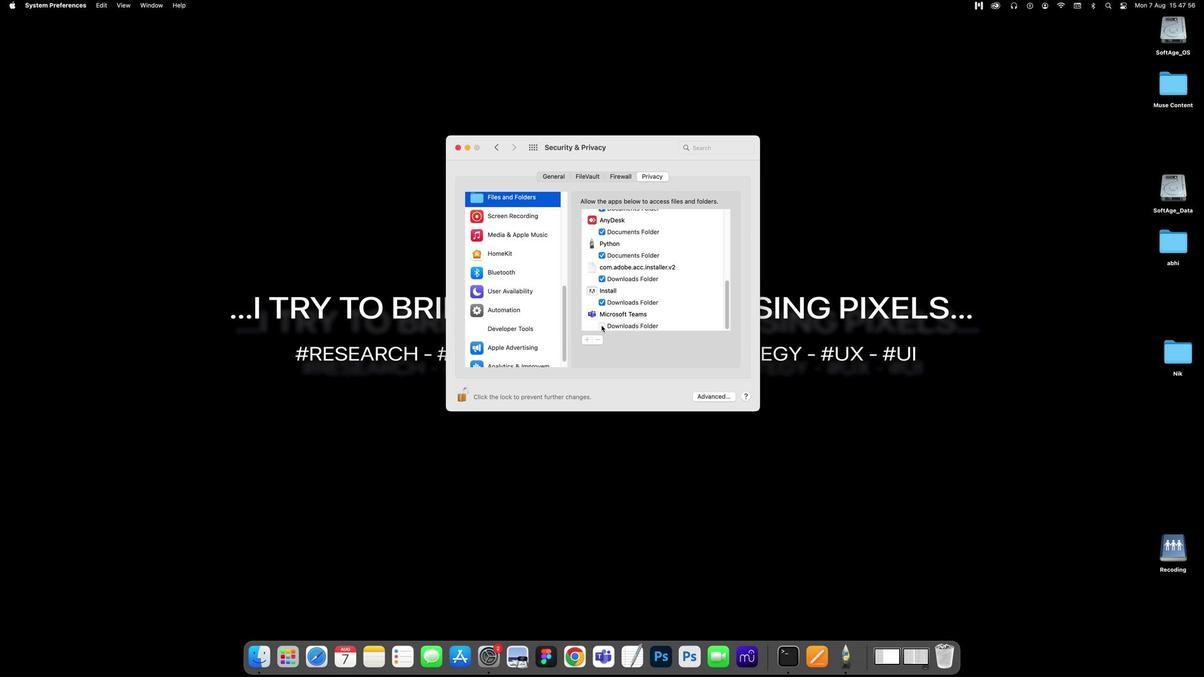
Action: Mouse scrolled (600, 324) with delta (0, -2)
Screenshot: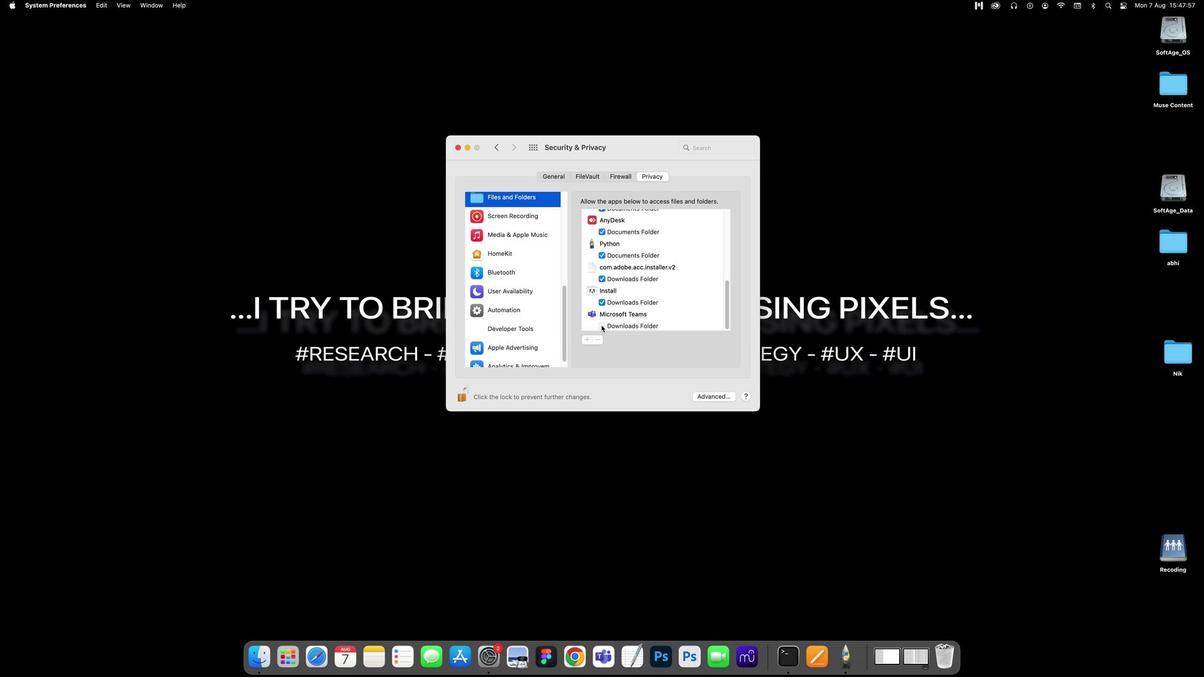 
Action: Mouse scrolled (600, 324) with delta (0, -5)
Screenshot: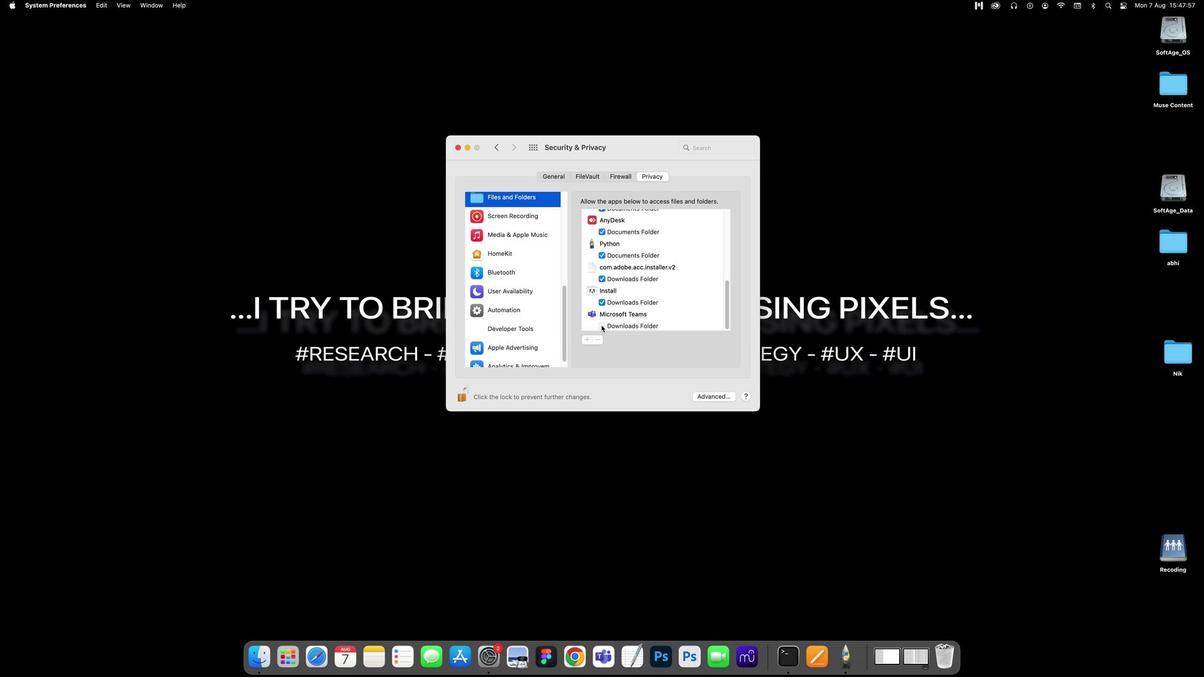 
Action: Mouse scrolled (600, 324) with delta (0, -7)
Screenshot: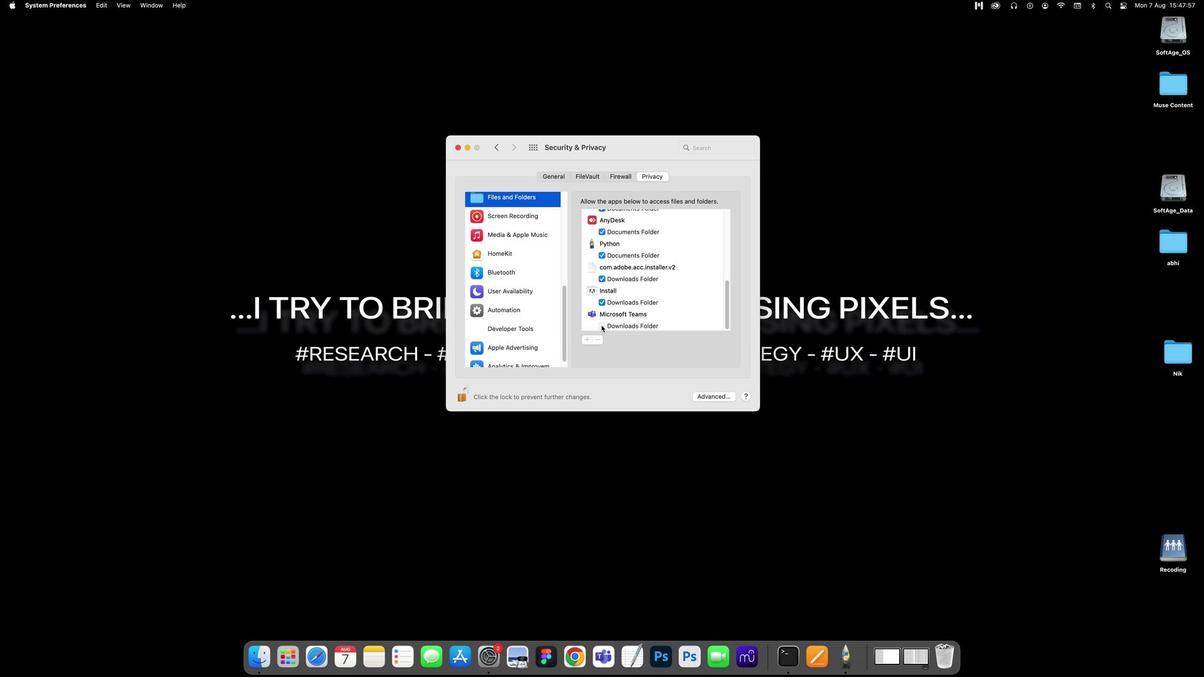 
Action: Mouse moved to (510, 211)
Screenshot: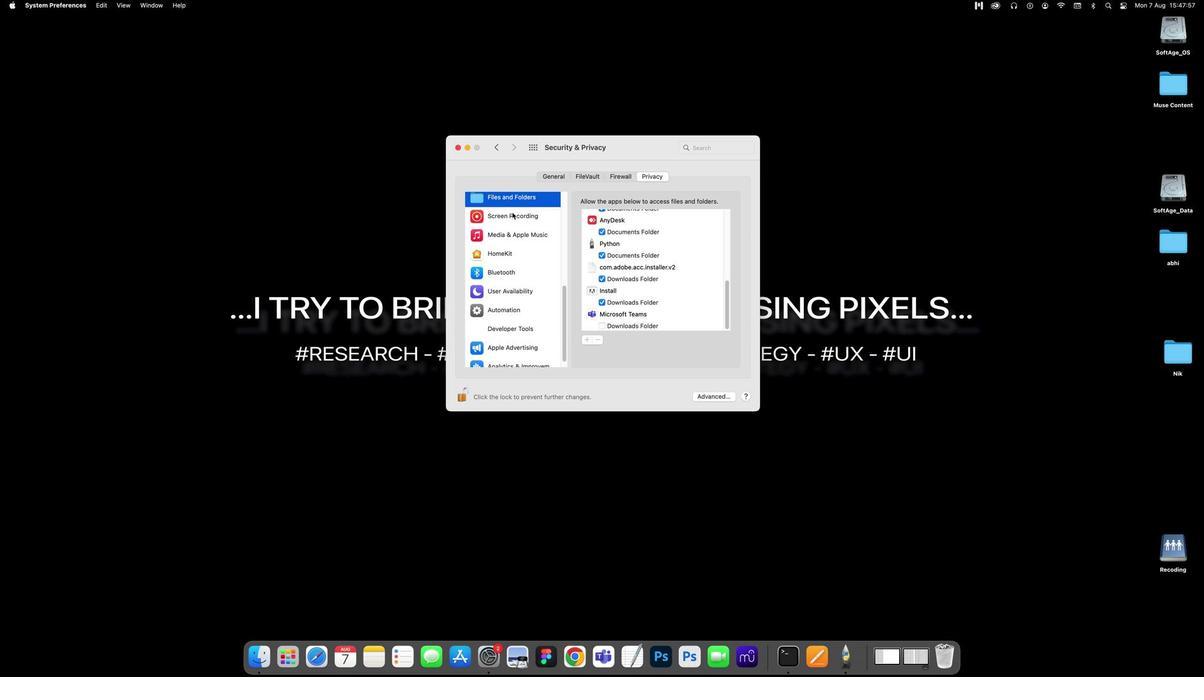 
Action: Mouse pressed left at (510, 211)
Screenshot: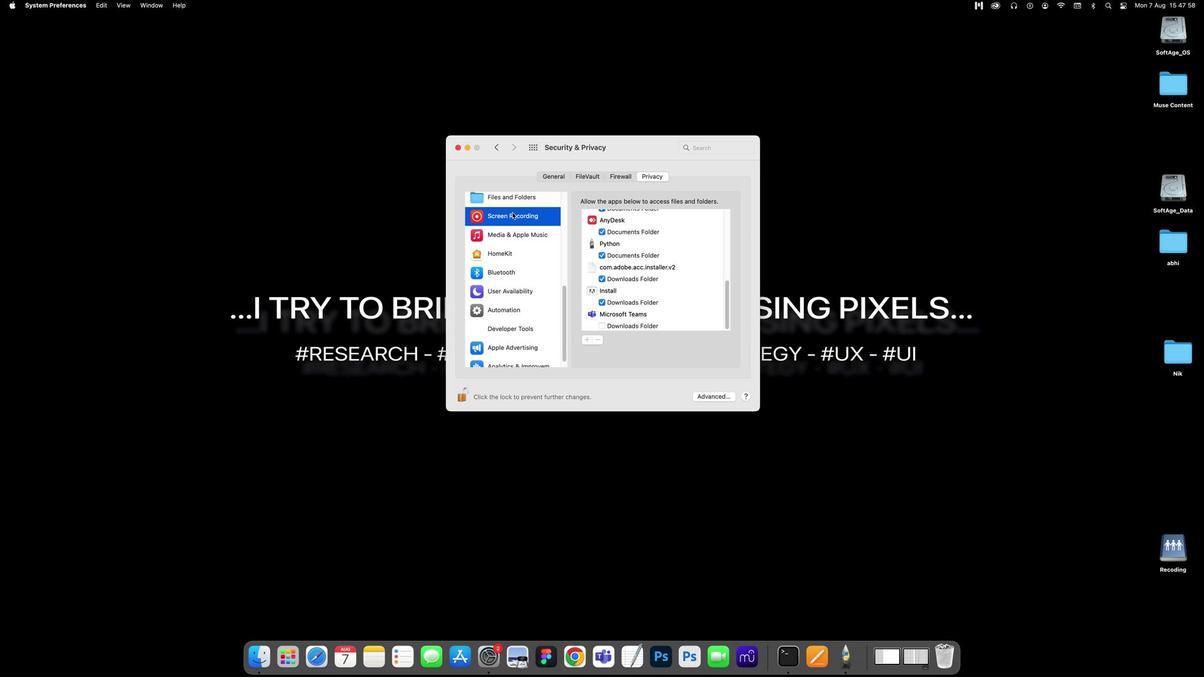 
Action: Mouse moved to (622, 235)
Screenshot: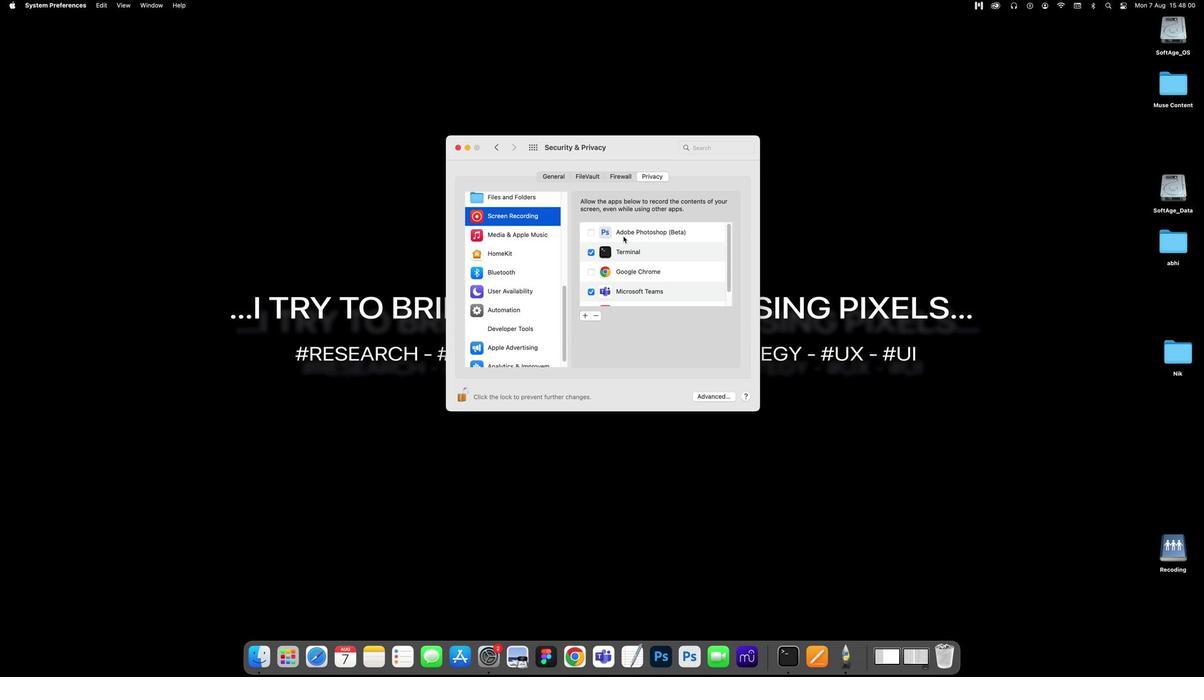 
Action: Mouse scrolled (622, 235) with delta (0, -2)
Screenshot: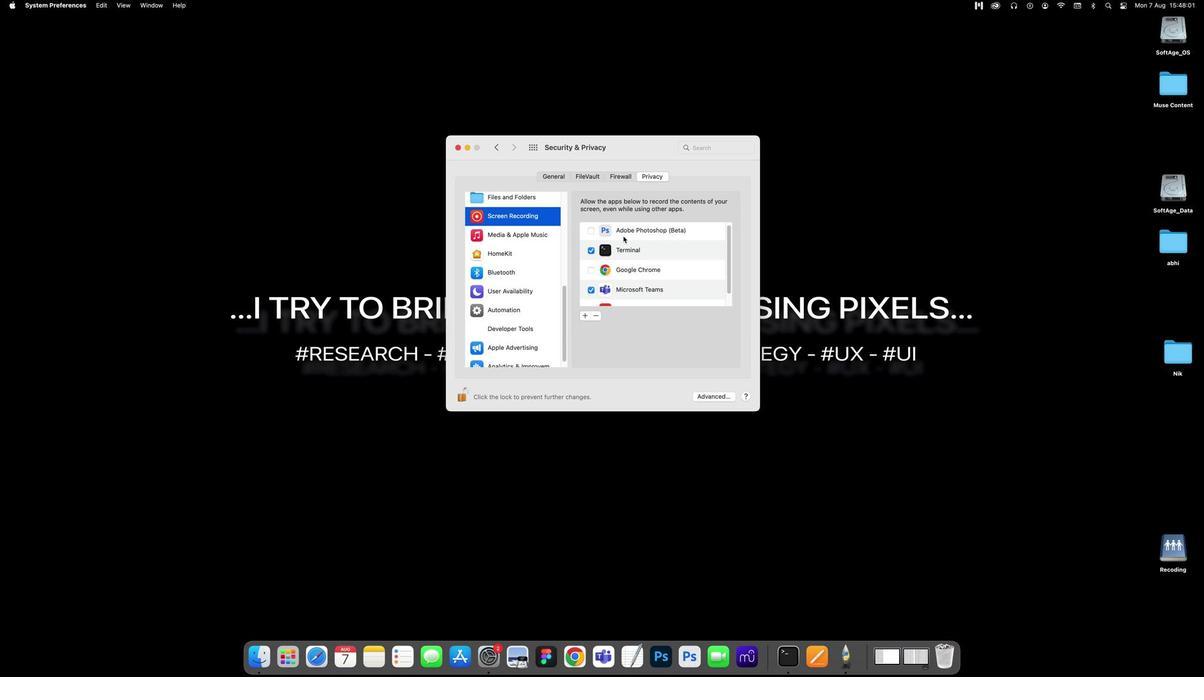 
Action: Mouse scrolled (622, 235) with delta (0, -2)
Screenshot: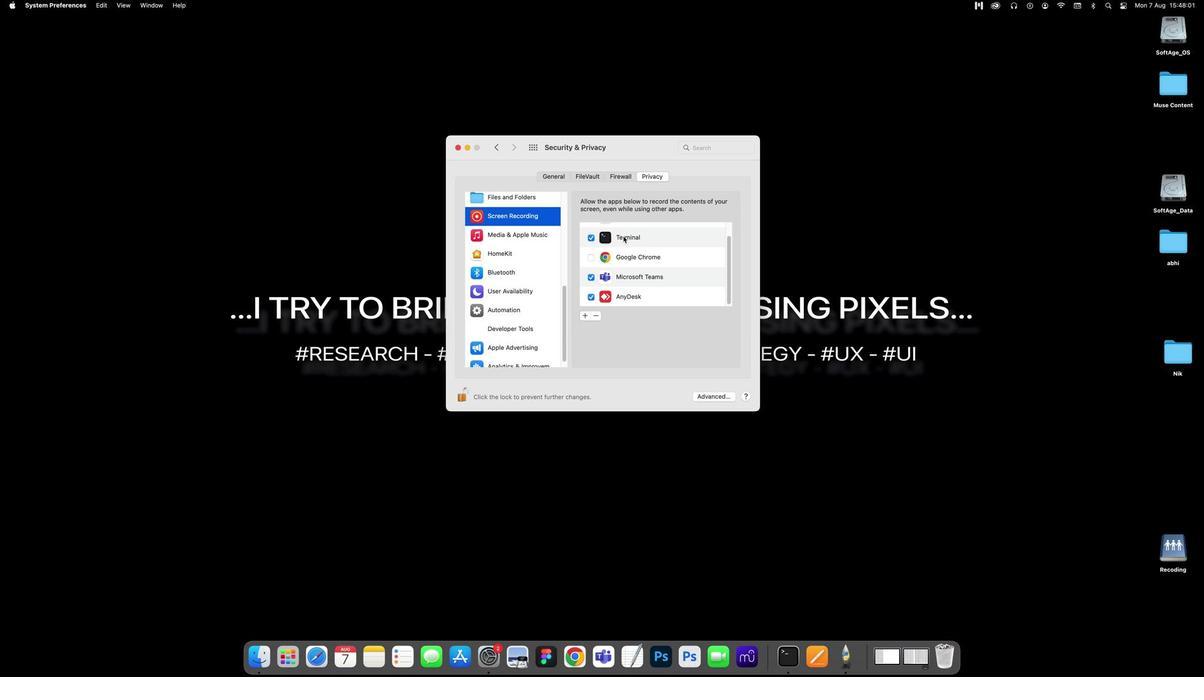 
Action: Mouse scrolled (622, 235) with delta (0, -2)
Screenshot: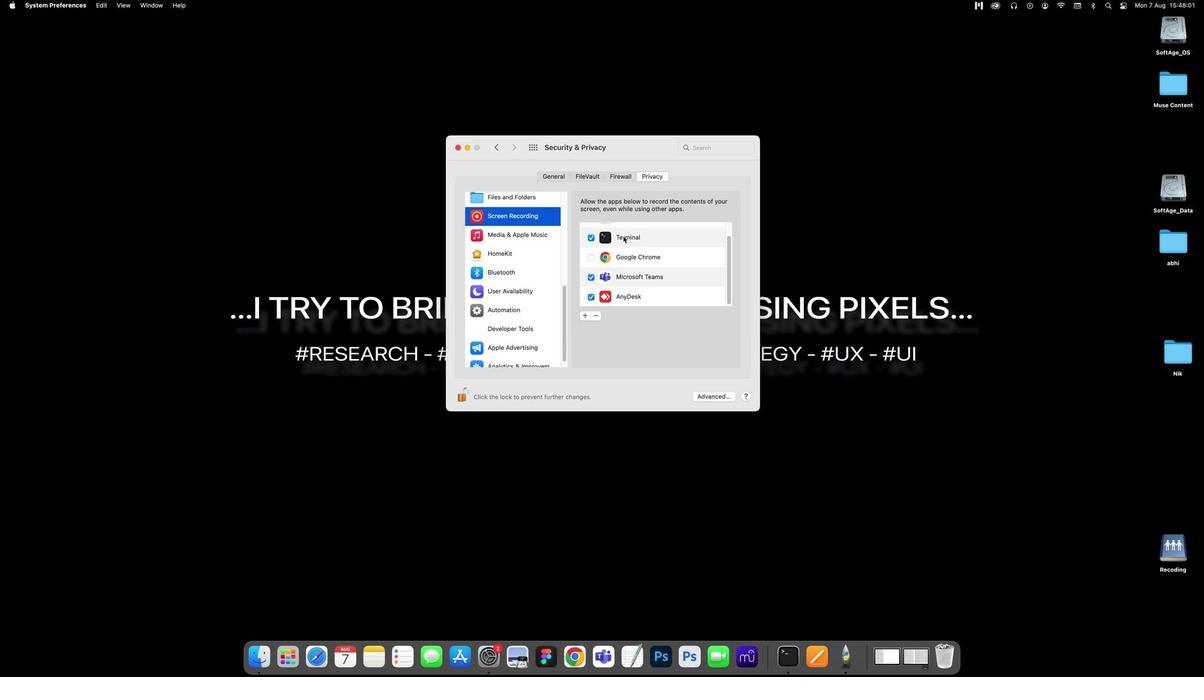
Action: Mouse scrolled (622, 235) with delta (0, -2)
Screenshot: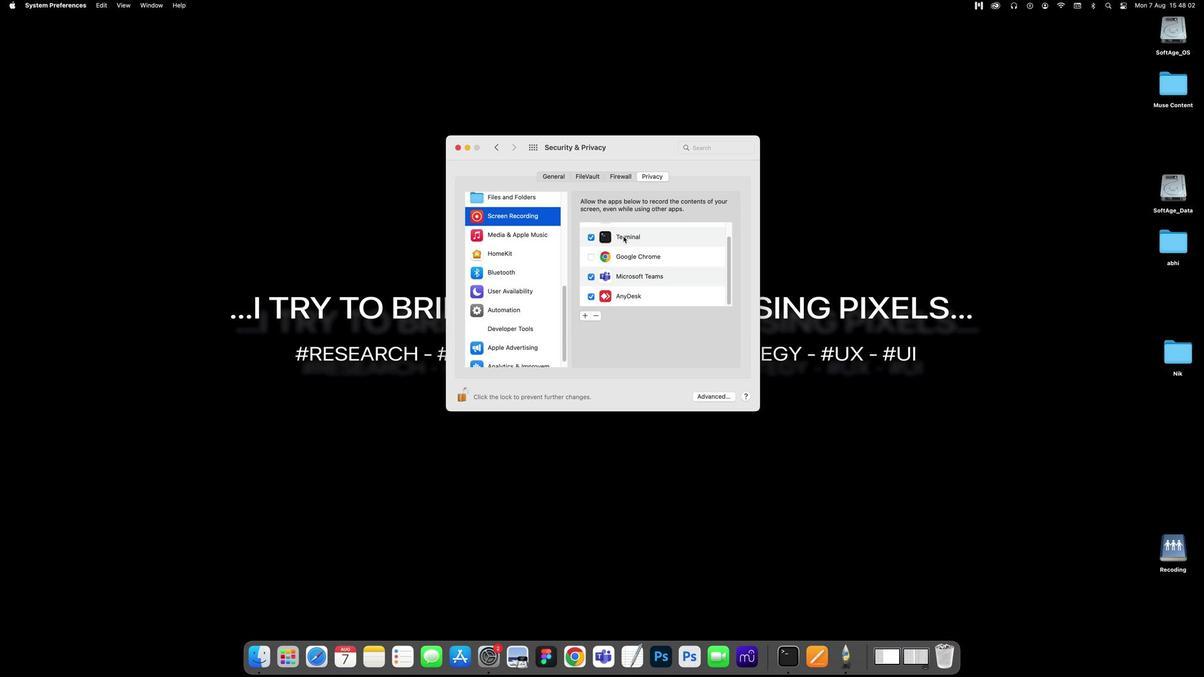 
Action: Mouse scrolled (622, 235) with delta (0, -2)
Screenshot: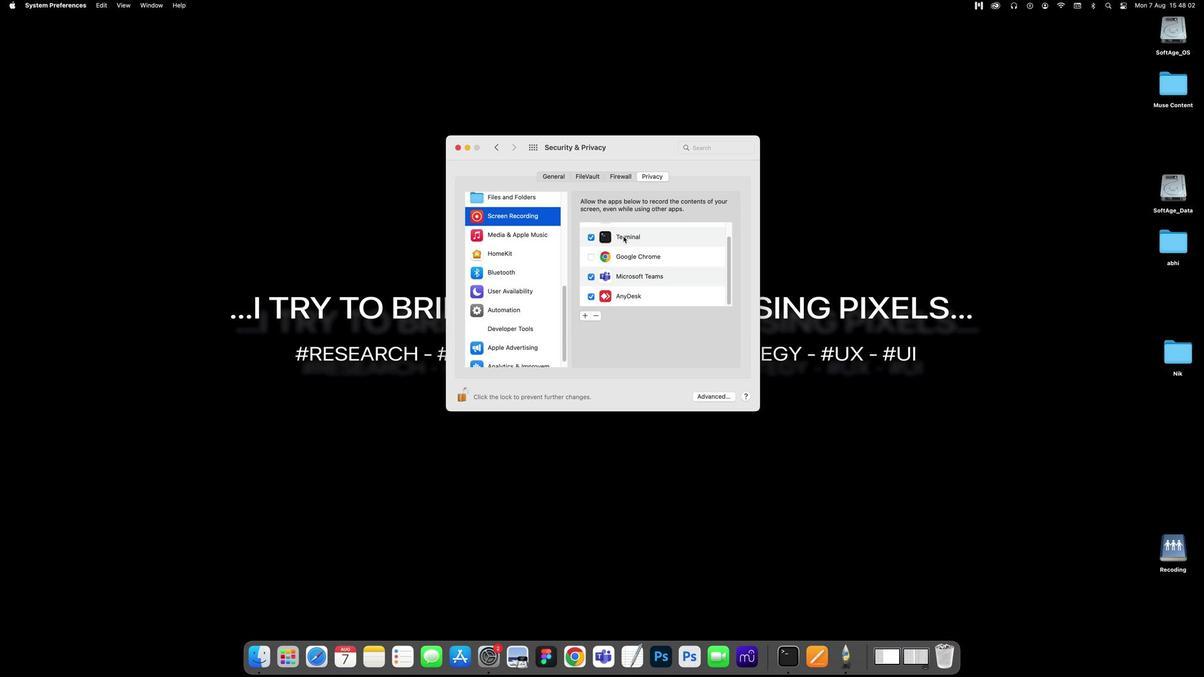 
Action: Mouse moved to (591, 293)
Screenshot: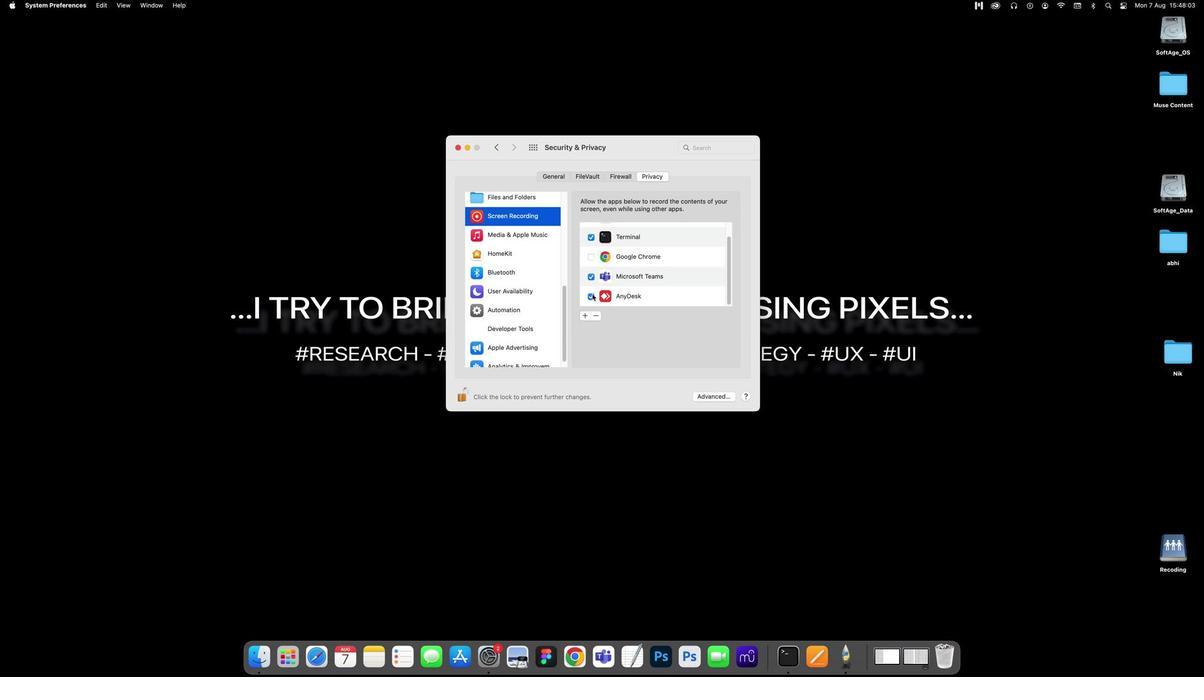 
Action: Mouse pressed left at (591, 293)
Screenshot: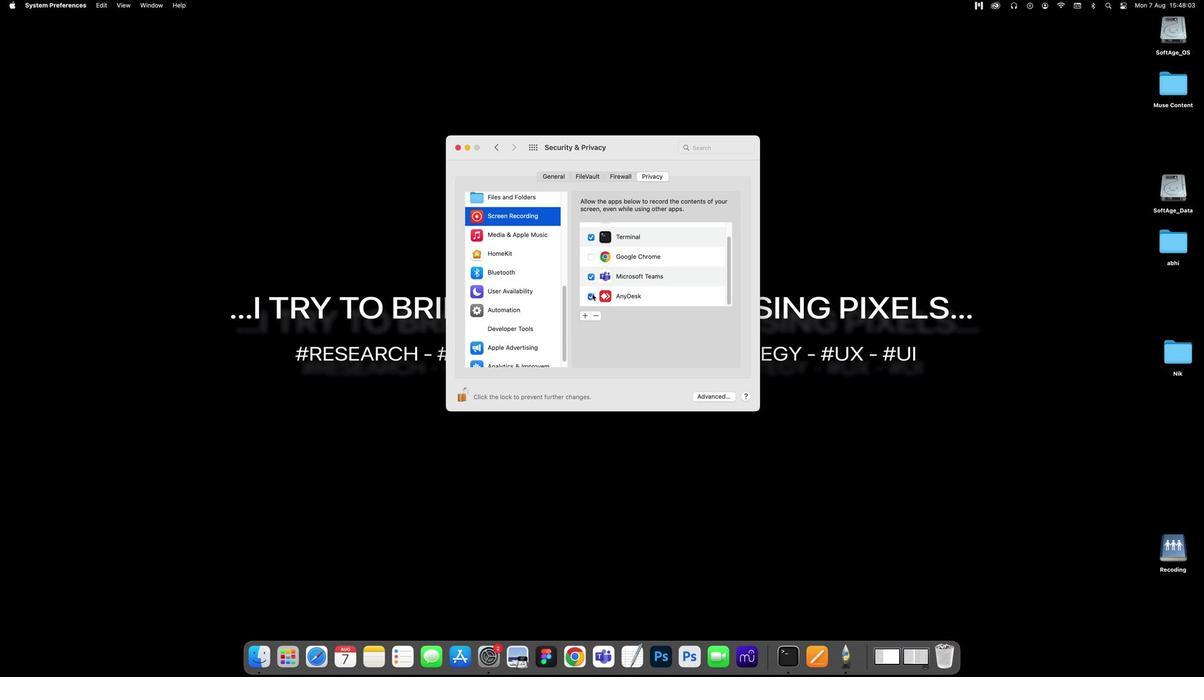 
Action: Mouse scrolled (591, 293) with delta (0, -2)
Screenshot: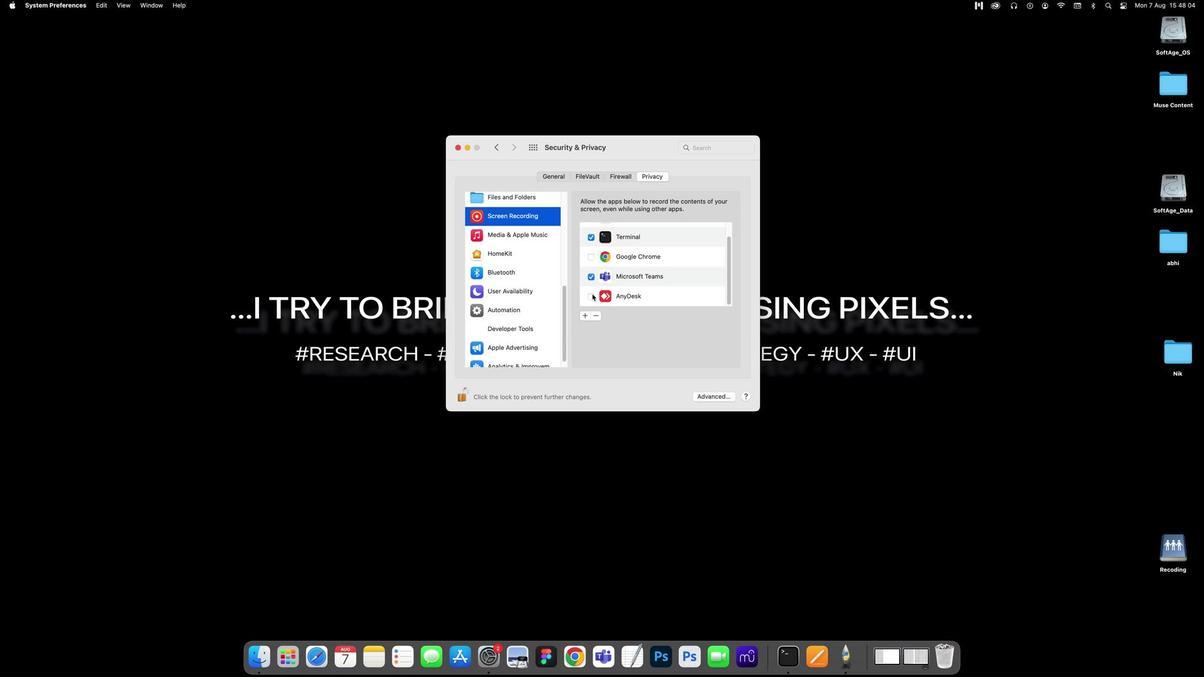 
Action: Mouse scrolled (591, 293) with delta (0, -2)
Screenshot: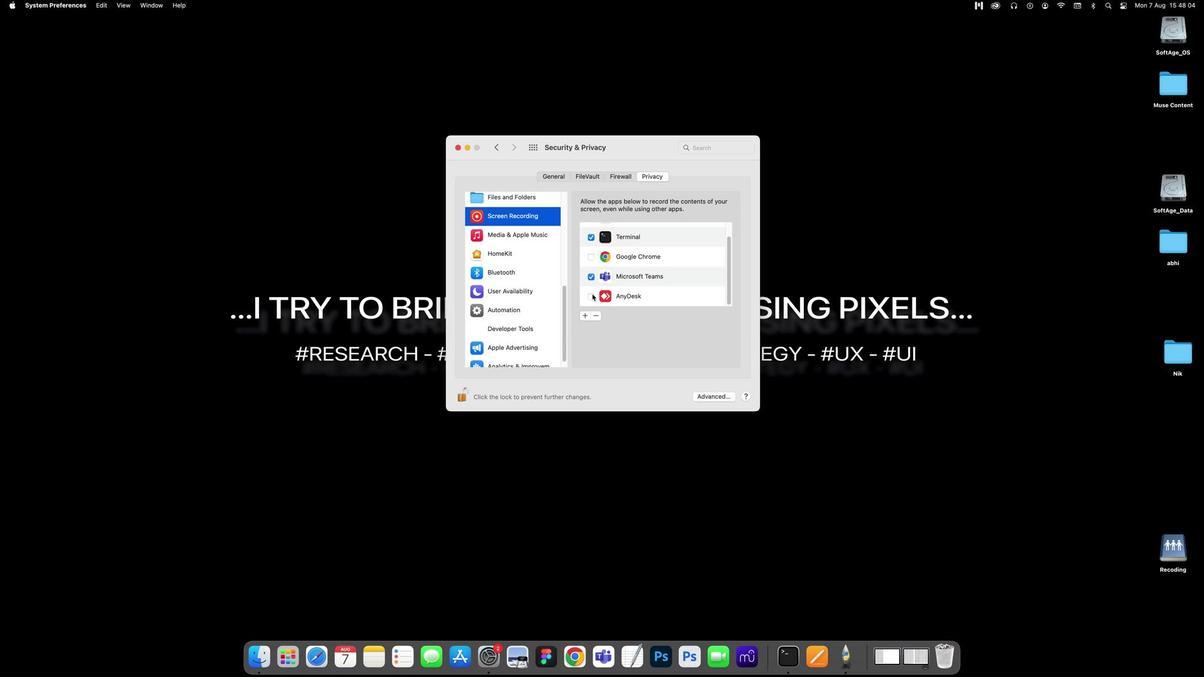 
Action: Mouse scrolled (591, 293) with delta (0, -5)
Screenshot: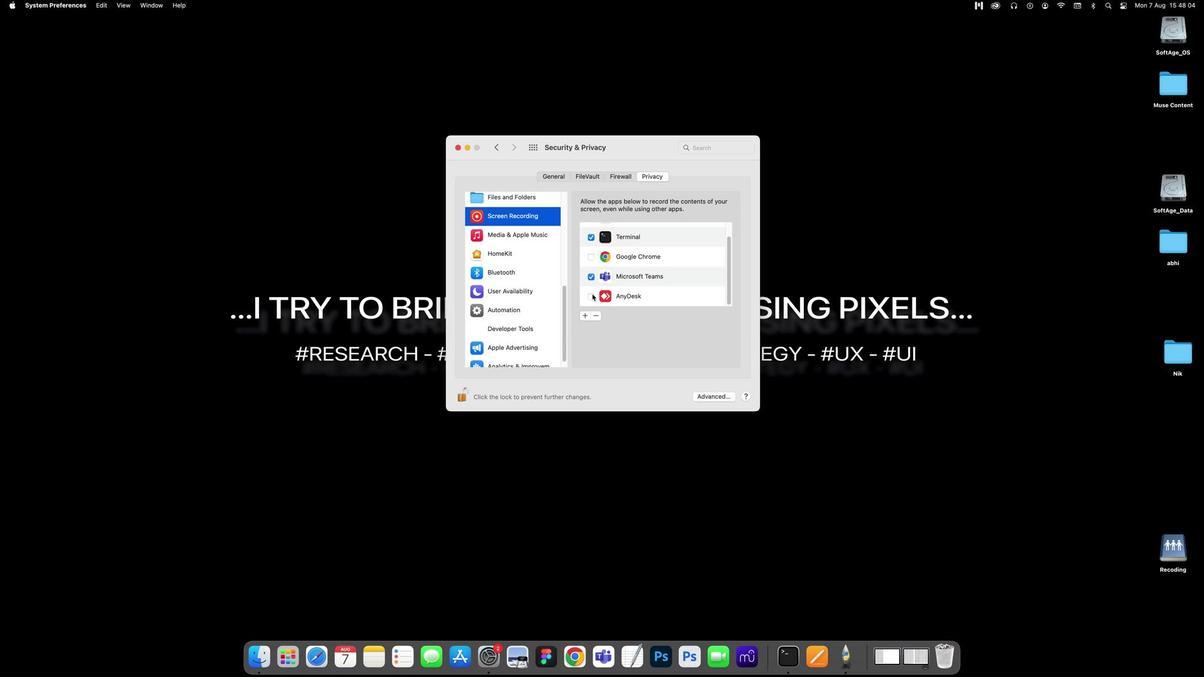 
Action: Mouse moved to (480, 284)
Screenshot: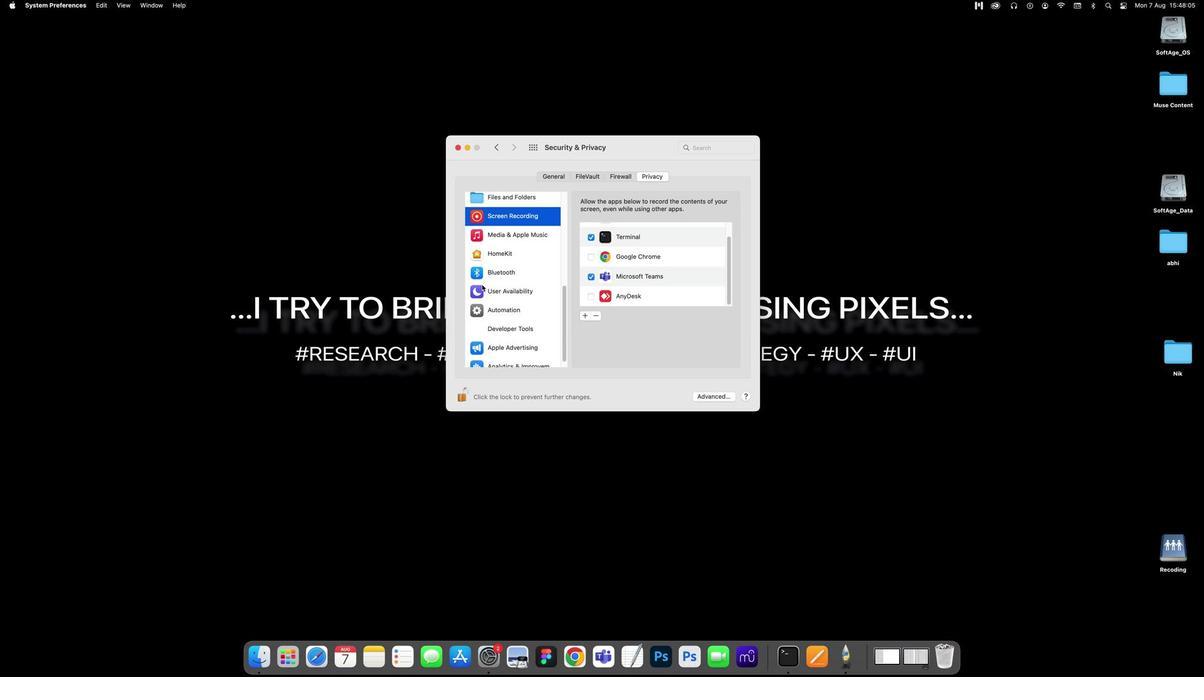 
Action: Mouse scrolled (480, 284) with delta (0, -2)
Screenshot: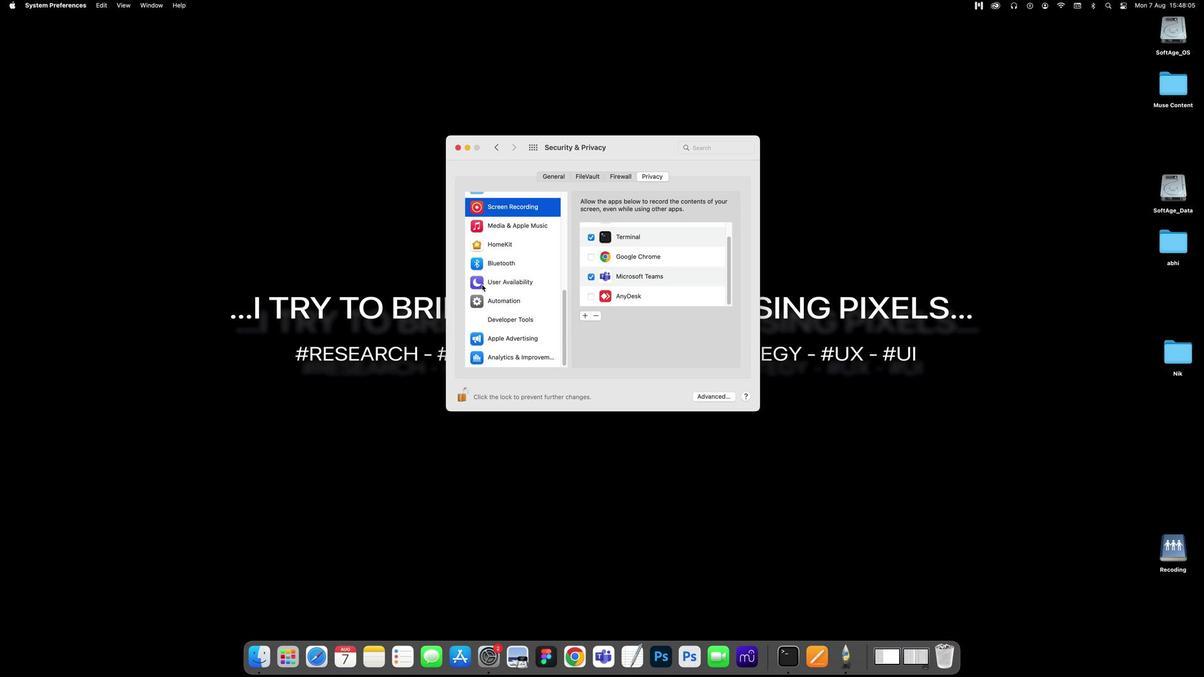 
Action: Mouse scrolled (480, 284) with delta (0, -2)
Screenshot: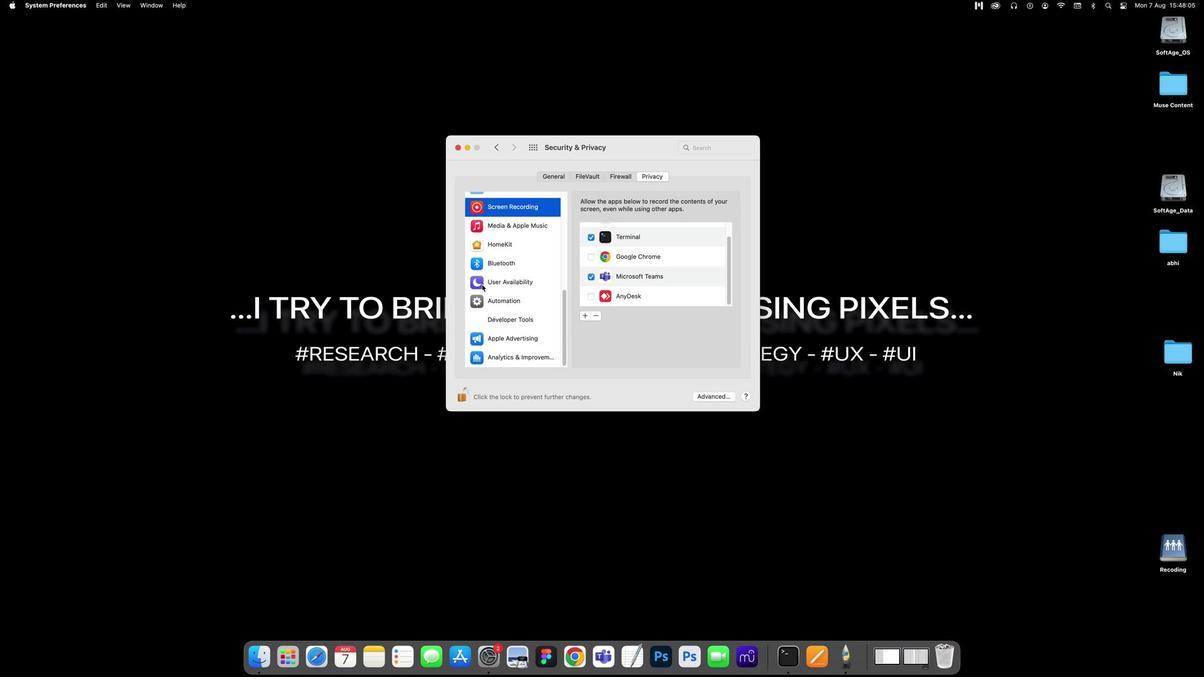 
Action: Mouse scrolled (480, 284) with delta (0, -2)
Screenshot: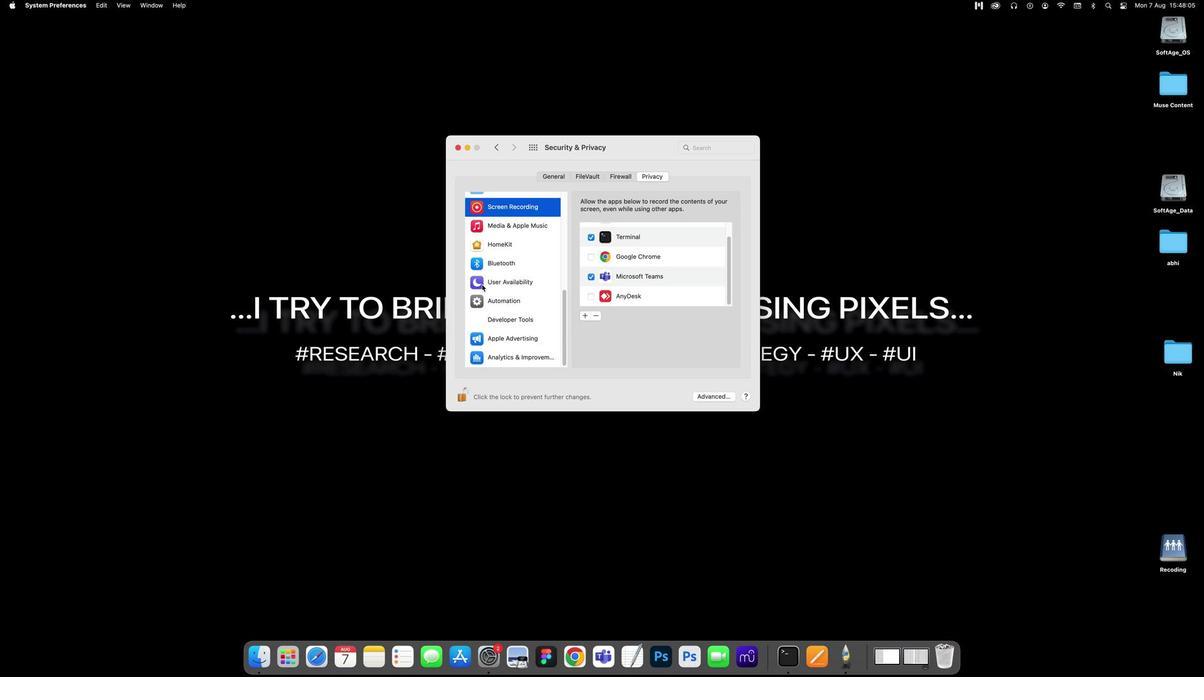 
Action: Mouse scrolled (480, 284) with delta (0, -2)
Screenshot: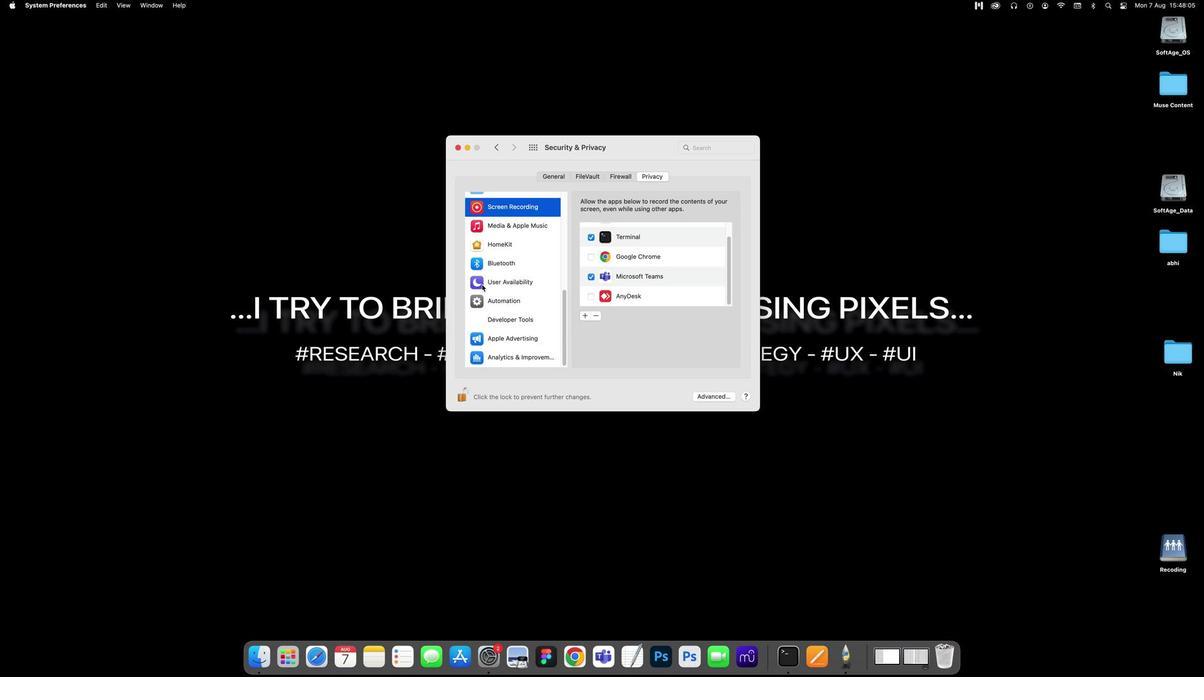 
Action: Mouse scrolled (480, 284) with delta (0, -5)
Screenshot: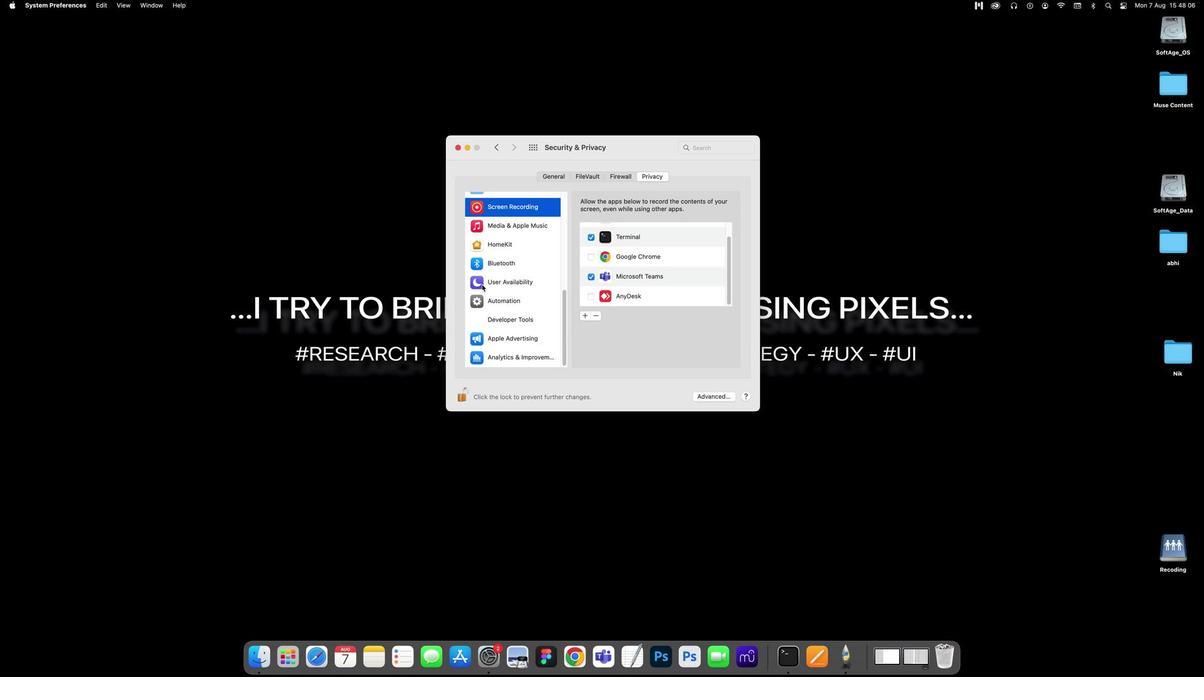 
Action: Mouse scrolled (480, 284) with delta (0, -7)
Screenshot: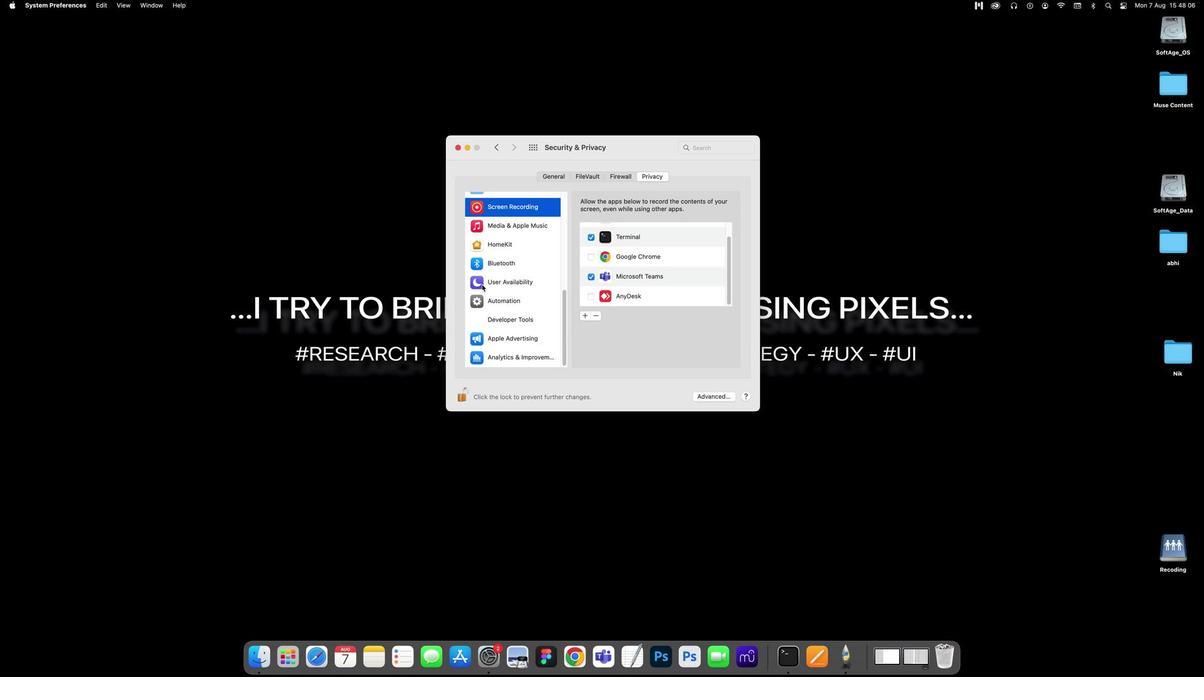
Action: Mouse moved to (495, 352)
Screenshot: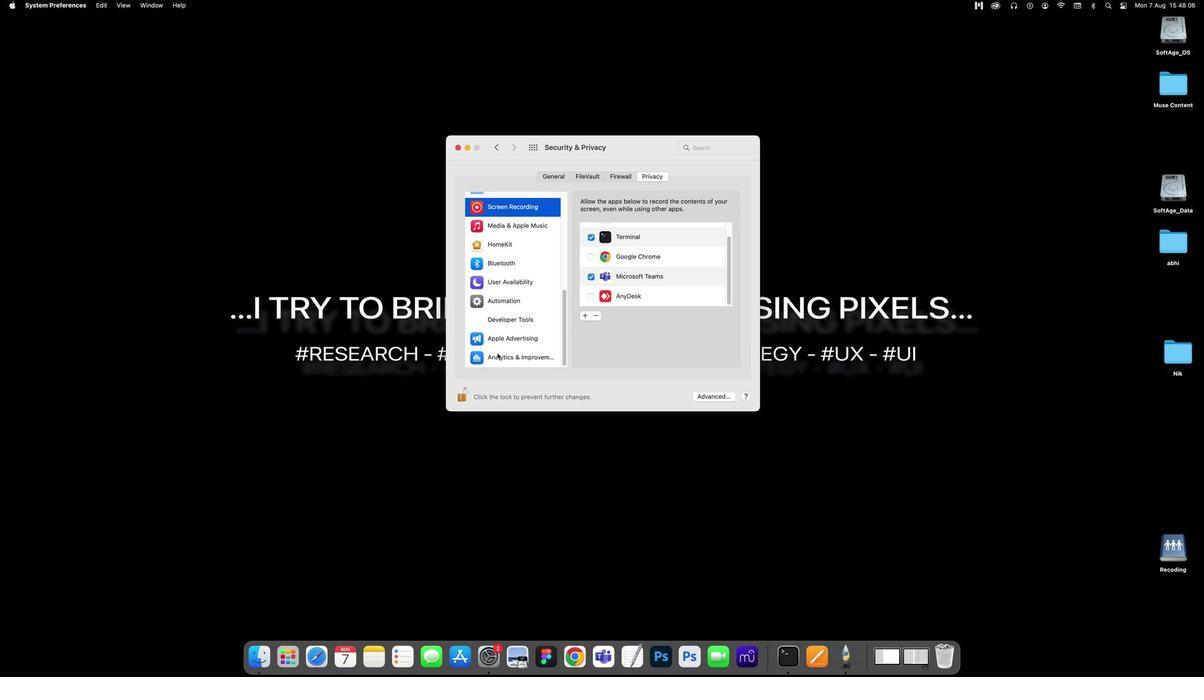 
Action: Mouse pressed left at (495, 352)
Screenshot: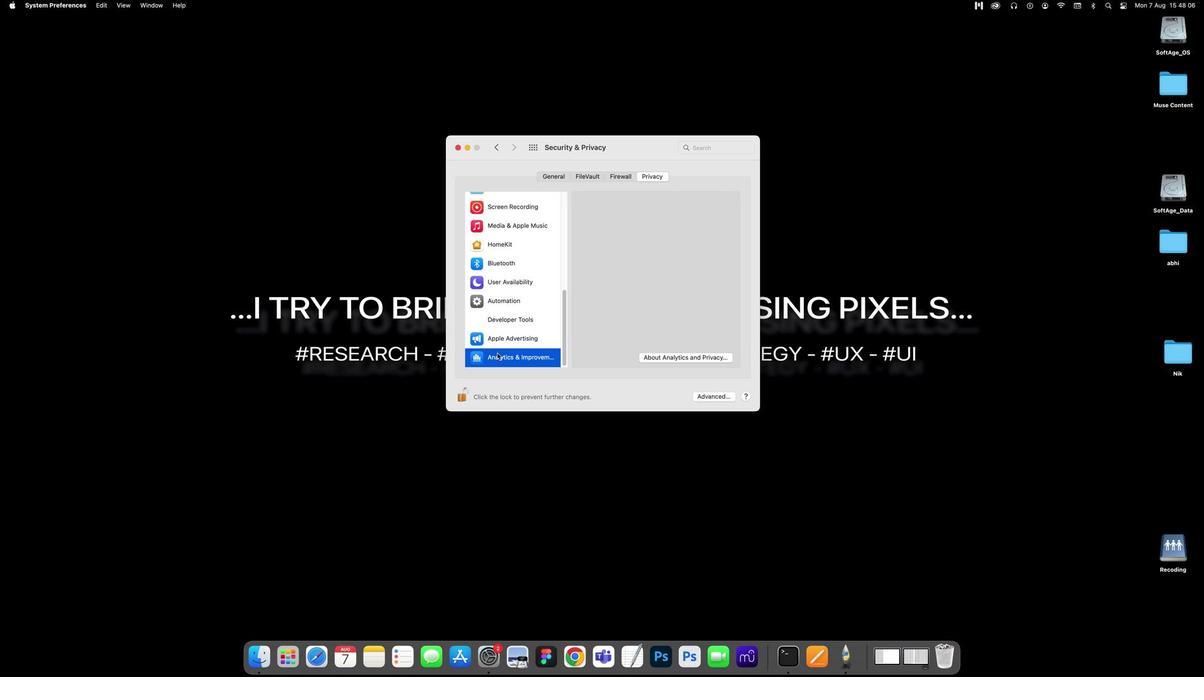 
Action: Mouse moved to (500, 340)
Screenshot: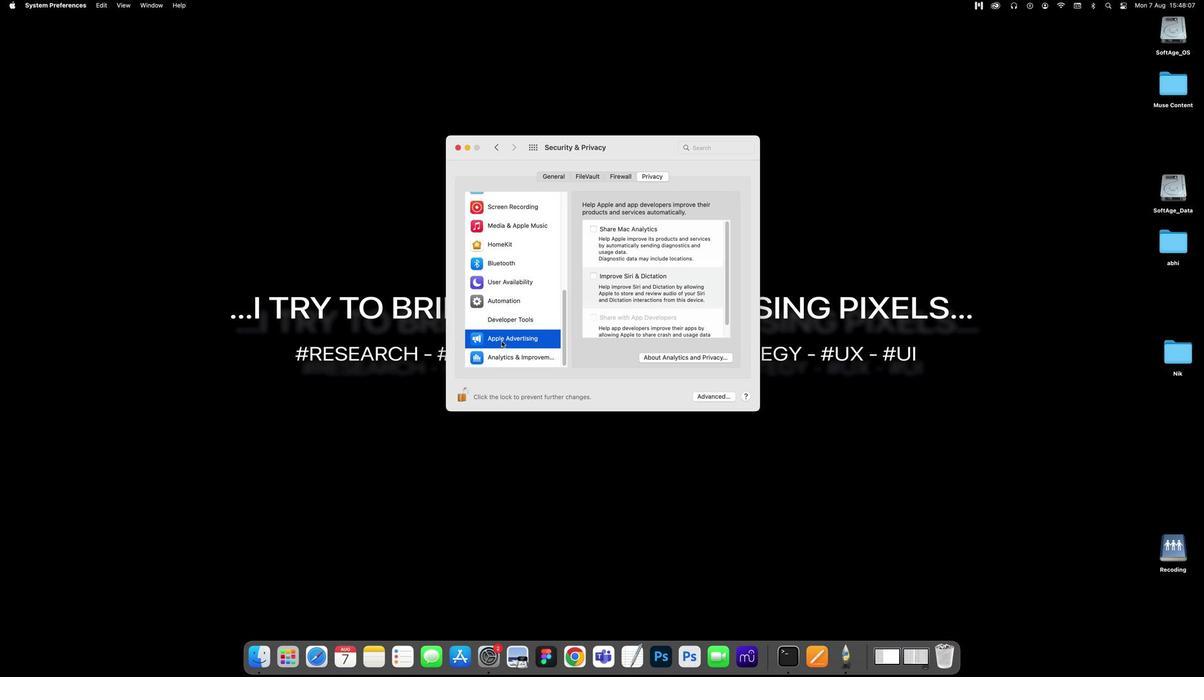 
Action: Mouse pressed left at (500, 340)
Screenshot: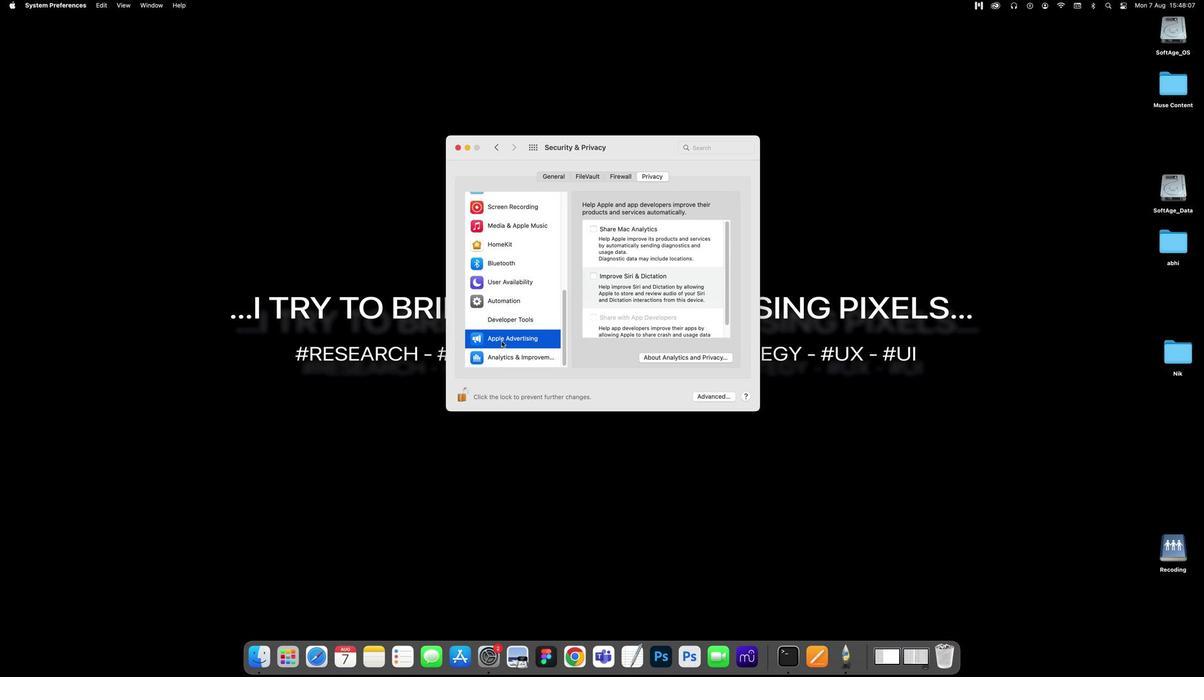 
Action: Mouse moved to (503, 326)
Screenshot: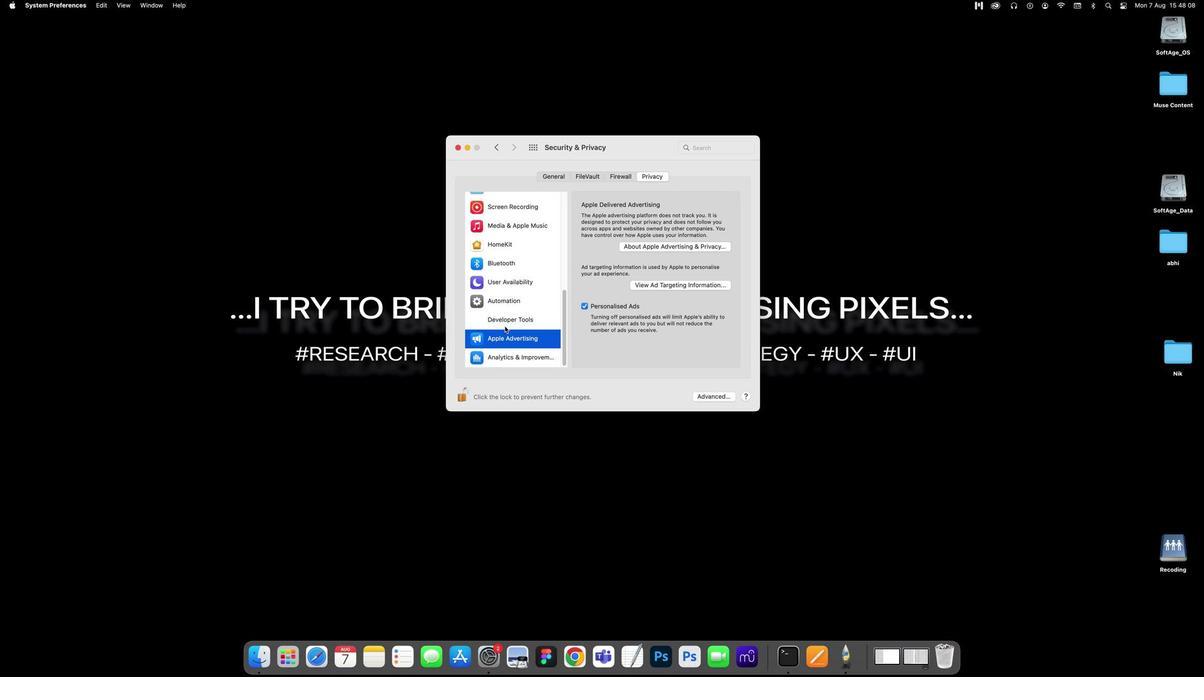 
Action: Mouse pressed left at (503, 326)
Screenshot: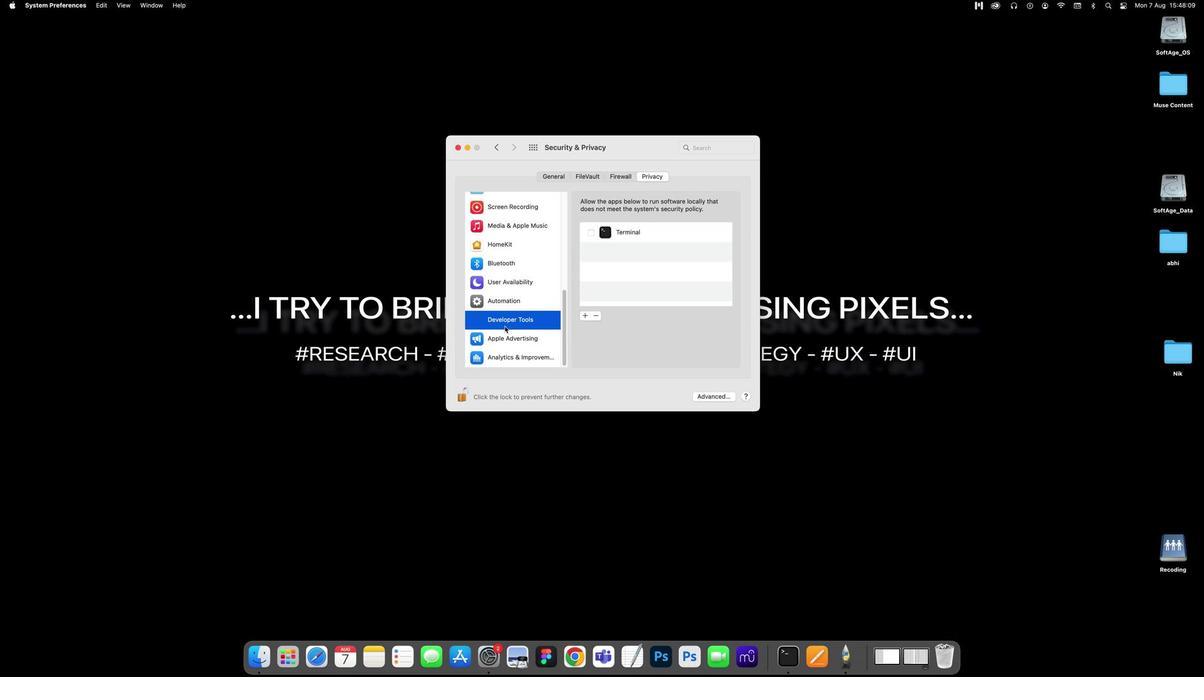 
Action: Mouse moved to (501, 308)
Screenshot: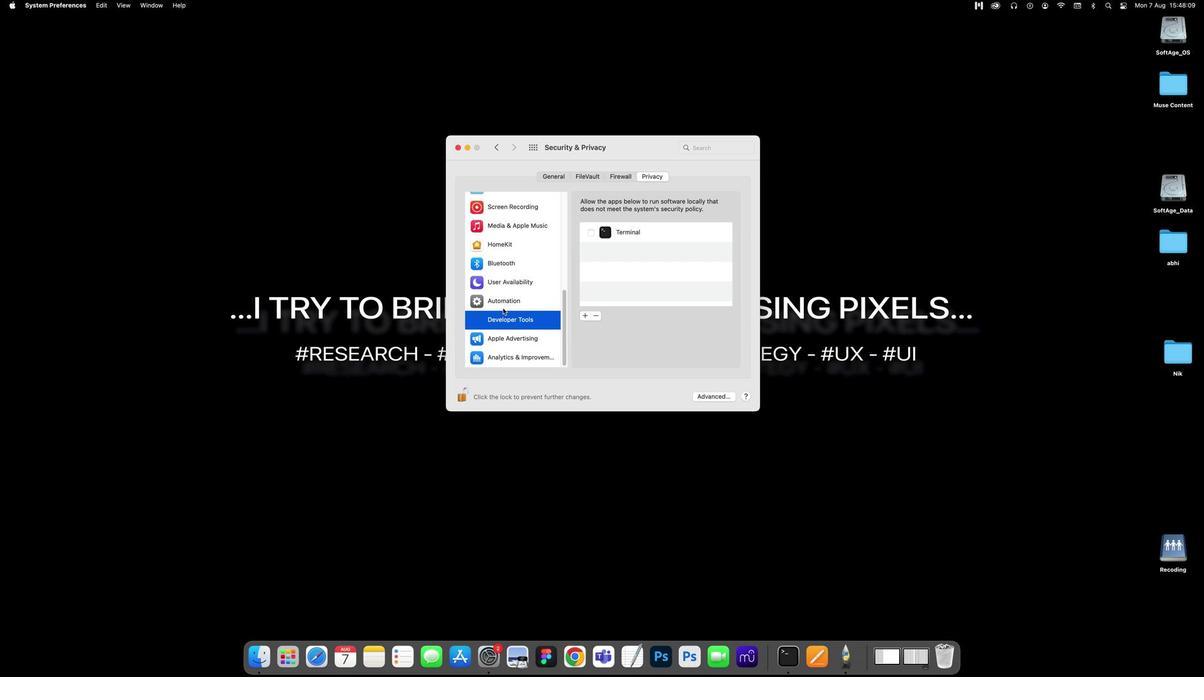
Action: Mouse pressed left at (501, 308)
Screenshot: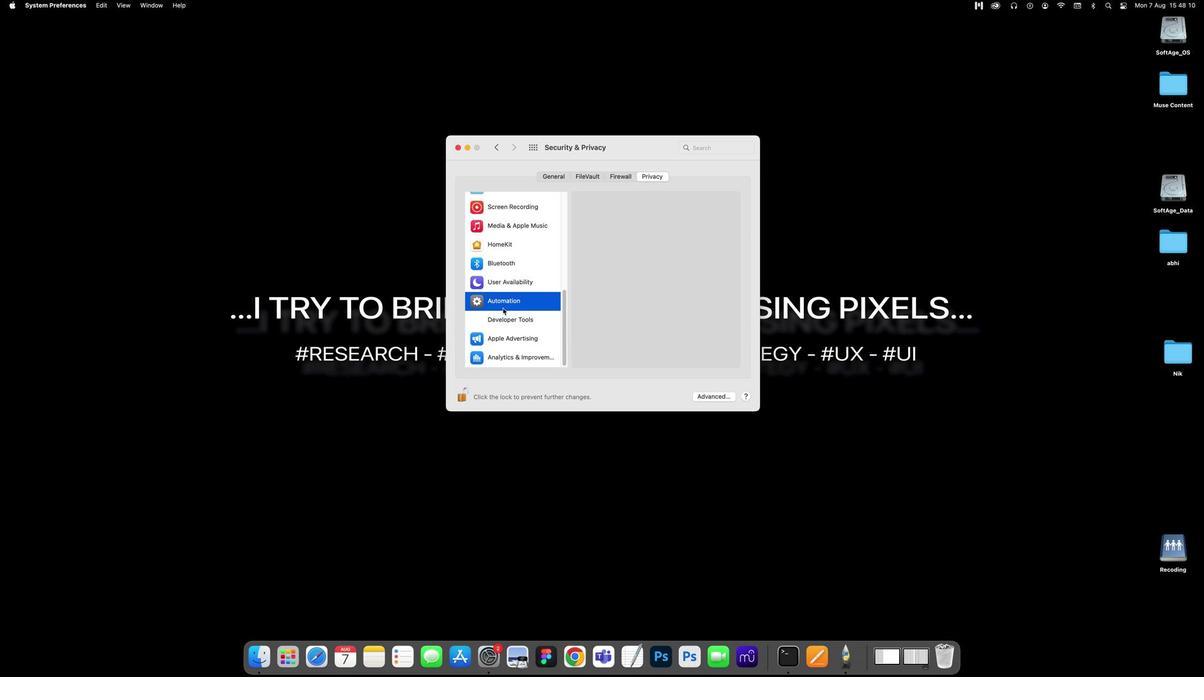
Action: Mouse moved to (501, 282)
Screenshot: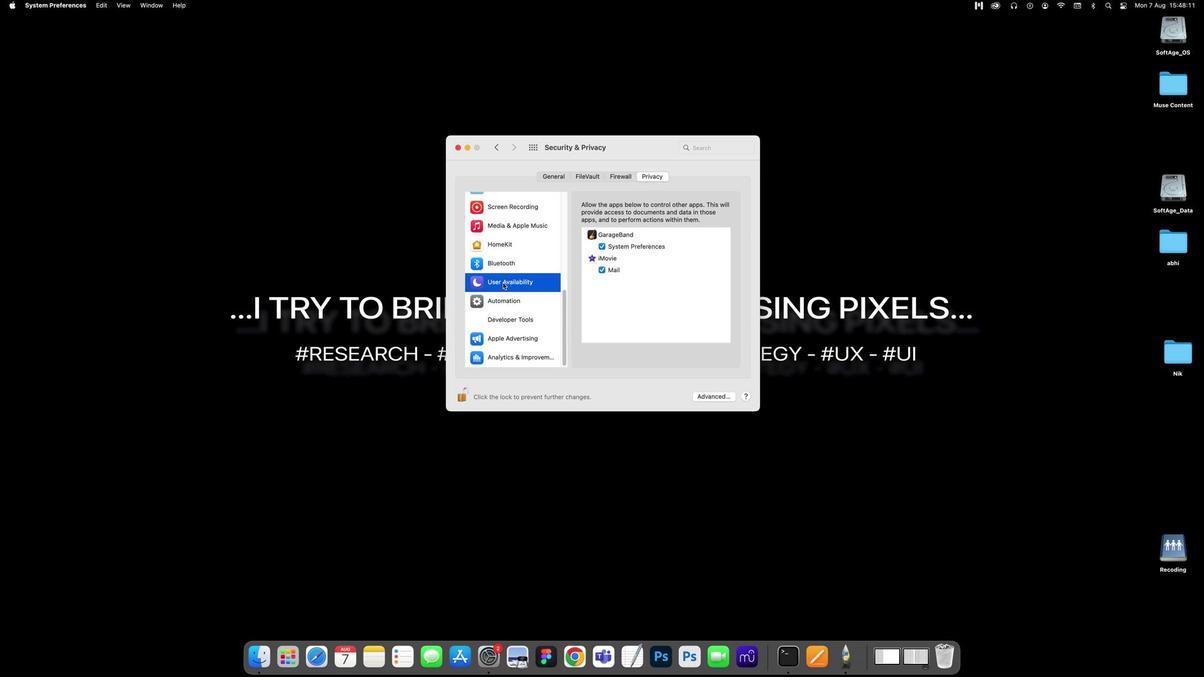
Action: Mouse pressed left at (501, 282)
Screenshot: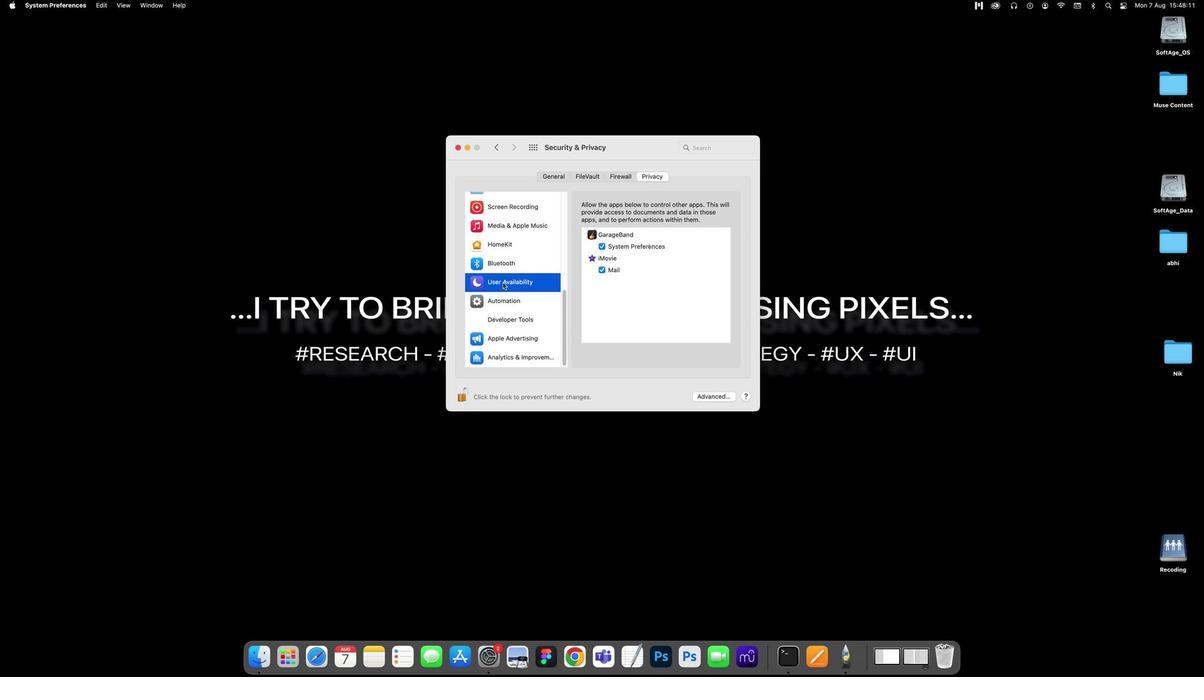 
Action: Mouse moved to (496, 308)
Screenshot: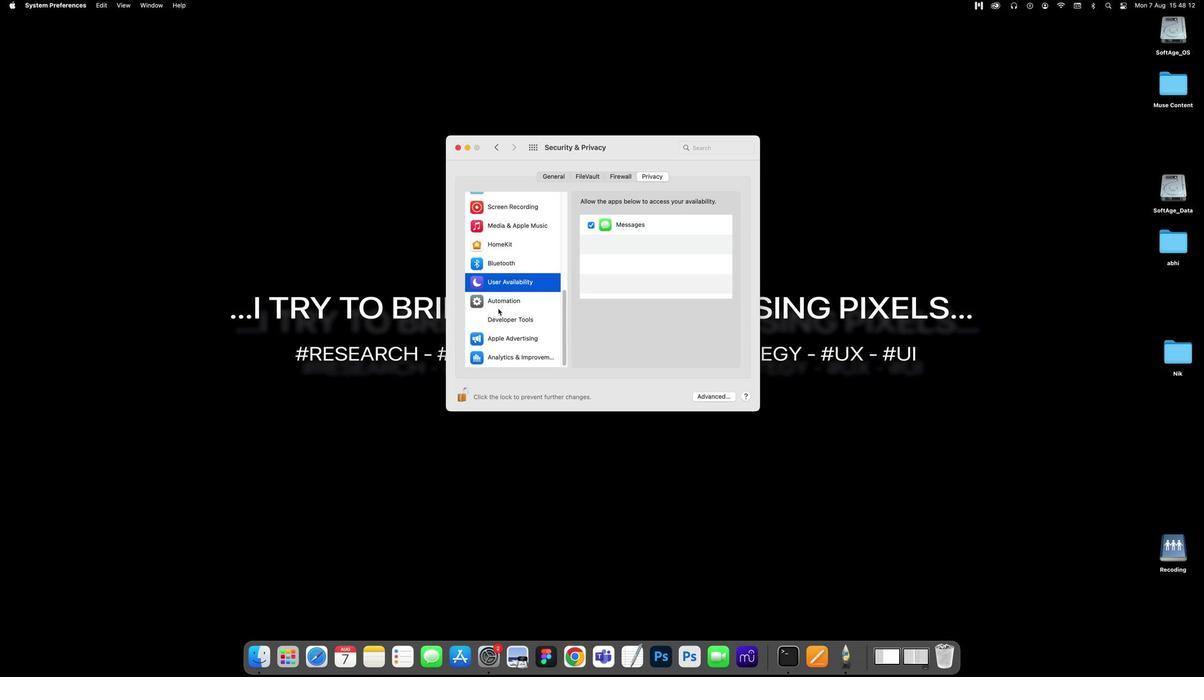 
Action: Mouse pressed left at (496, 308)
Screenshot: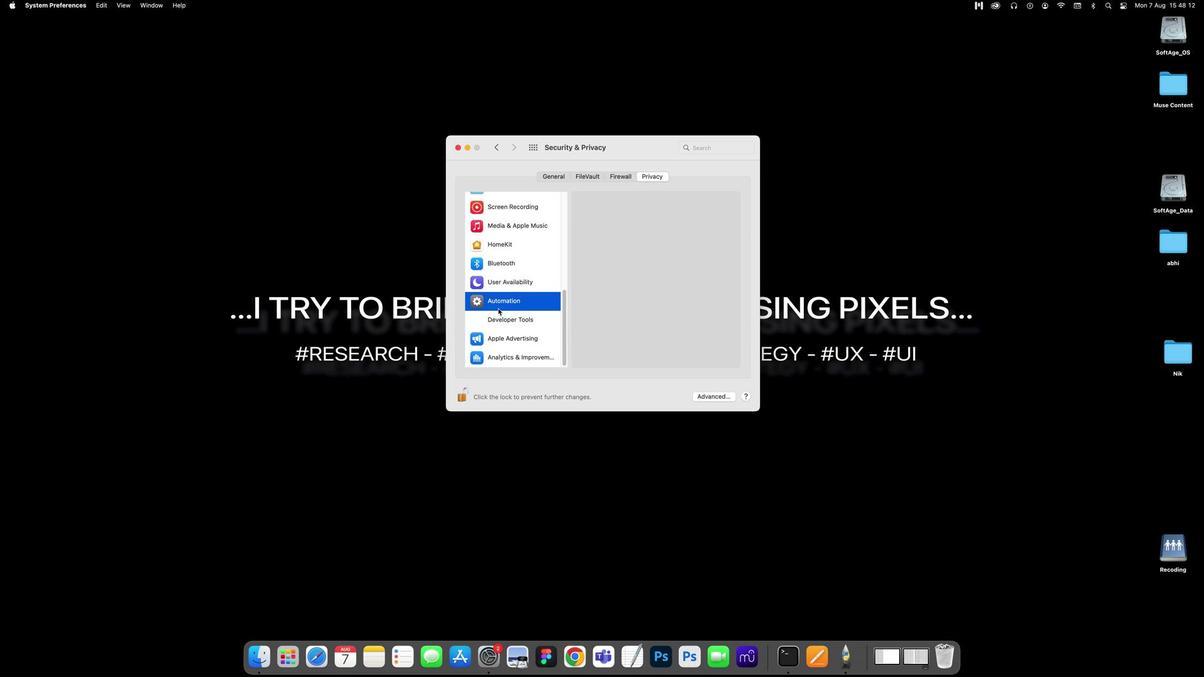 
Action: Mouse moved to (602, 265)
Screenshot: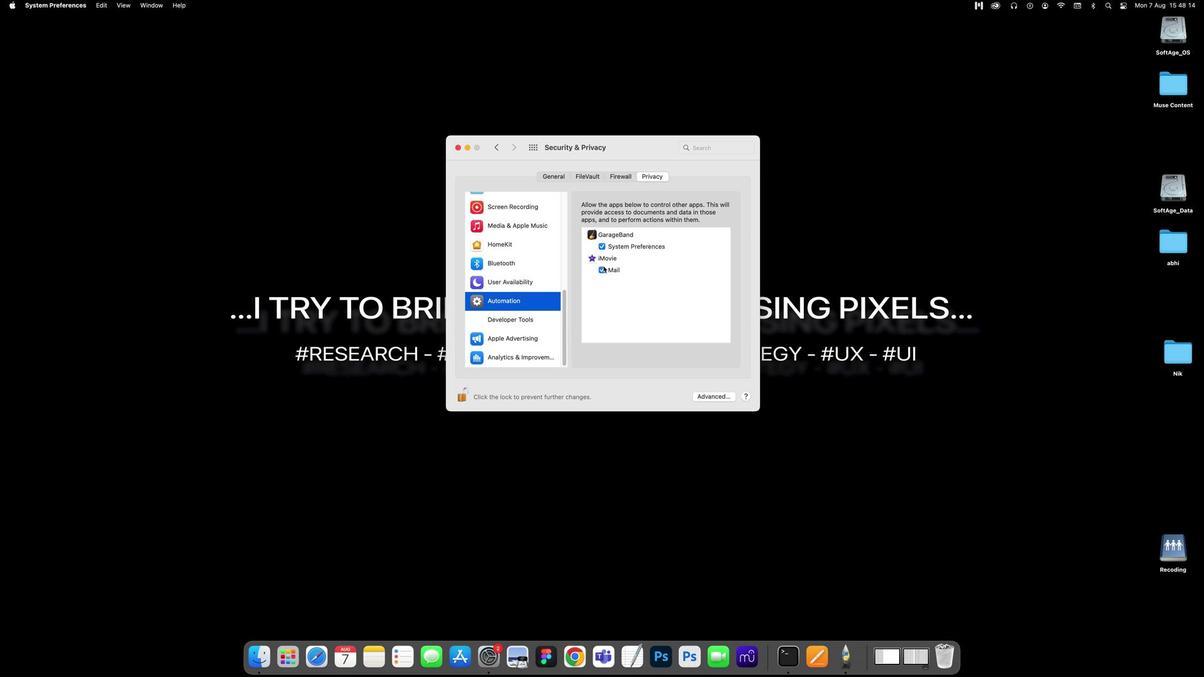 
Action: Mouse pressed left at (602, 265)
Screenshot: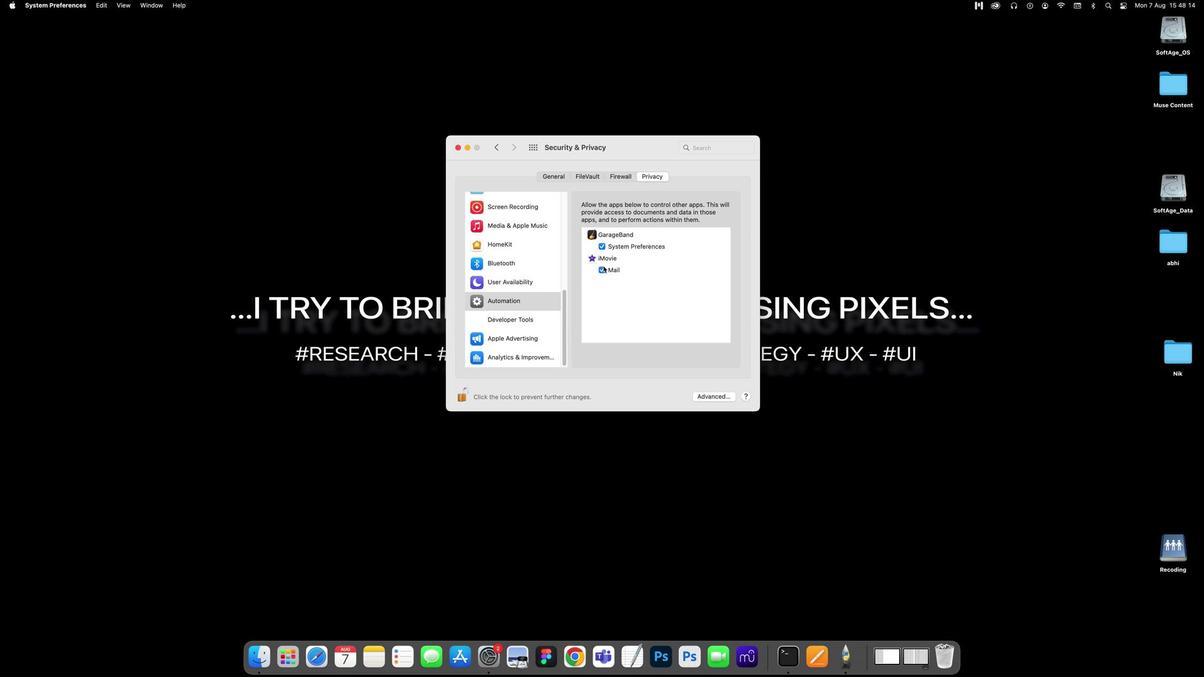 
Action: Mouse moved to (601, 267)
Screenshot: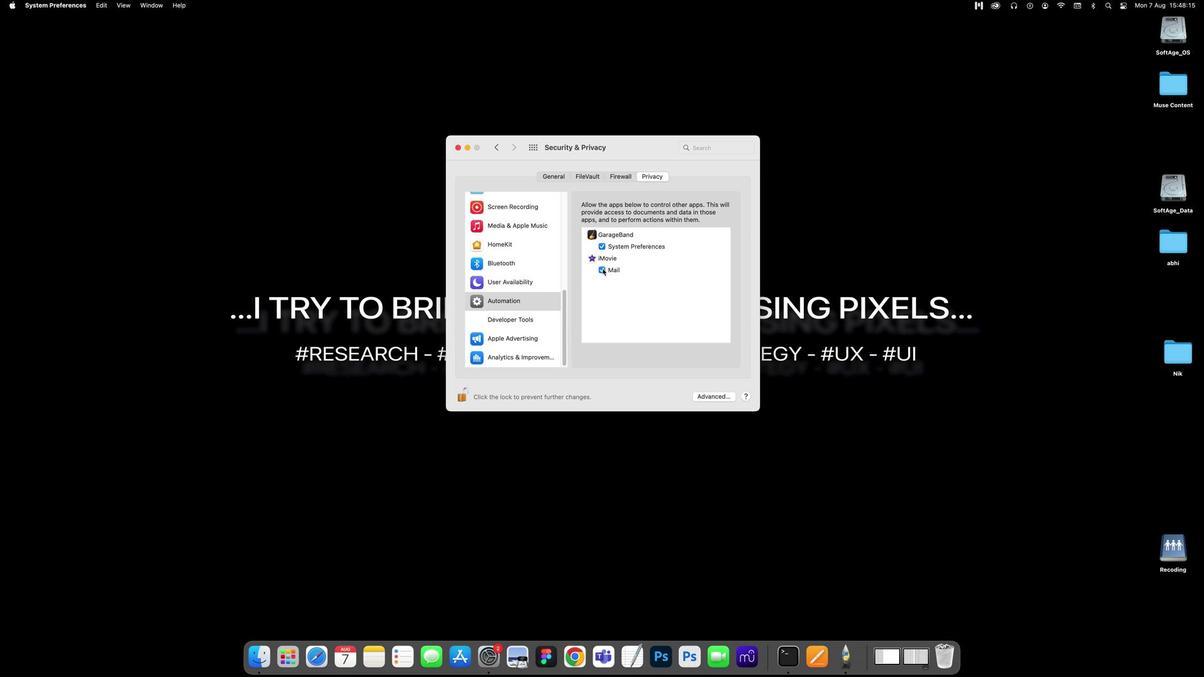 
Action: Mouse pressed left at (601, 267)
Screenshot: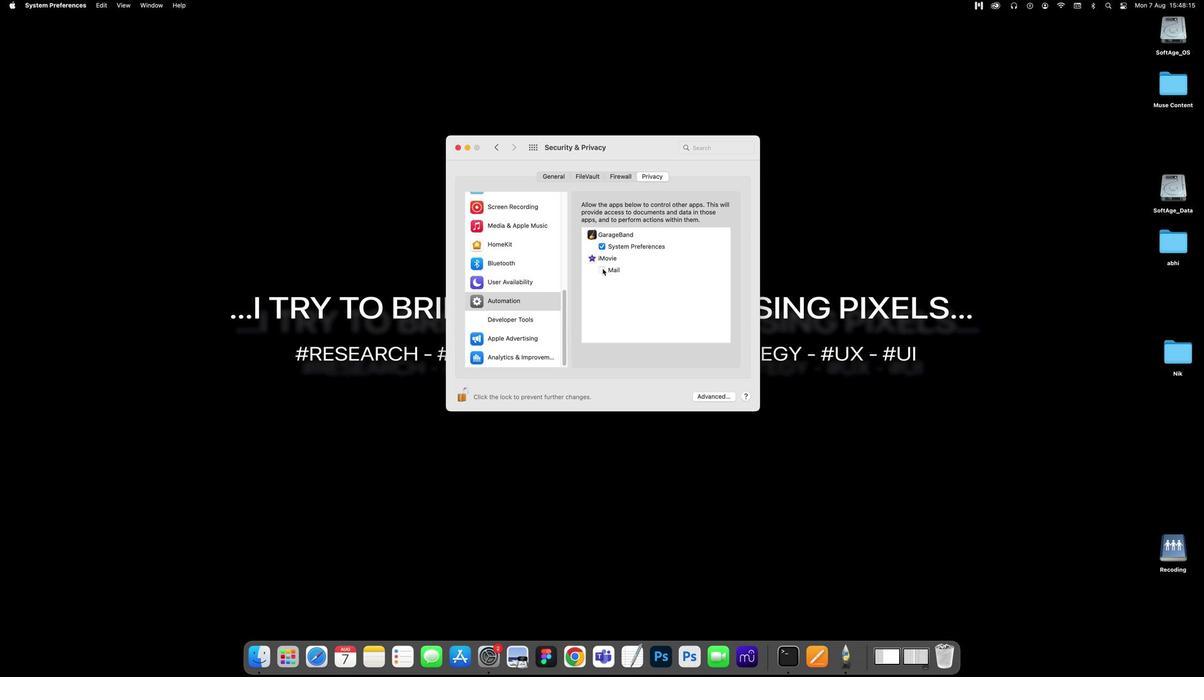
Action: Mouse moved to (599, 245)
Screenshot: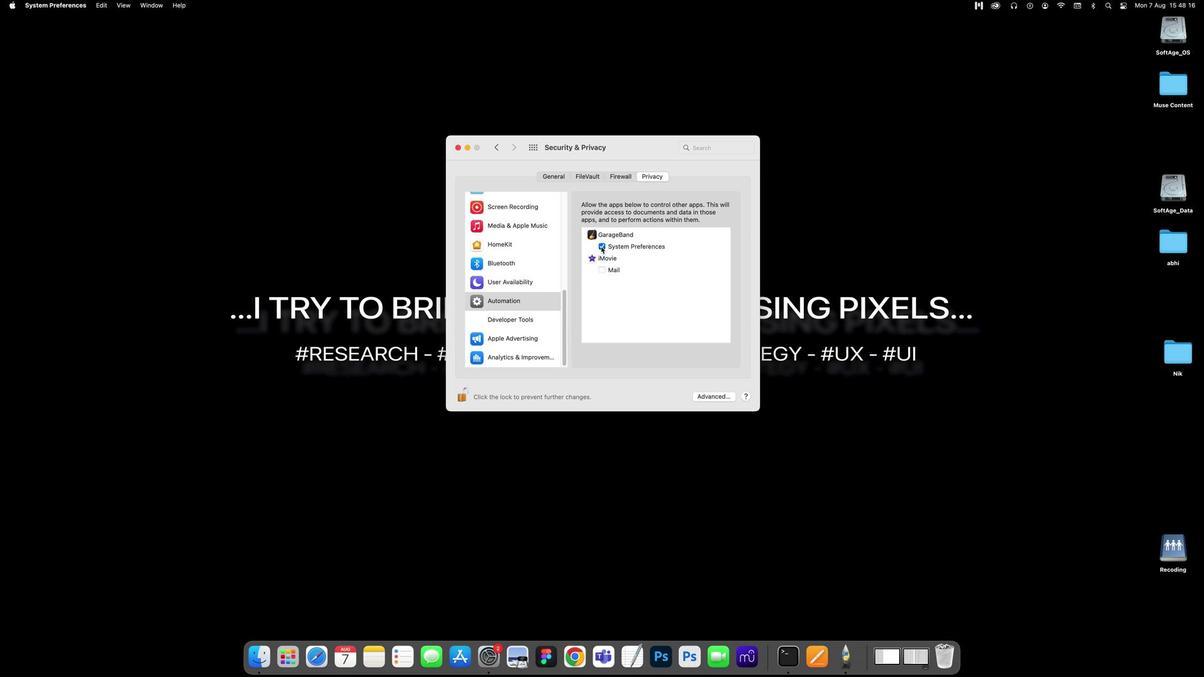 
Action: Mouse pressed left at (599, 245)
Screenshot: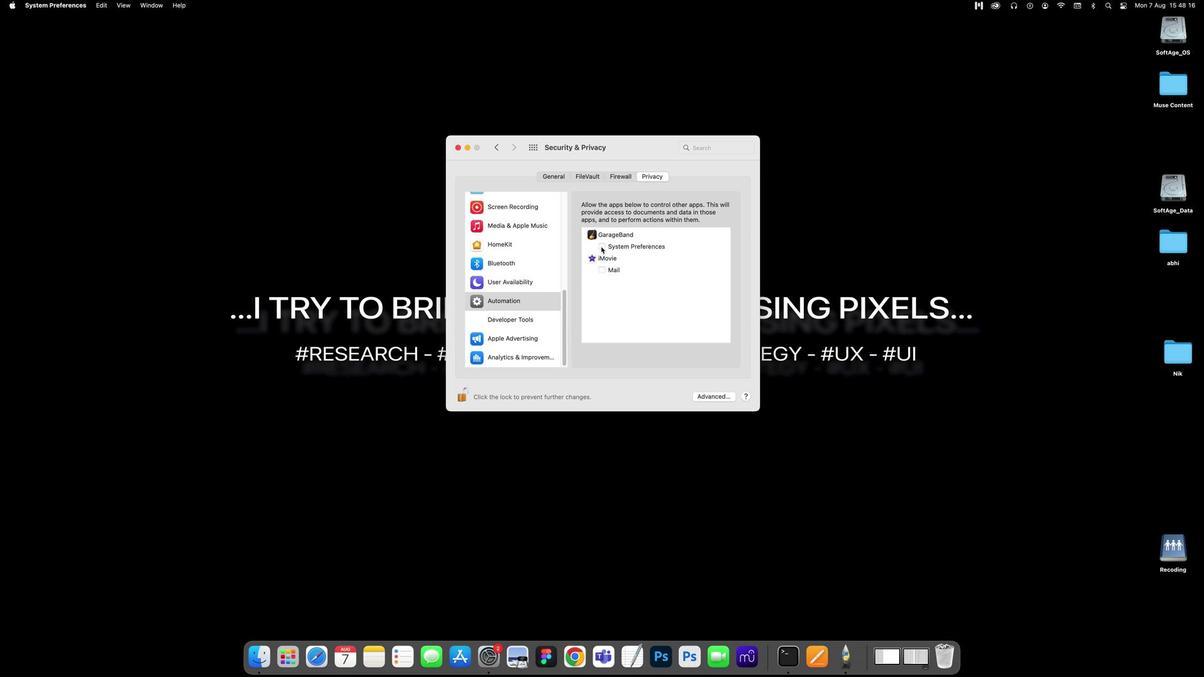 
Action: Mouse moved to (503, 261)
Screenshot: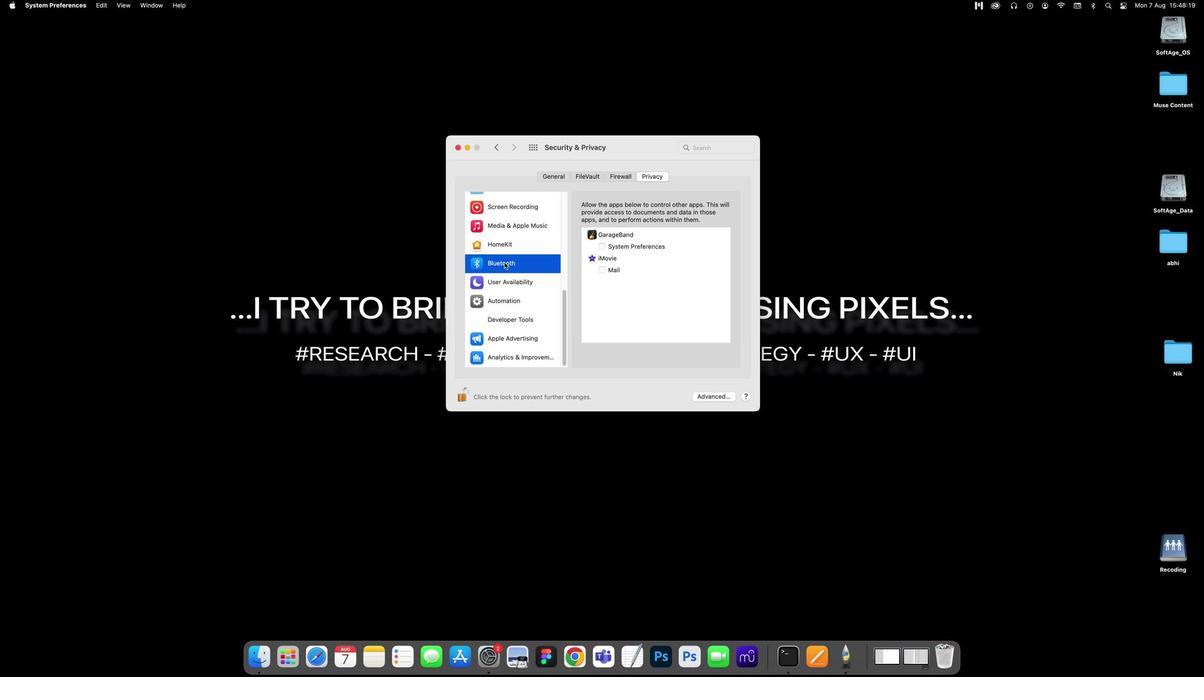 
Action: Mouse pressed left at (503, 261)
Screenshot: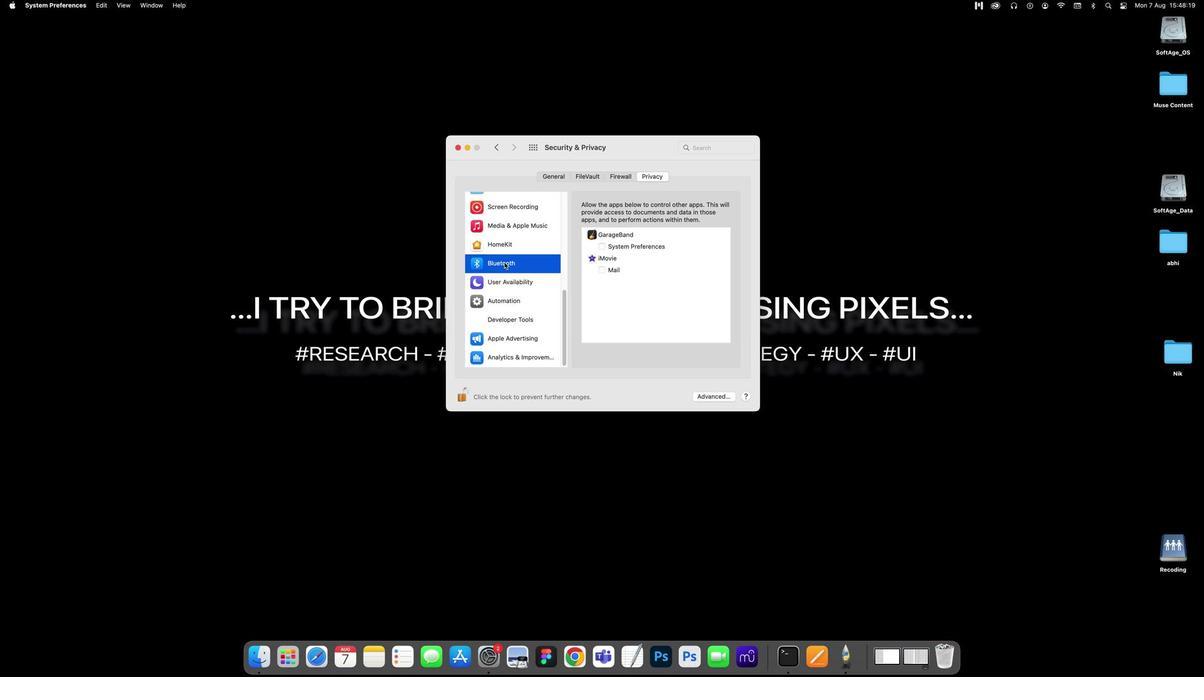 
Action: Mouse moved to (516, 239)
Screenshot: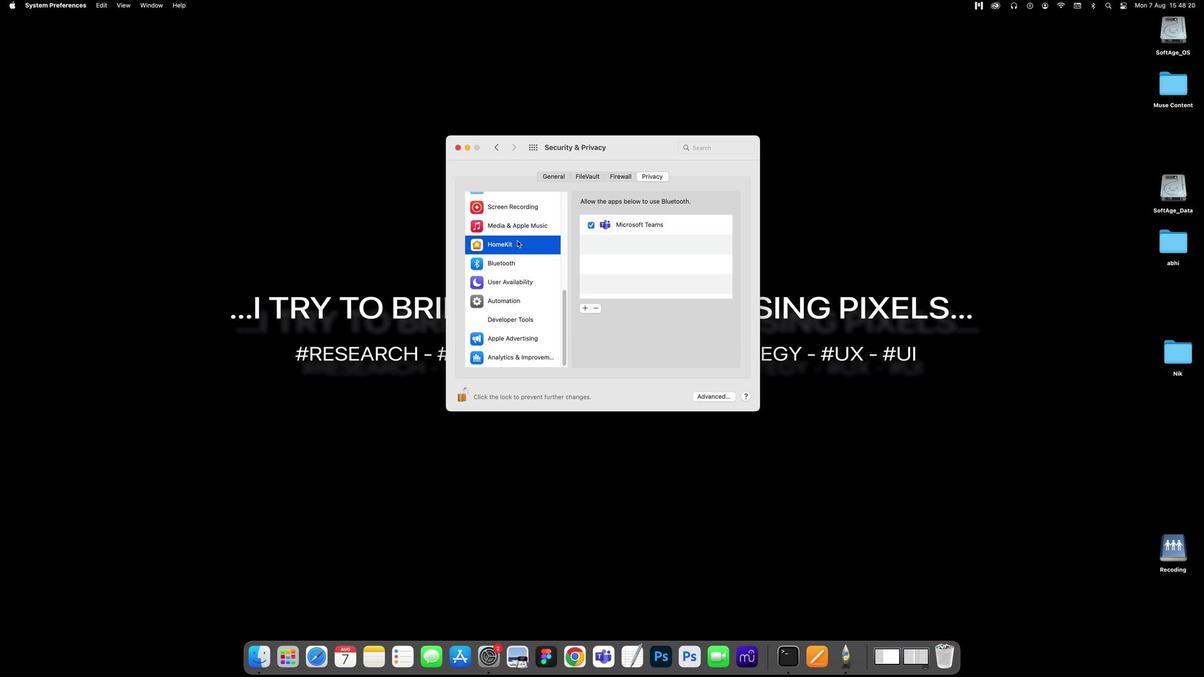 
Action: Mouse pressed left at (516, 239)
Screenshot: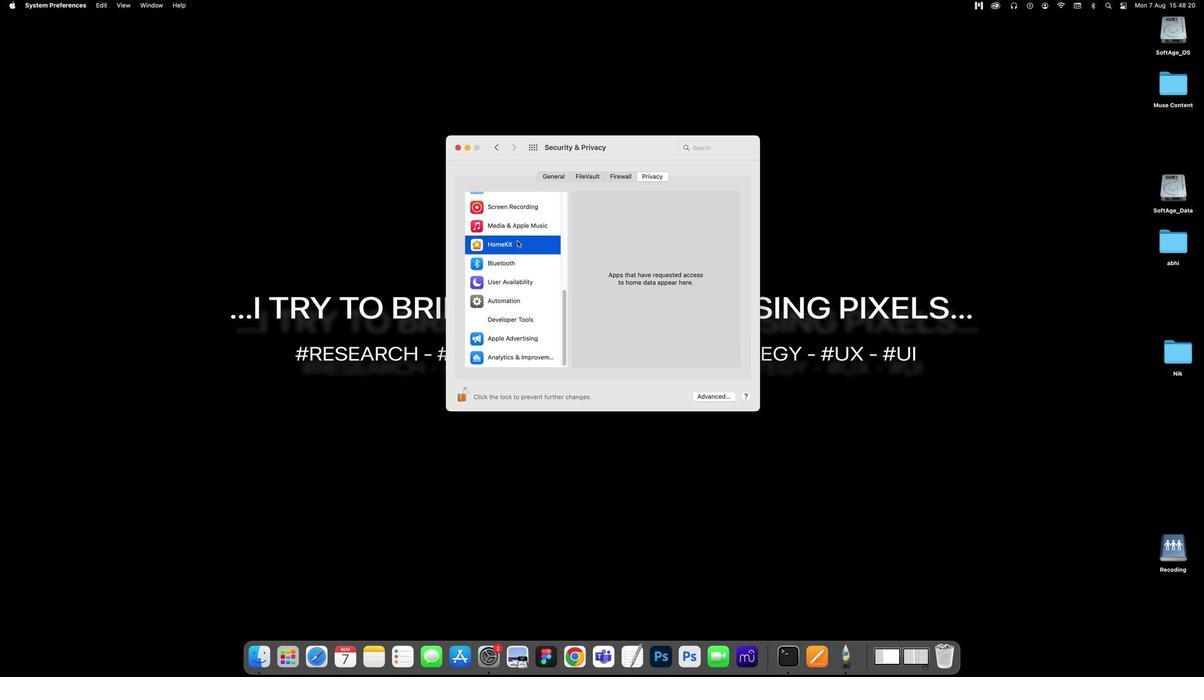 
Action: Mouse moved to (514, 229)
Screenshot: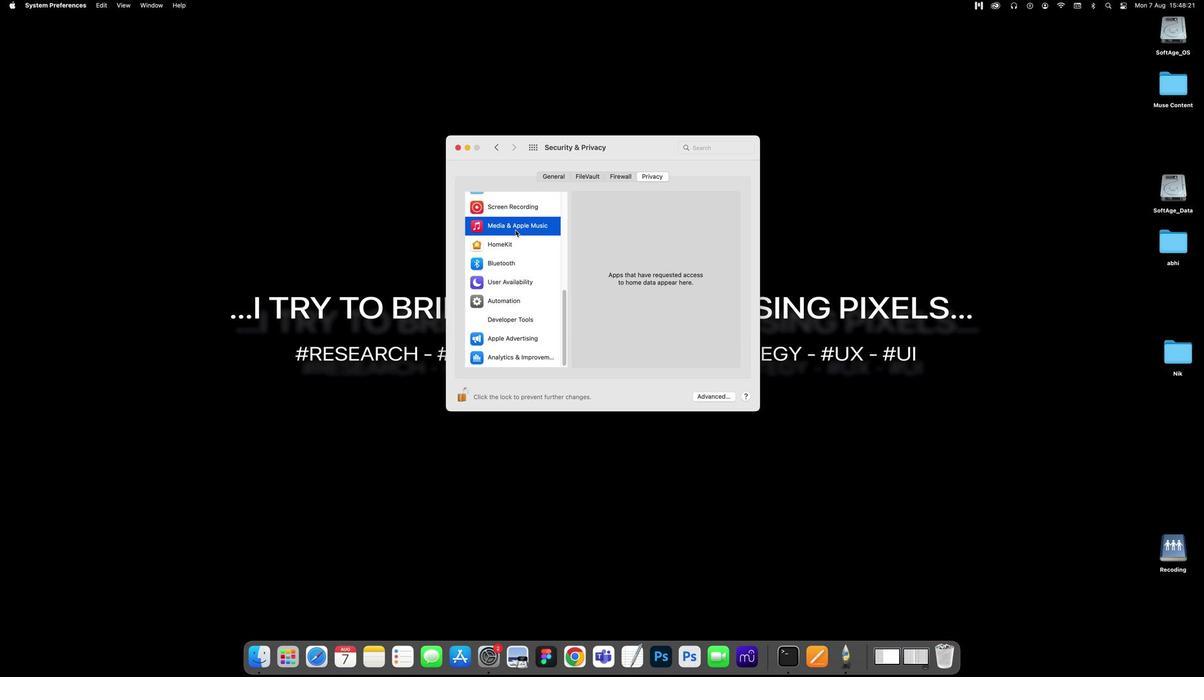 
Action: Mouse pressed left at (514, 229)
Screenshot: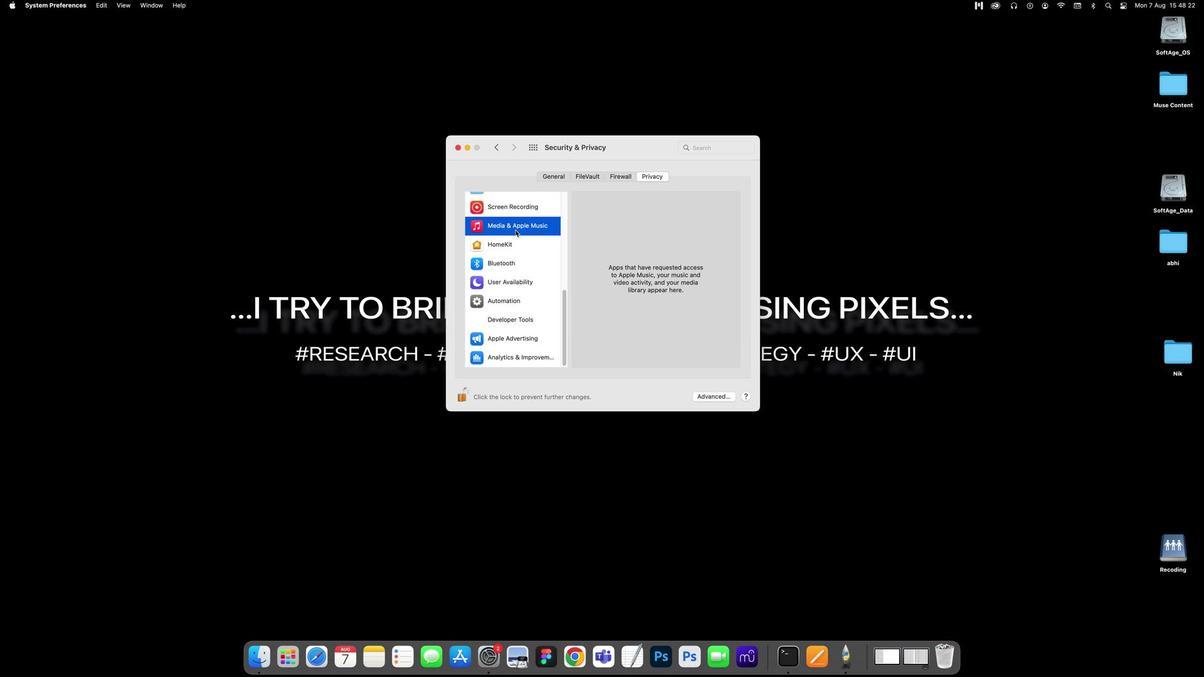 
Action: Mouse moved to (511, 197)
Screenshot: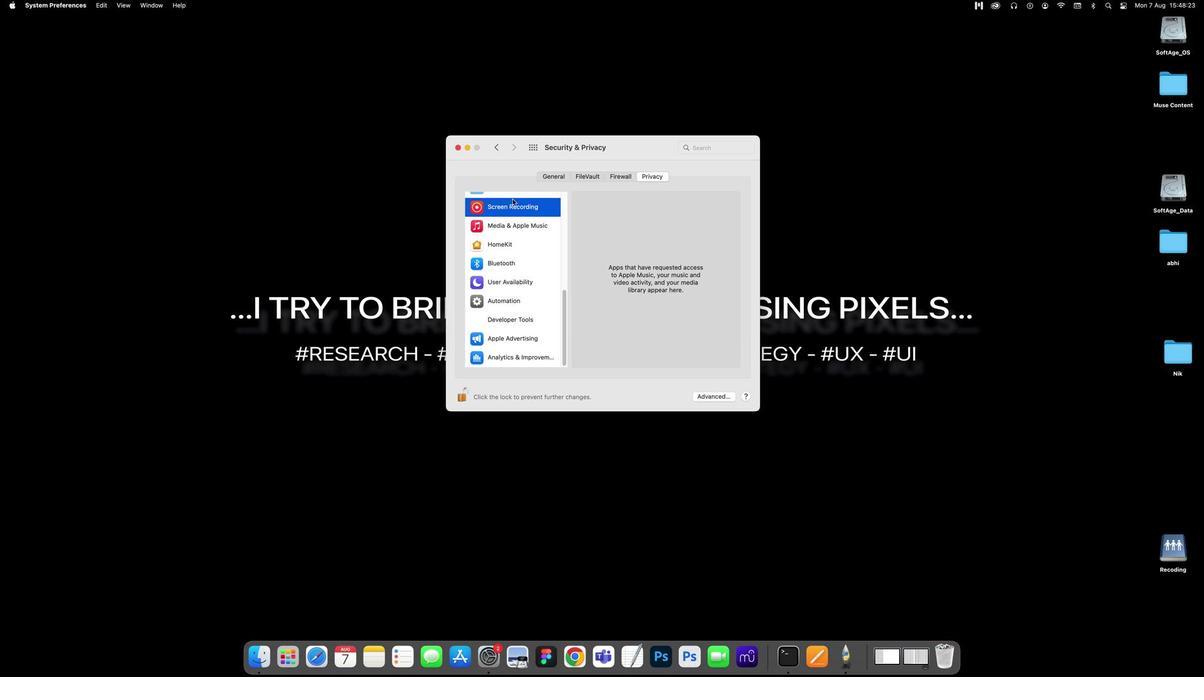 
Action: Mouse pressed left at (511, 197)
Screenshot: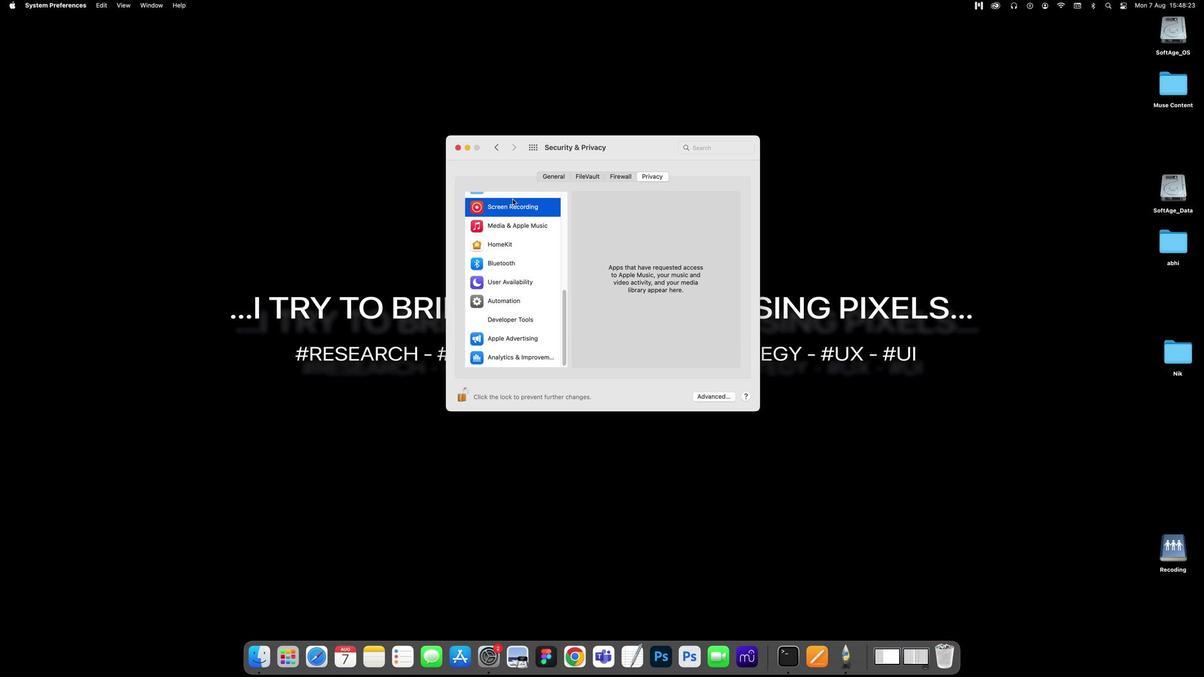 
Action: Mouse moved to (617, 172)
Screenshot: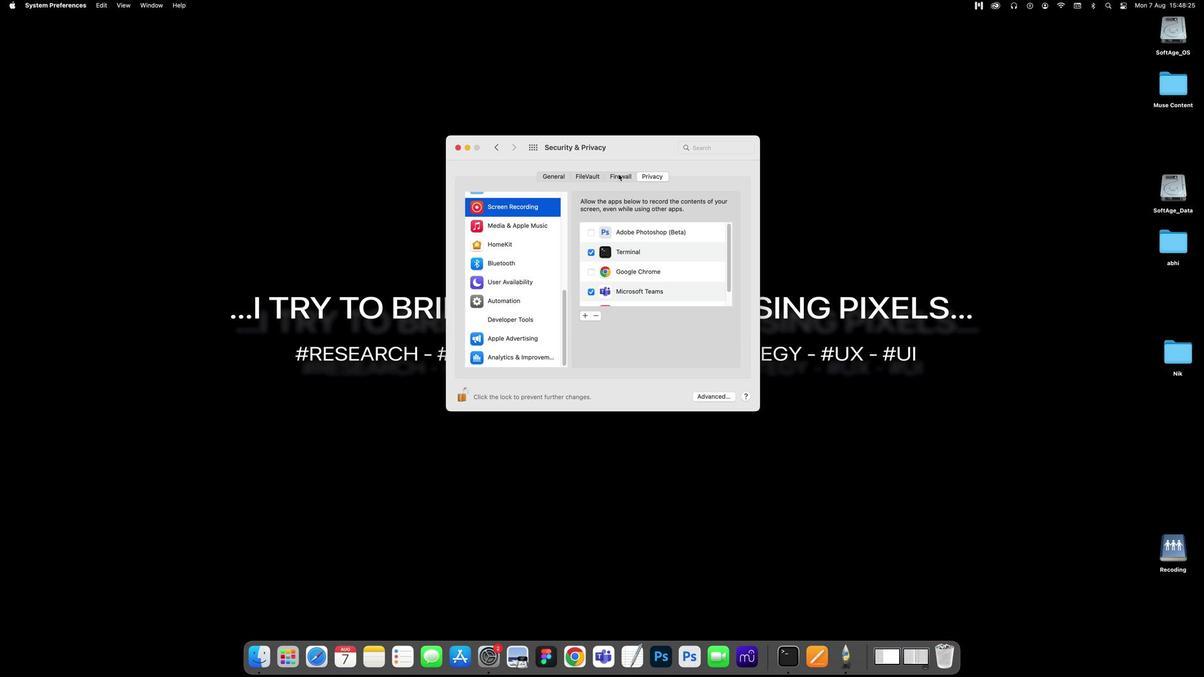 
Action: Mouse pressed left at (617, 172)
Screenshot: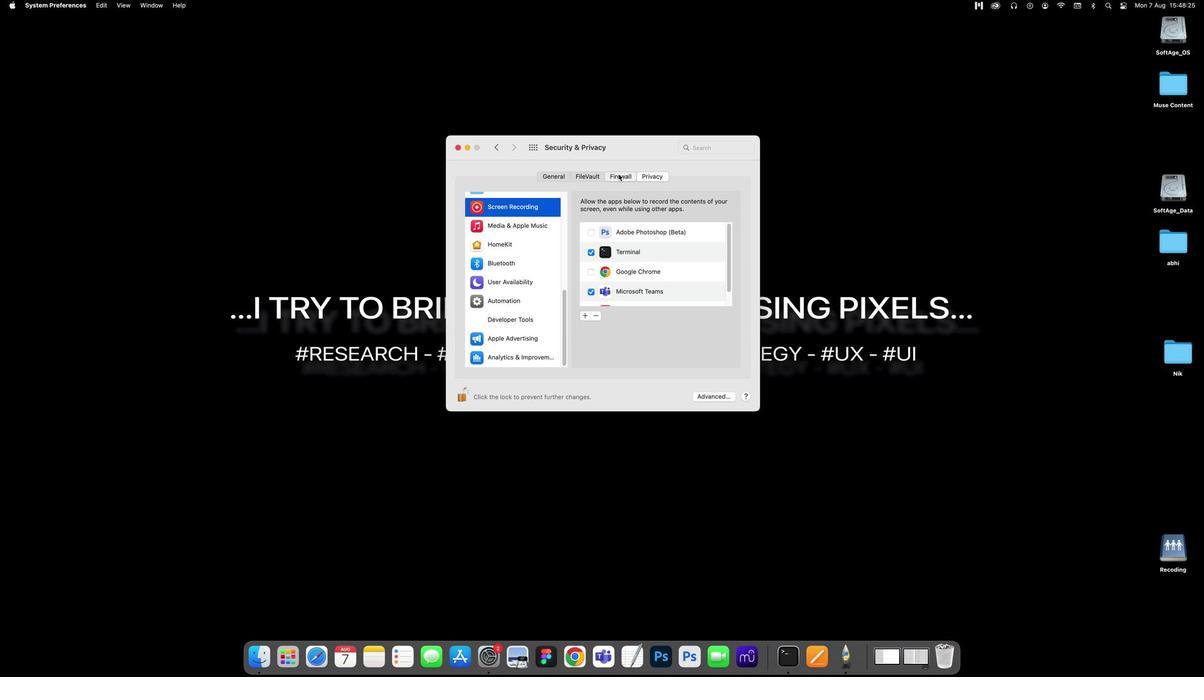 
Action: Mouse moved to (670, 199)
Screenshot: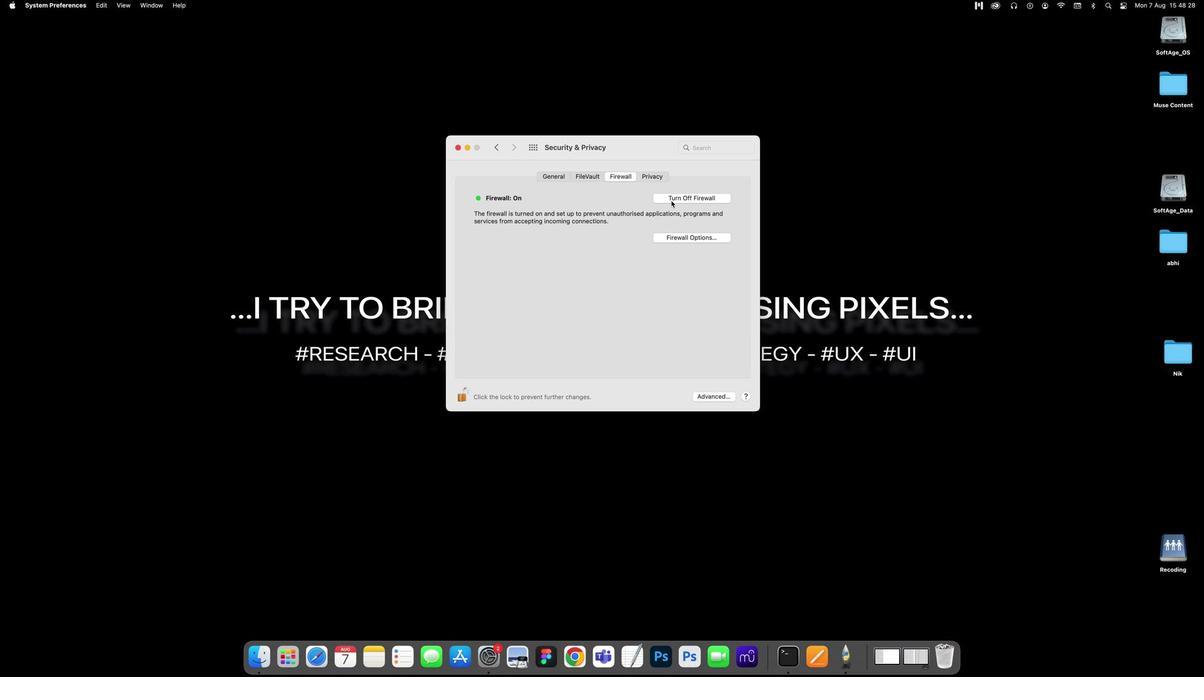 
Action: Mouse pressed left at (670, 199)
Screenshot: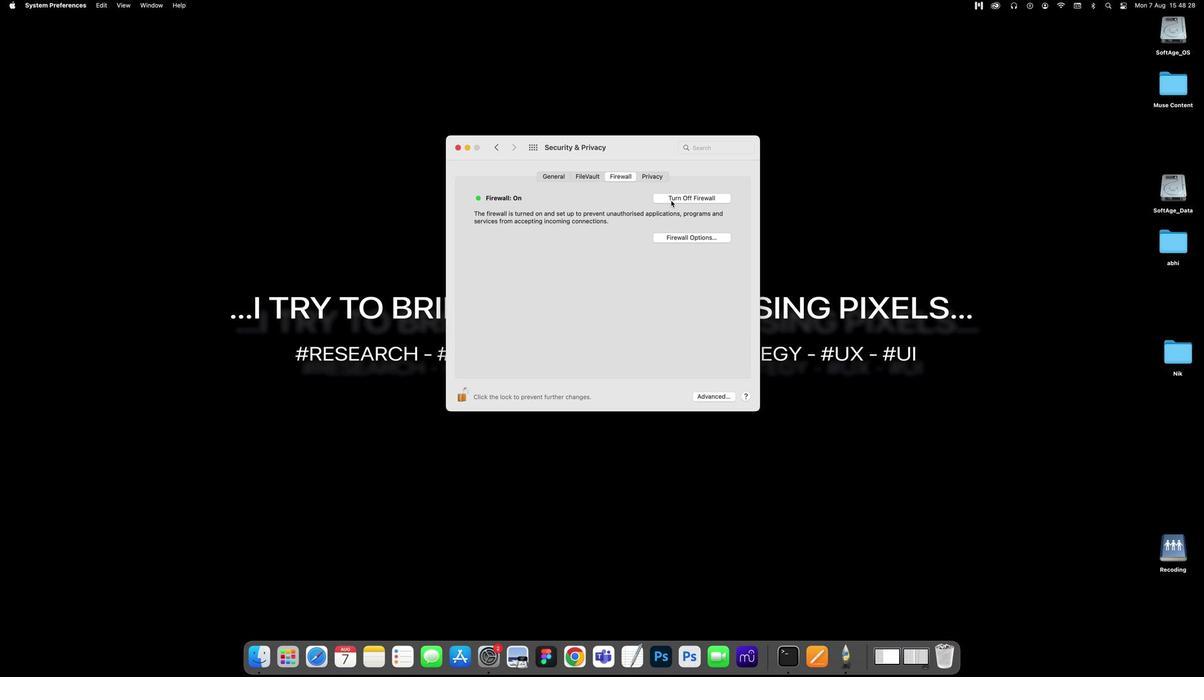 
Action: Mouse moved to (673, 195)
Screenshot: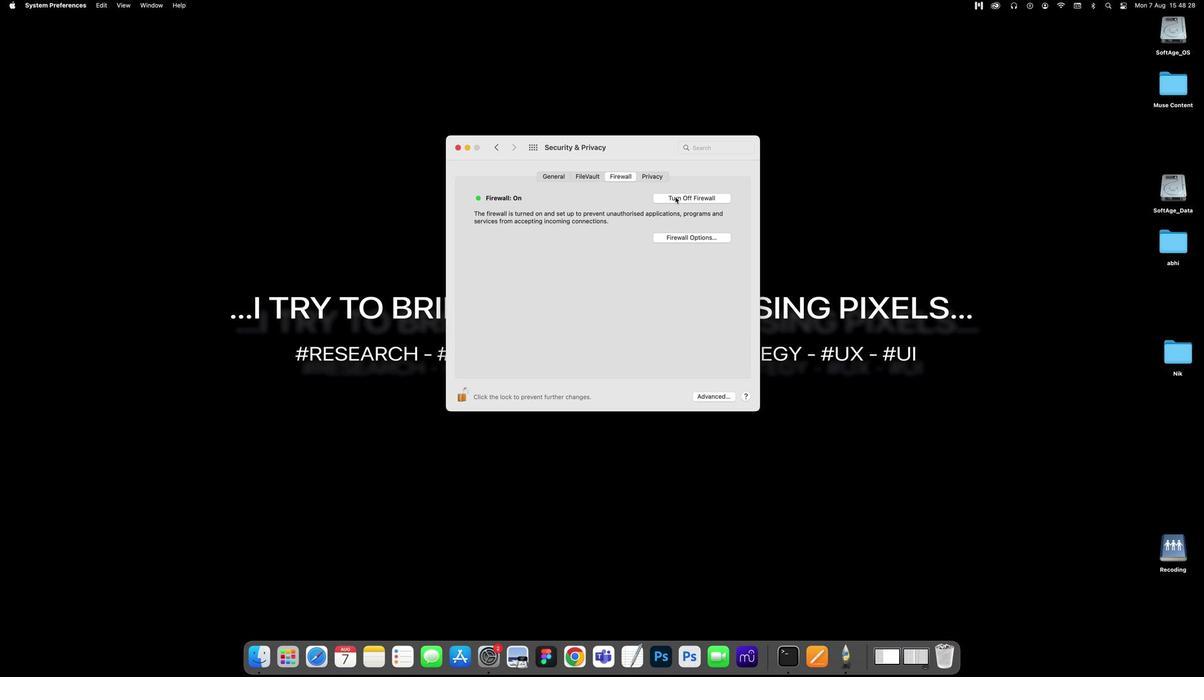 
Action: Mouse pressed left at (673, 195)
Screenshot: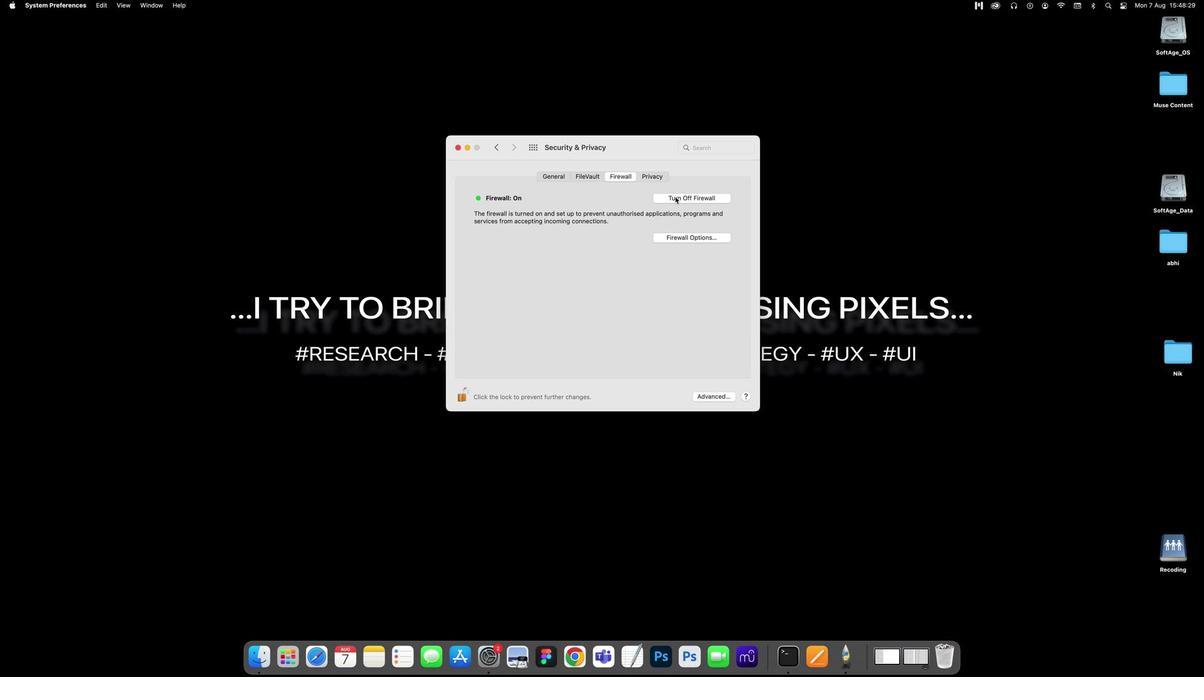
Action: Mouse pressed left at (673, 195)
Screenshot: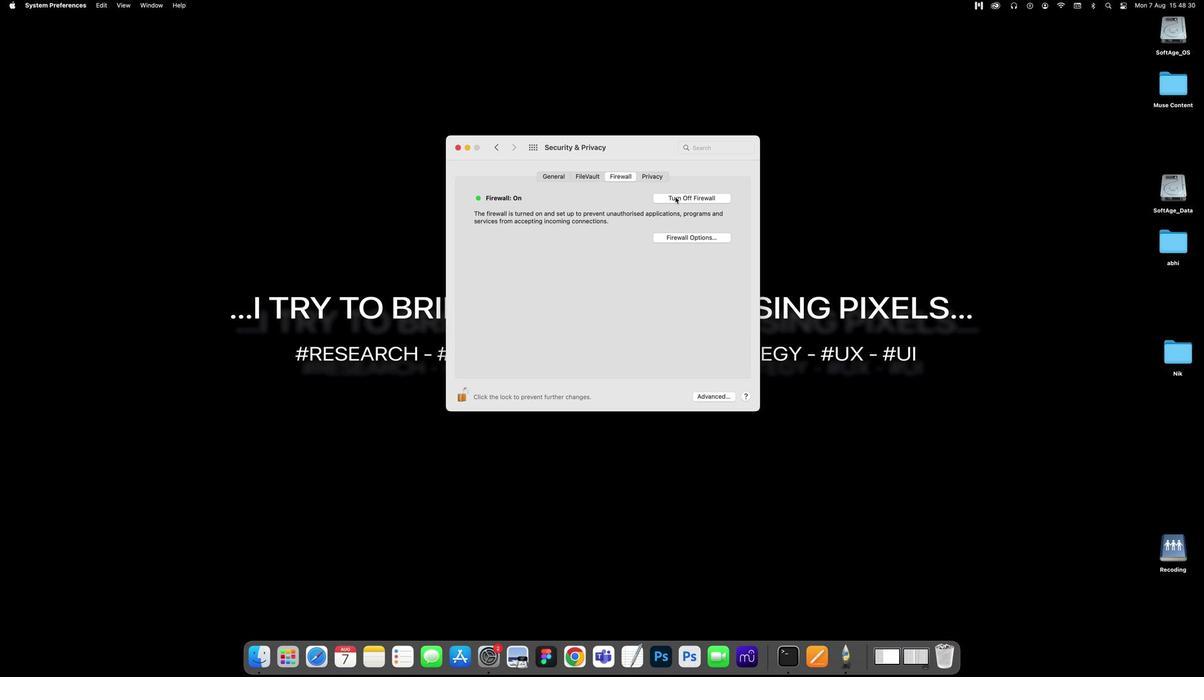 
Action: Mouse moved to (585, 177)
Screenshot: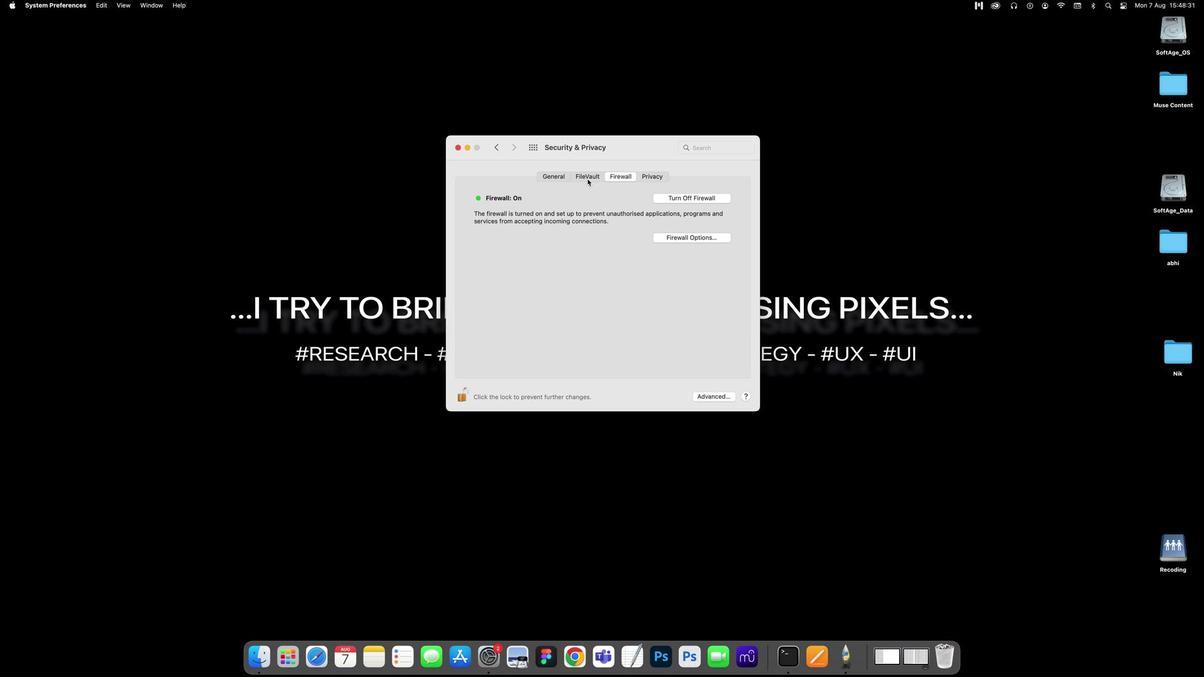 
Action: Mouse pressed left at (585, 177)
Screenshot: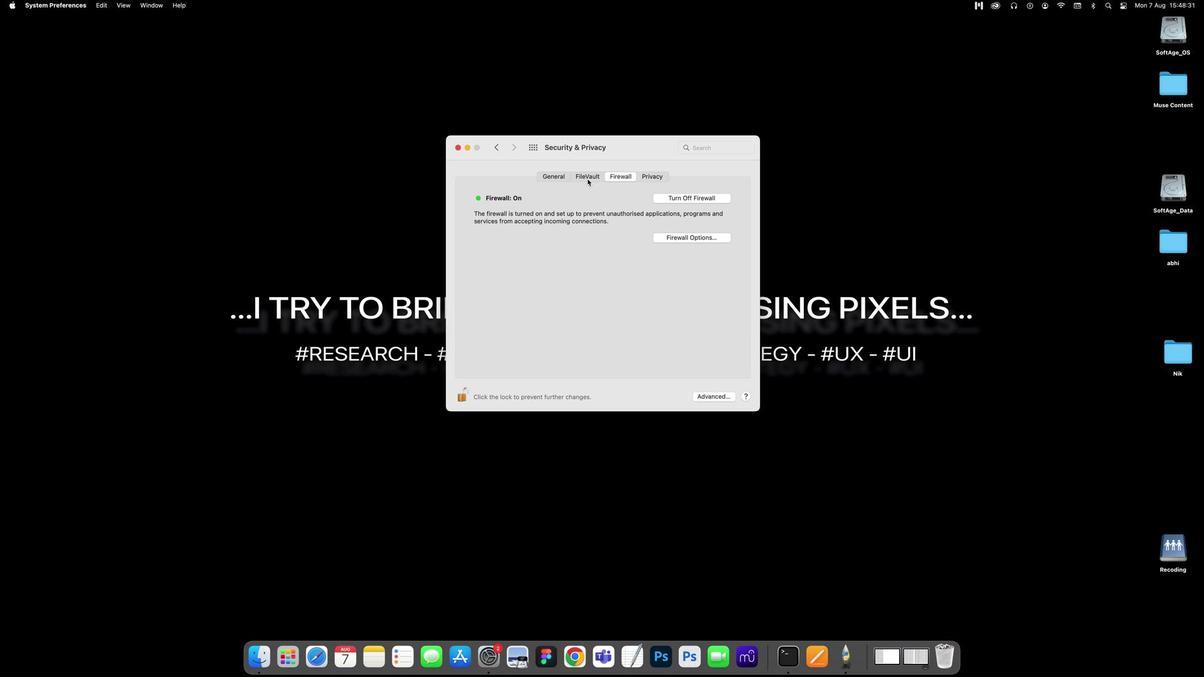 
Action: Mouse moved to (599, 193)
Screenshot: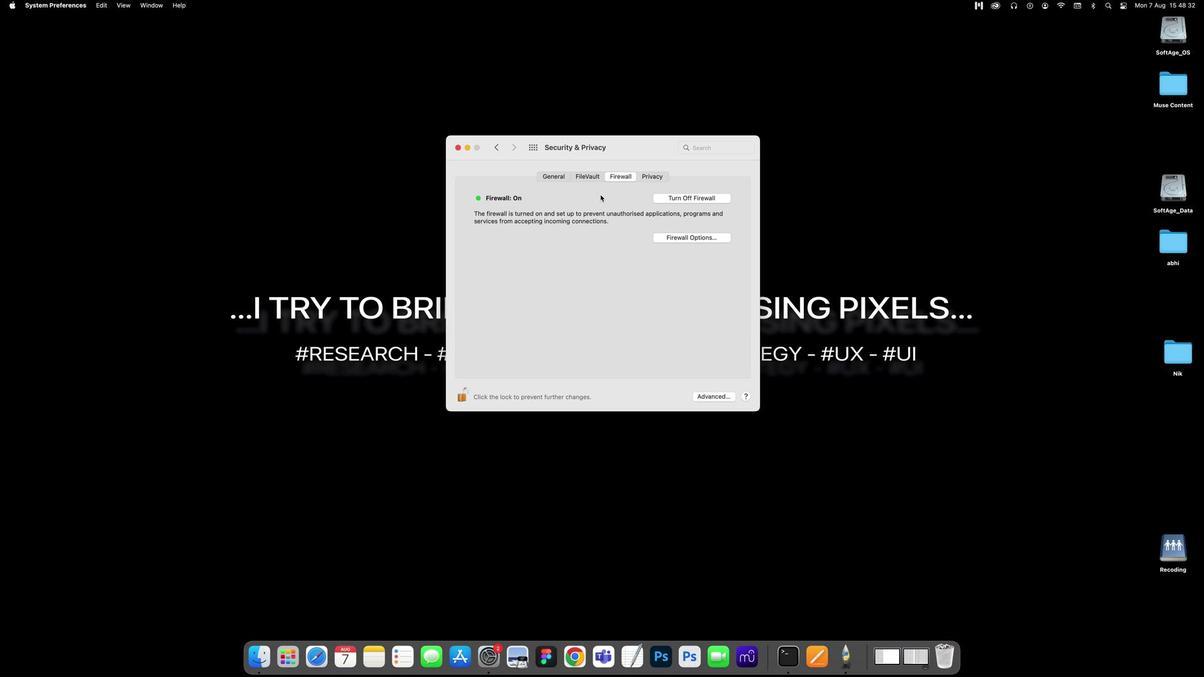 
Action: Mouse pressed left at (599, 193)
Screenshot: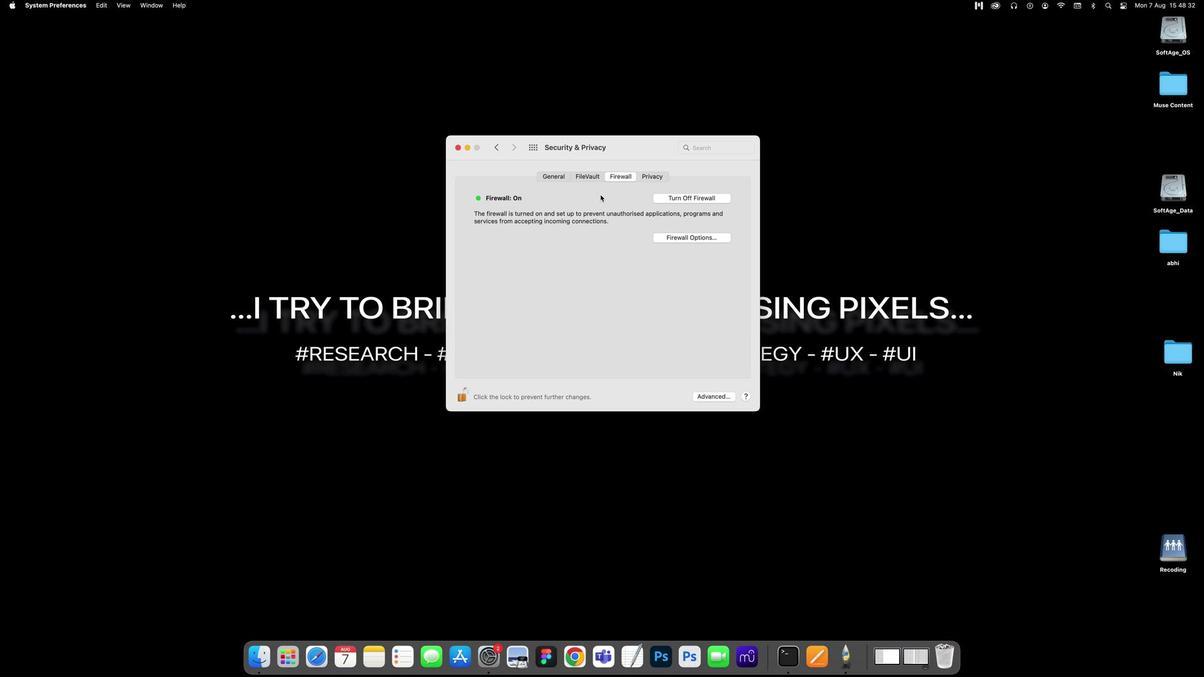 
Action: Mouse pressed left at (599, 193)
Screenshot: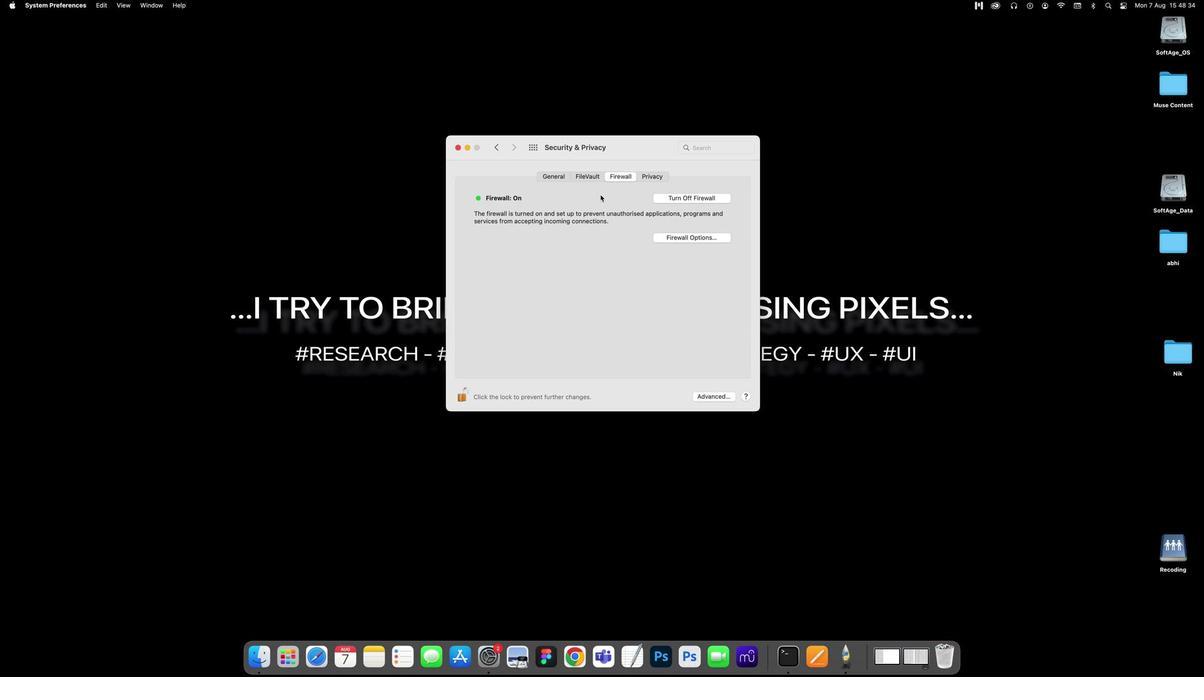
Action: Mouse moved to (555, 174)
Screenshot: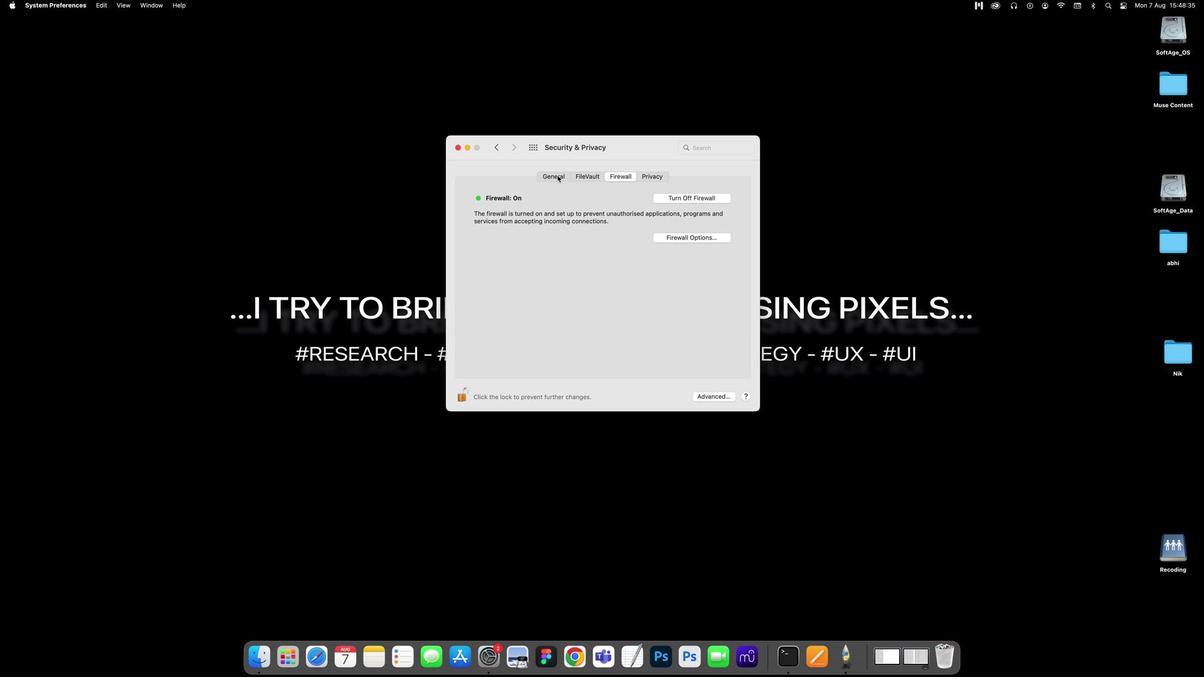 
Action: Mouse pressed left at (555, 174)
Screenshot: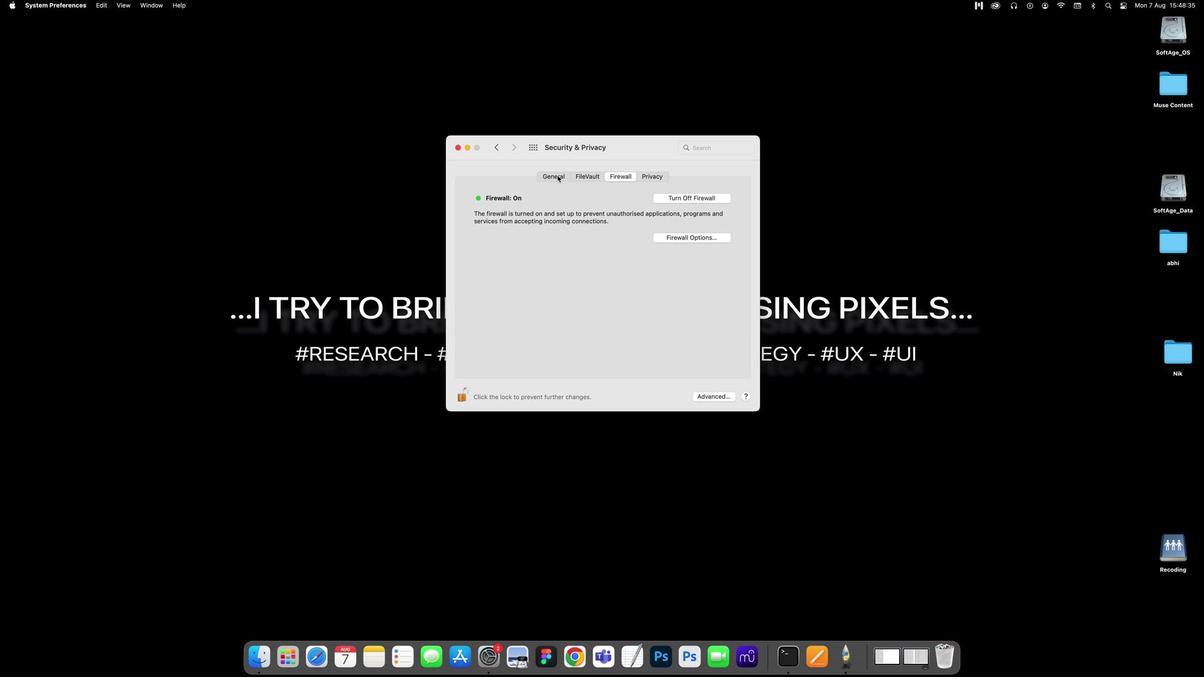 
Action: Mouse moved to (555, 174)
Screenshot: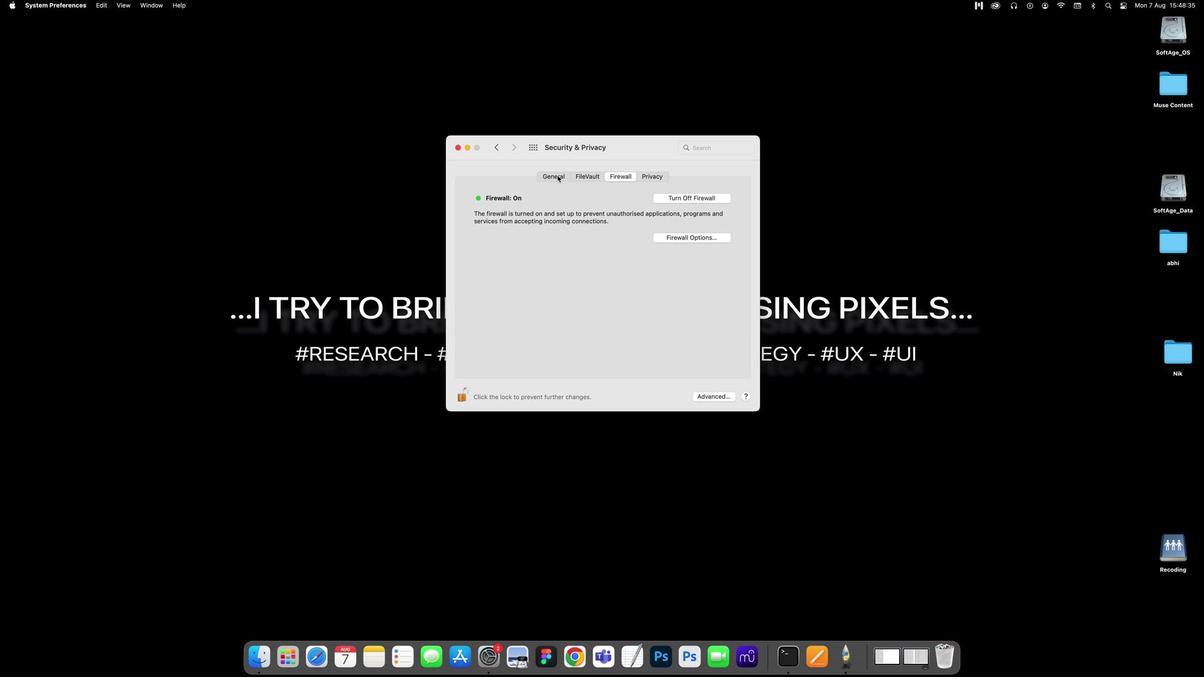 
Action: Mouse pressed left at (555, 174)
Screenshot: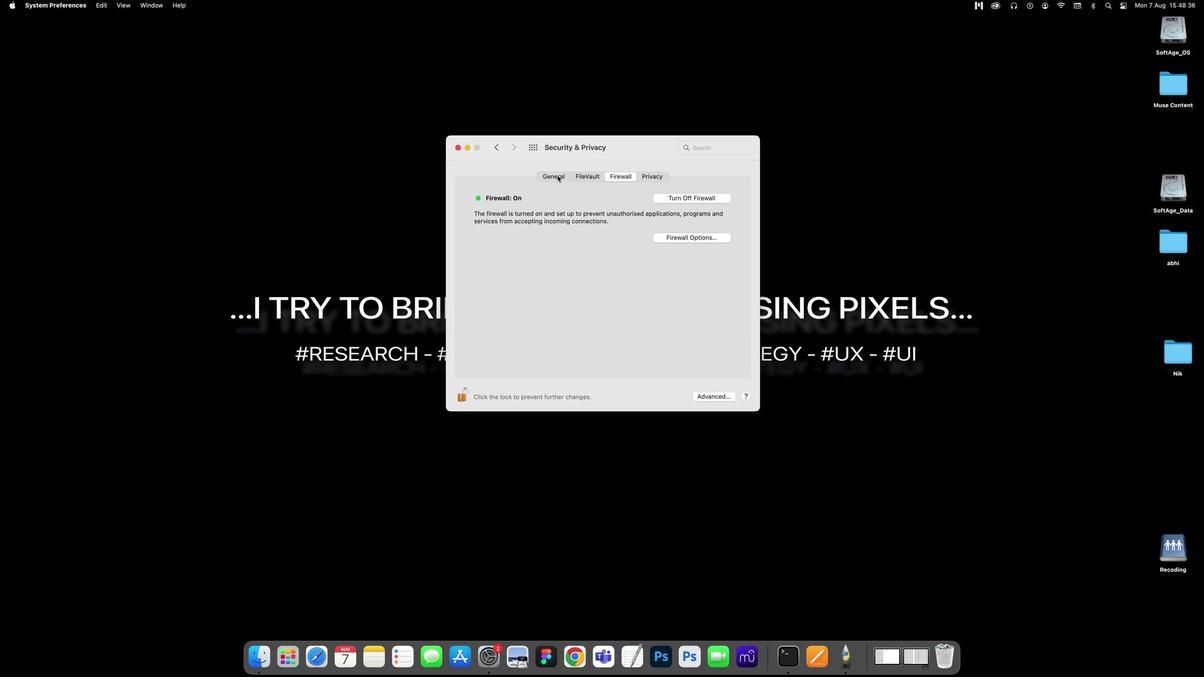 
